Task: Add Sprouts 100% Whole Wheat Flour to the cart.
Action: Mouse pressed left at (22, 89)
Screenshot: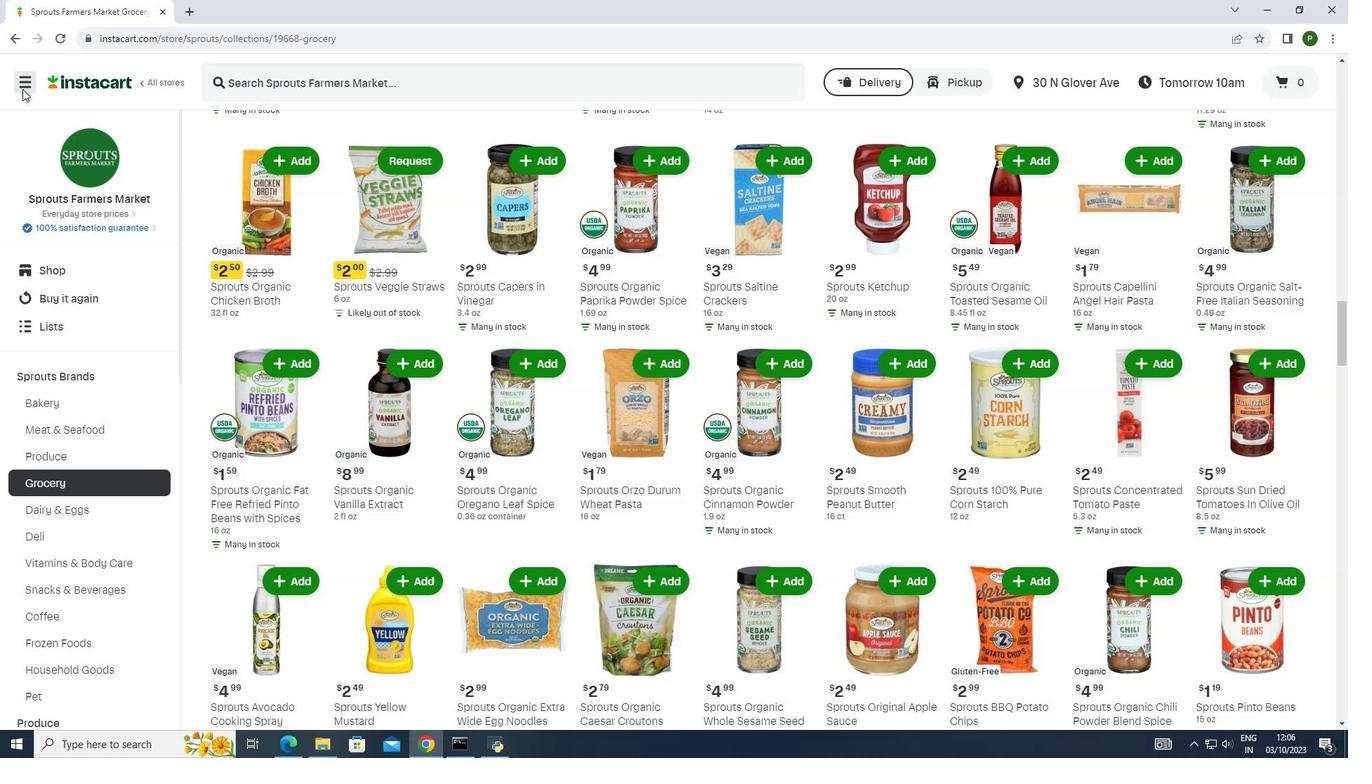 
Action: Mouse moved to (44, 362)
Screenshot: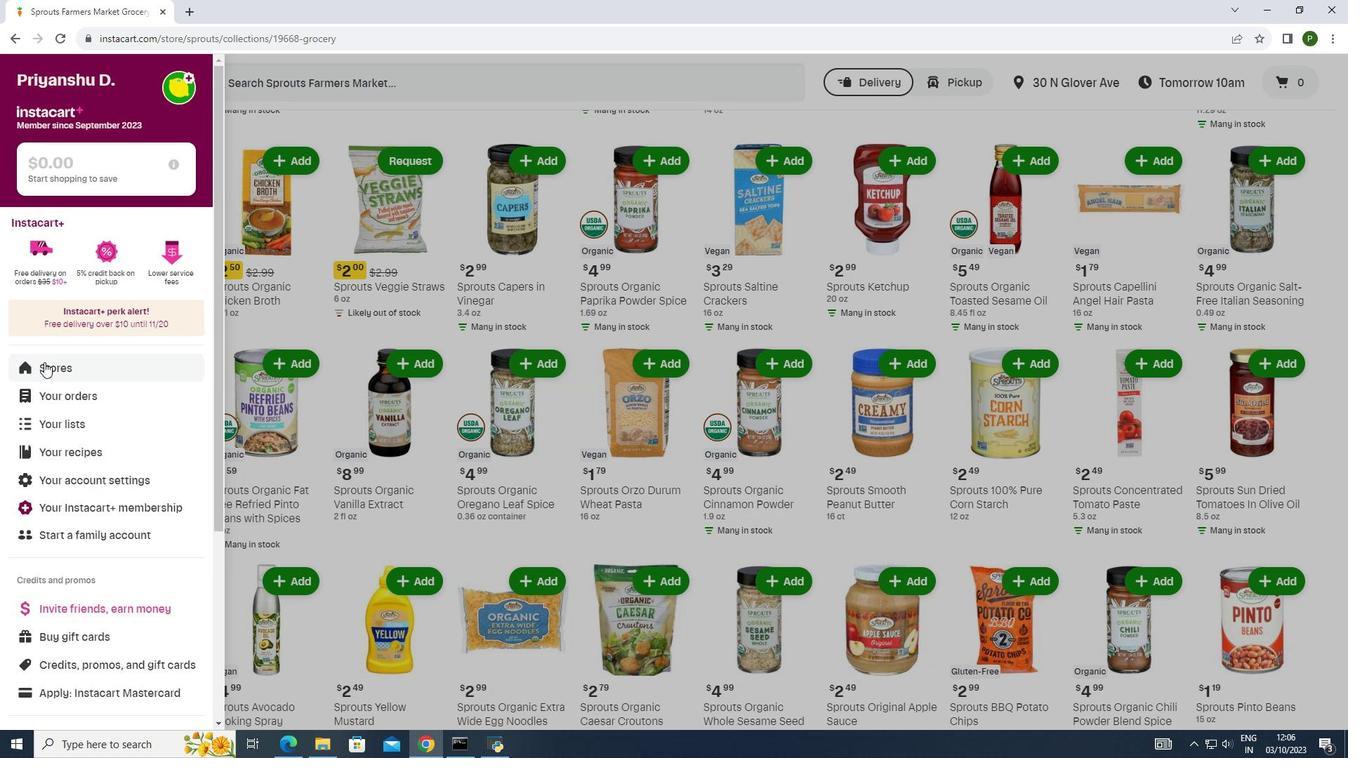 
Action: Mouse pressed left at (44, 362)
Screenshot: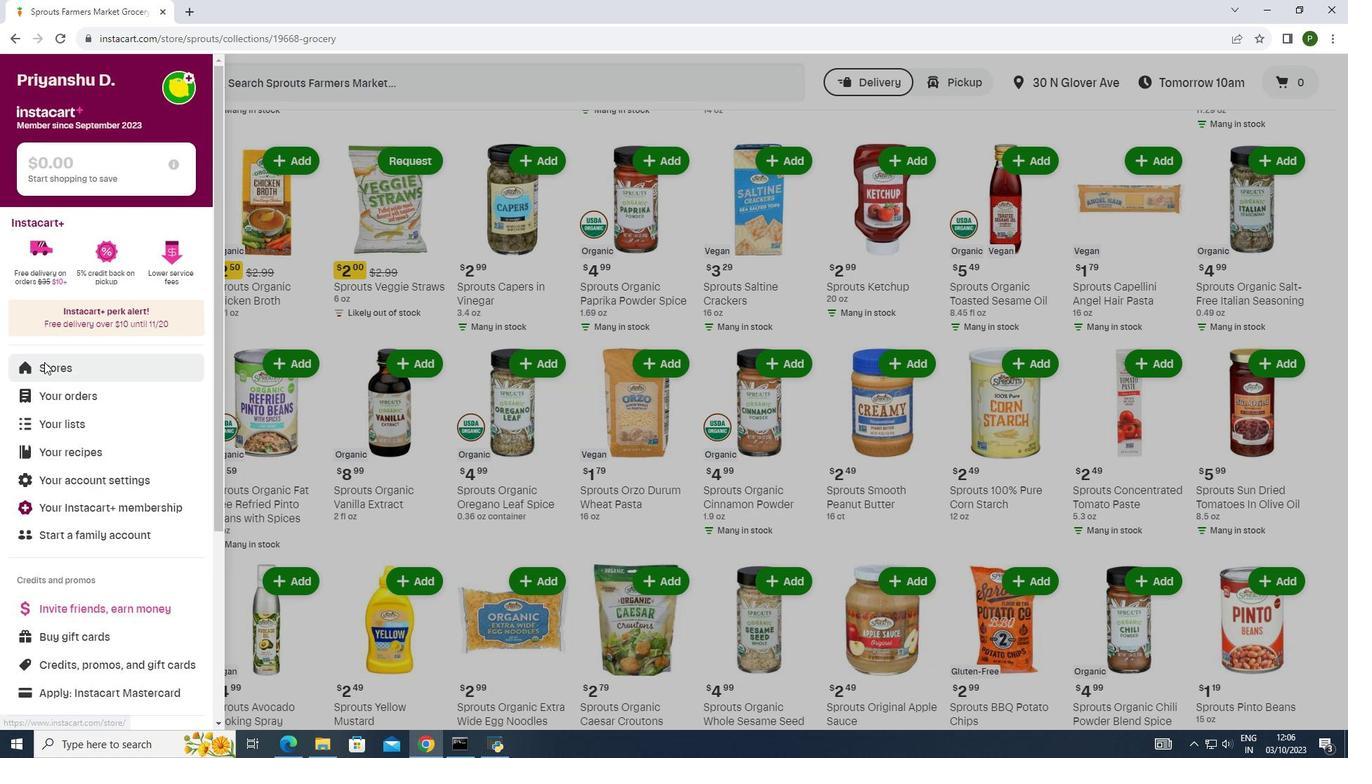 
Action: Mouse moved to (315, 140)
Screenshot: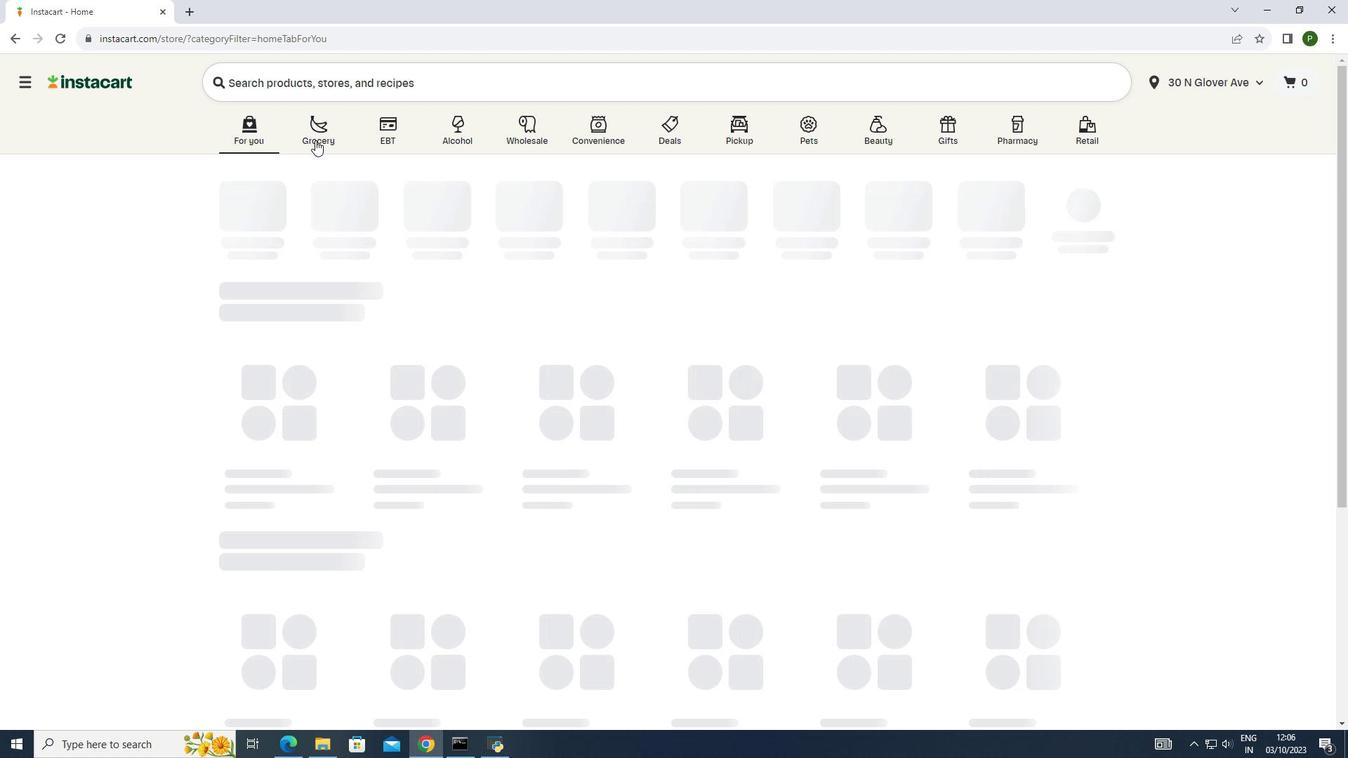 
Action: Mouse pressed left at (315, 140)
Screenshot: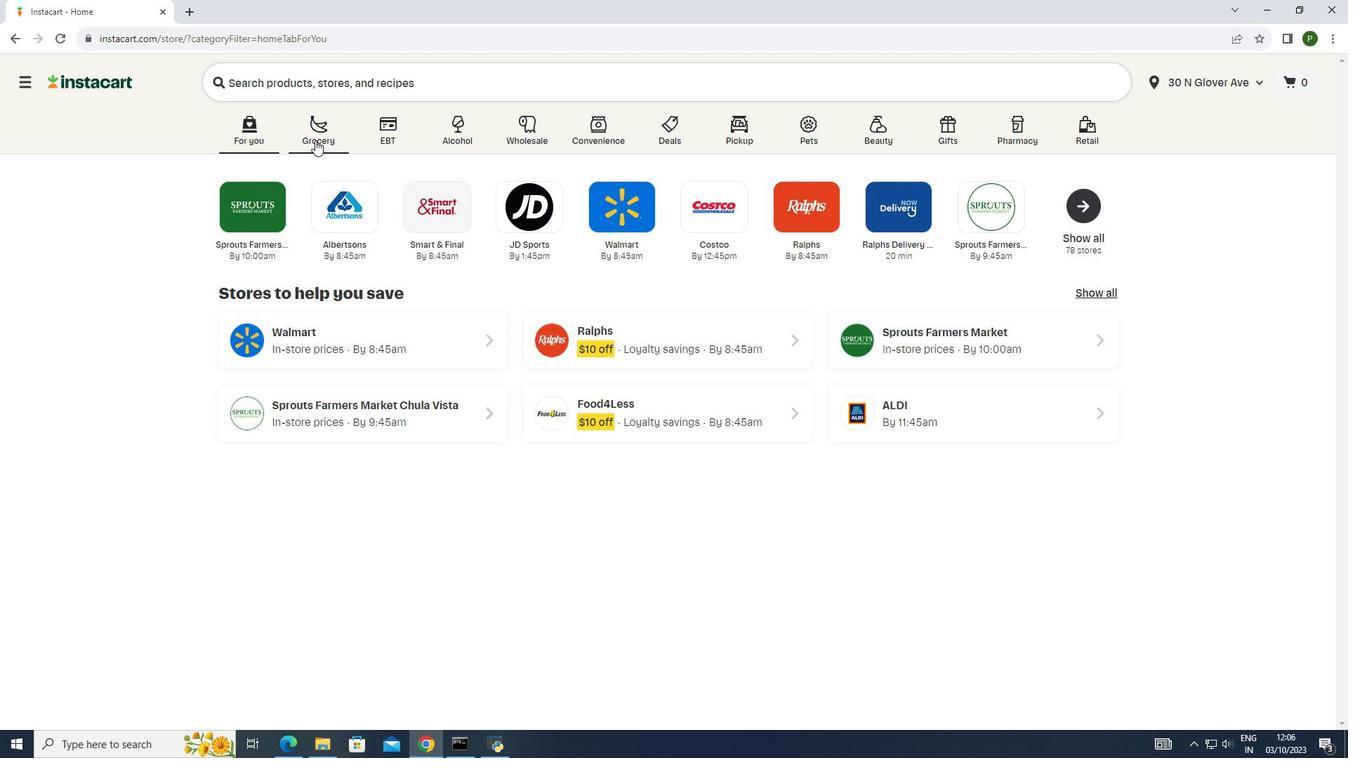 
Action: Mouse moved to (713, 191)
Screenshot: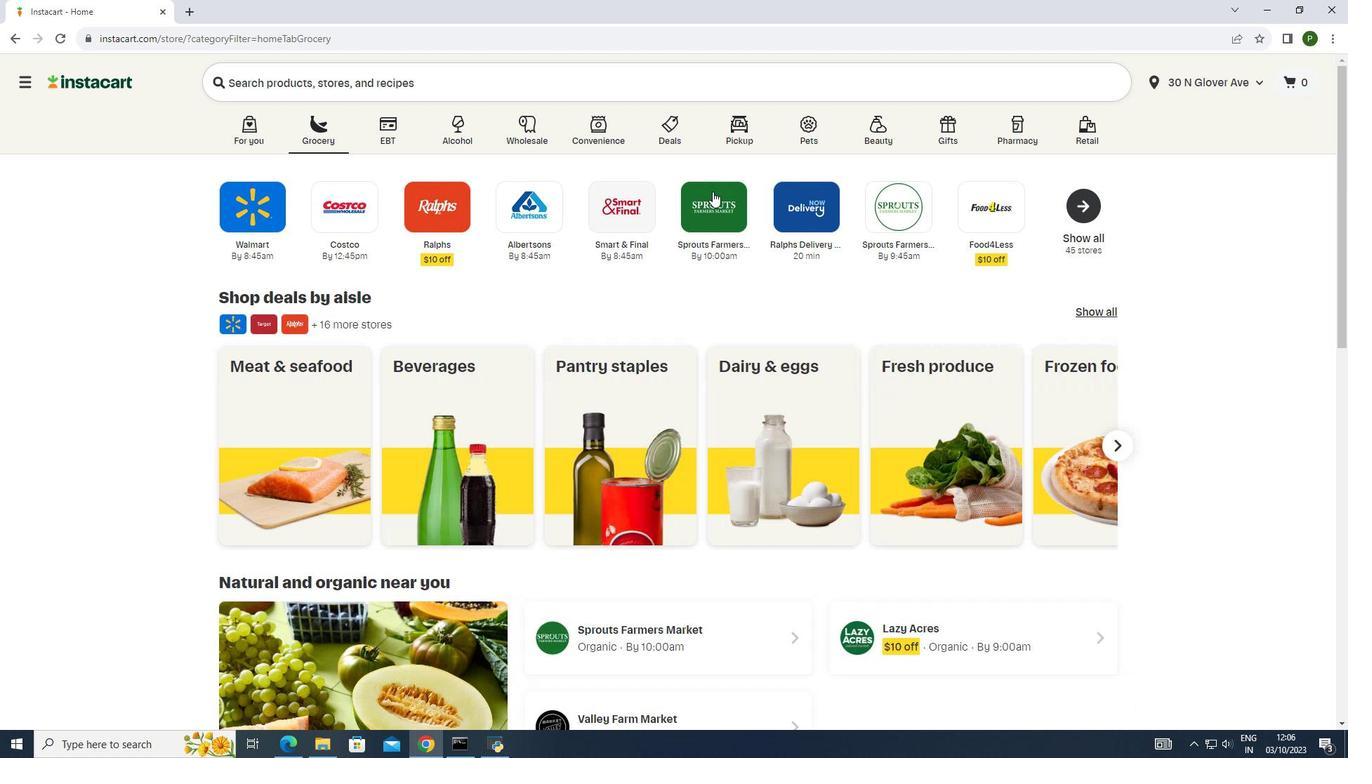 
Action: Mouse pressed left at (713, 191)
Screenshot: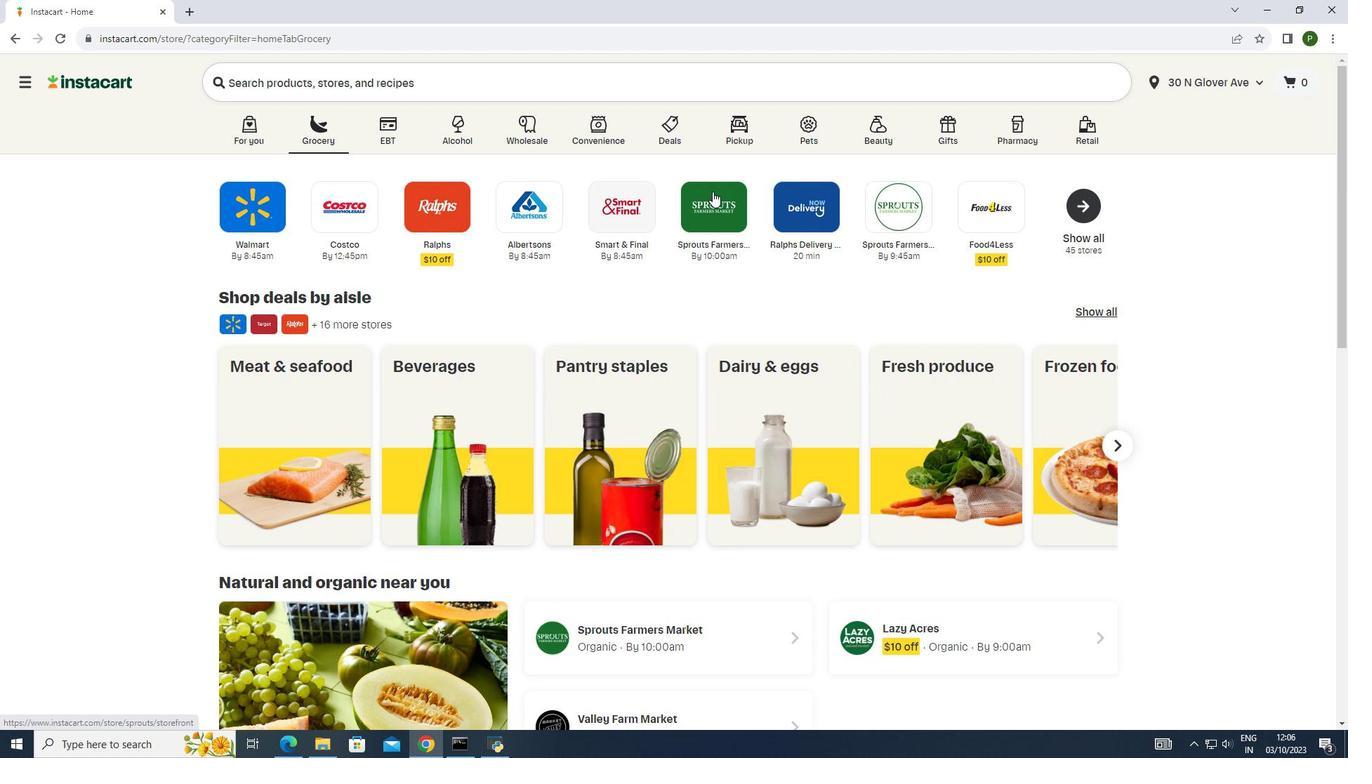 
Action: Mouse moved to (118, 371)
Screenshot: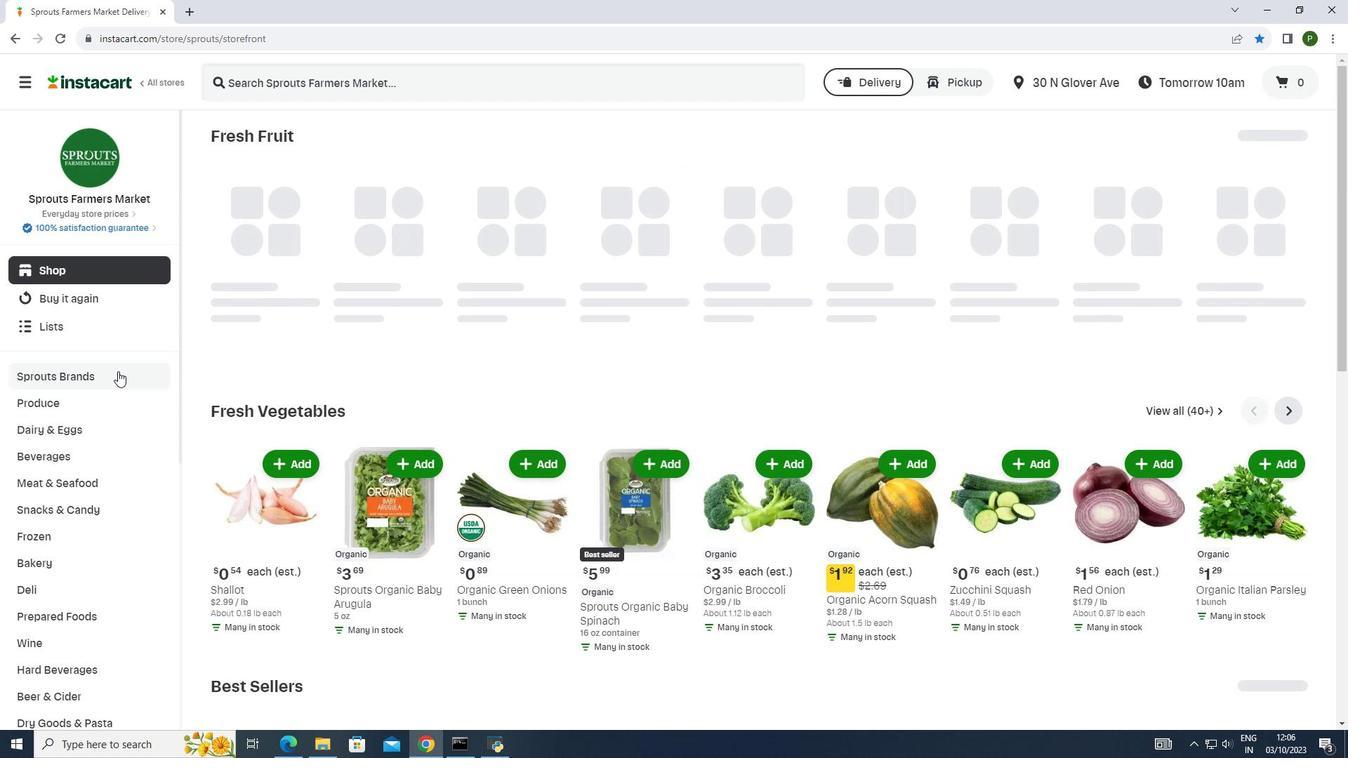 
Action: Mouse pressed left at (118, 371)
Screenshot: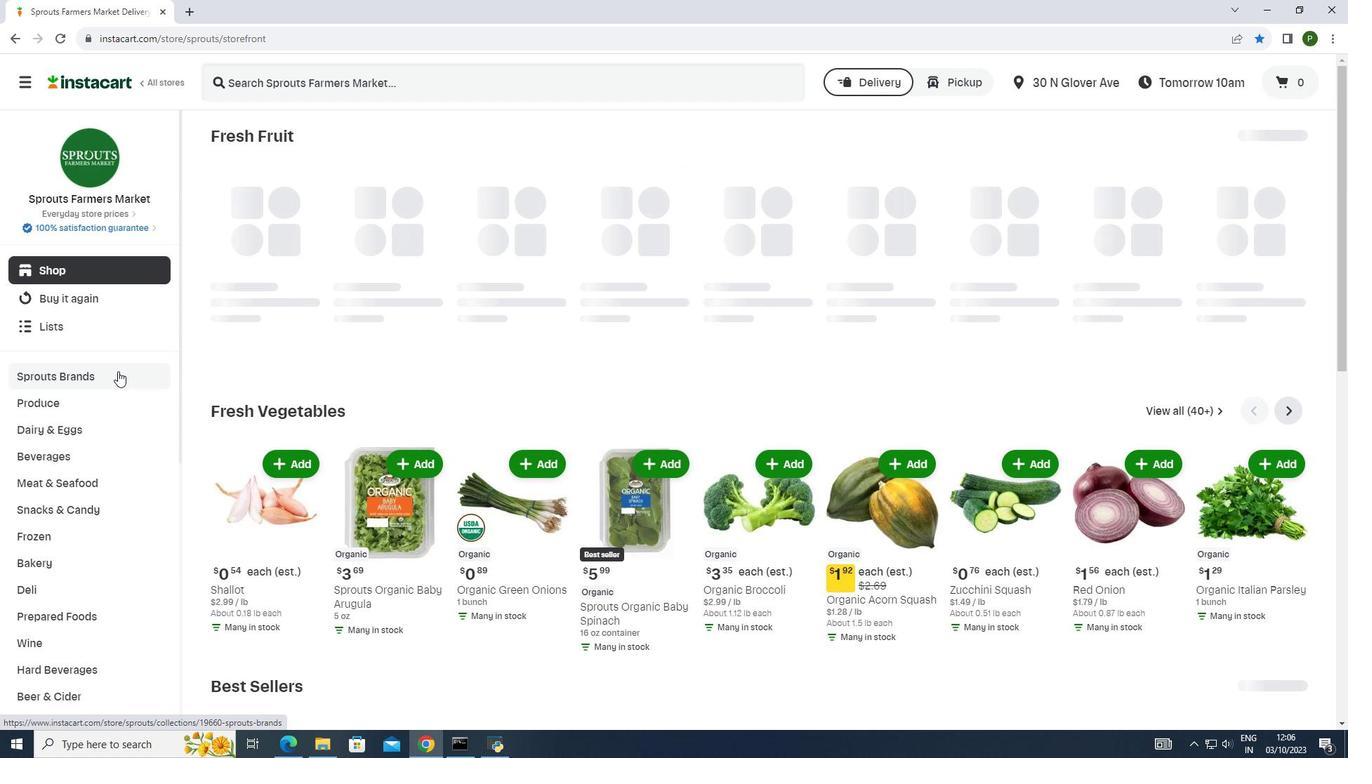 
Action: Mouse moved to (89, 477)
Screenshot: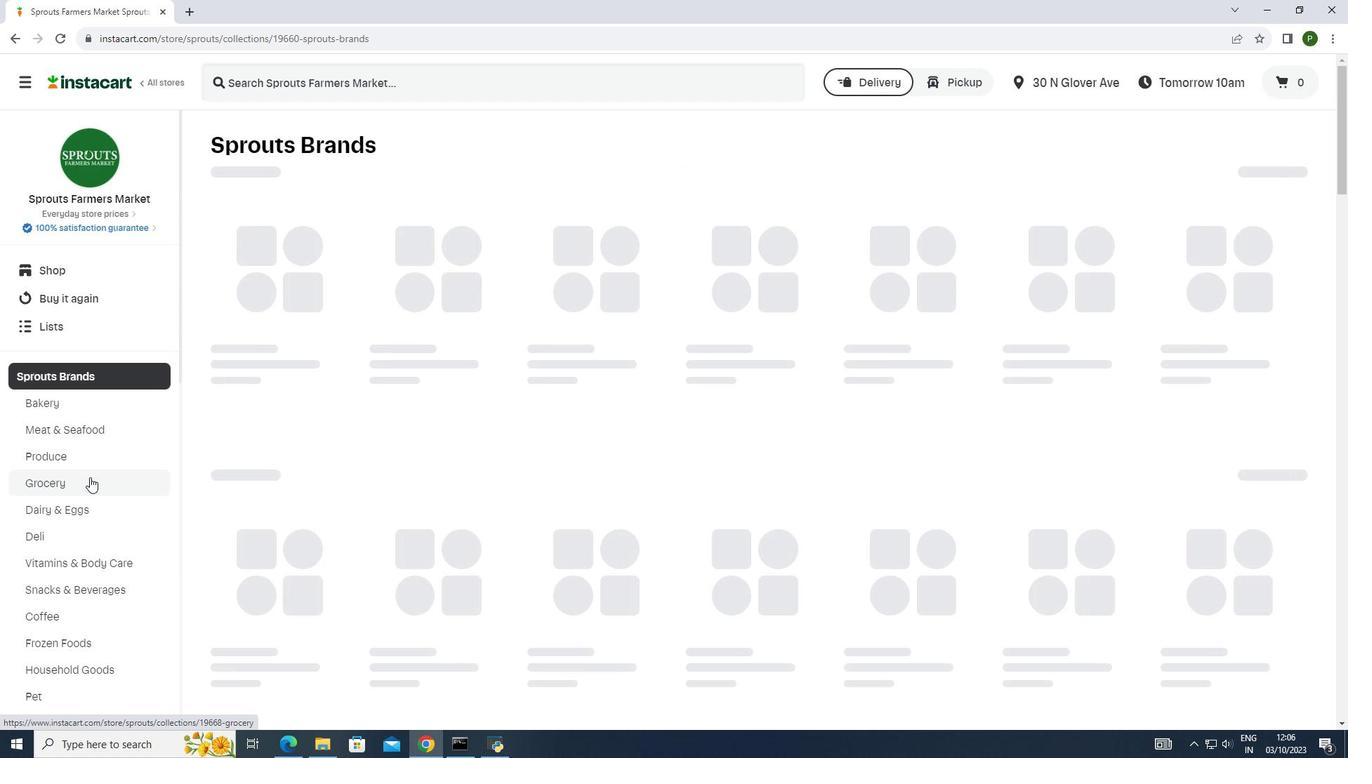 
Action: Mouse pressed left at (89, 477)
Screenshot: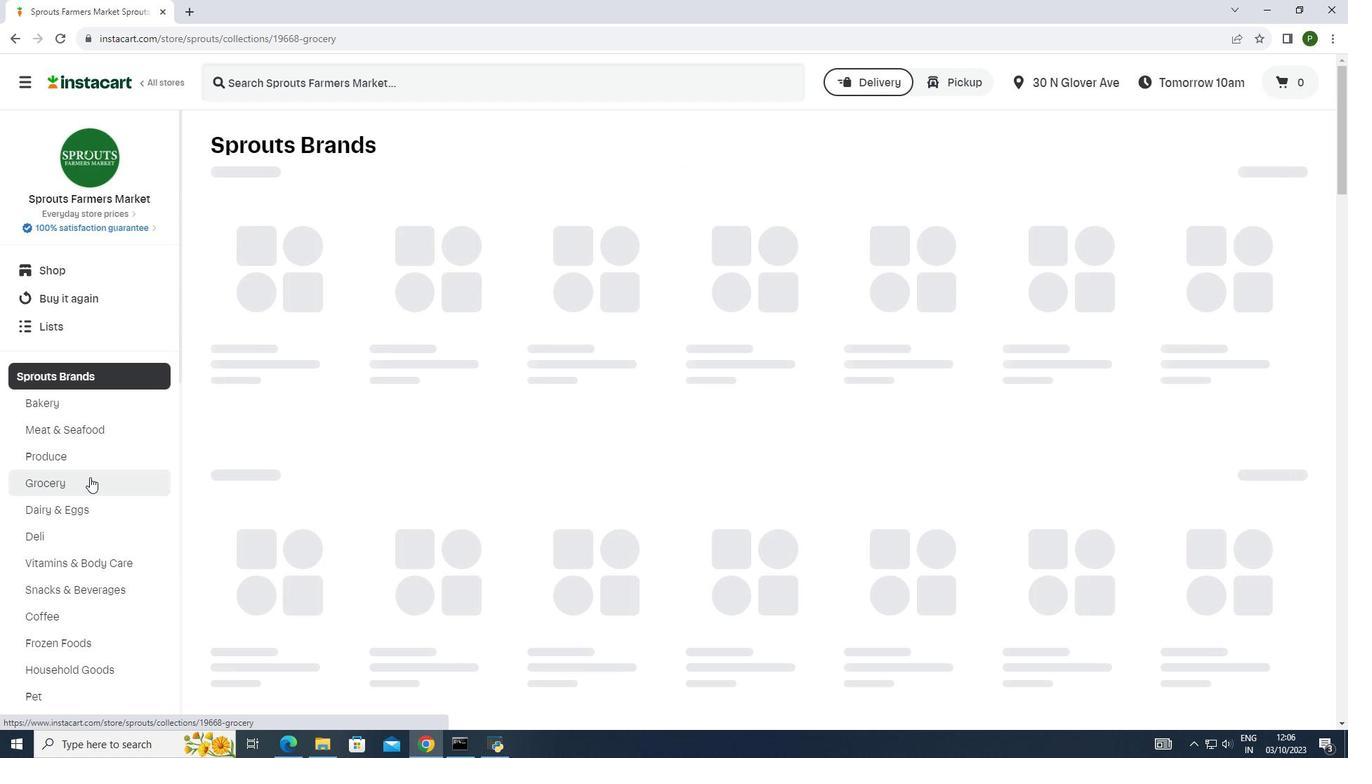 
Action: Mouse moved to (290, 269)
Screenshot: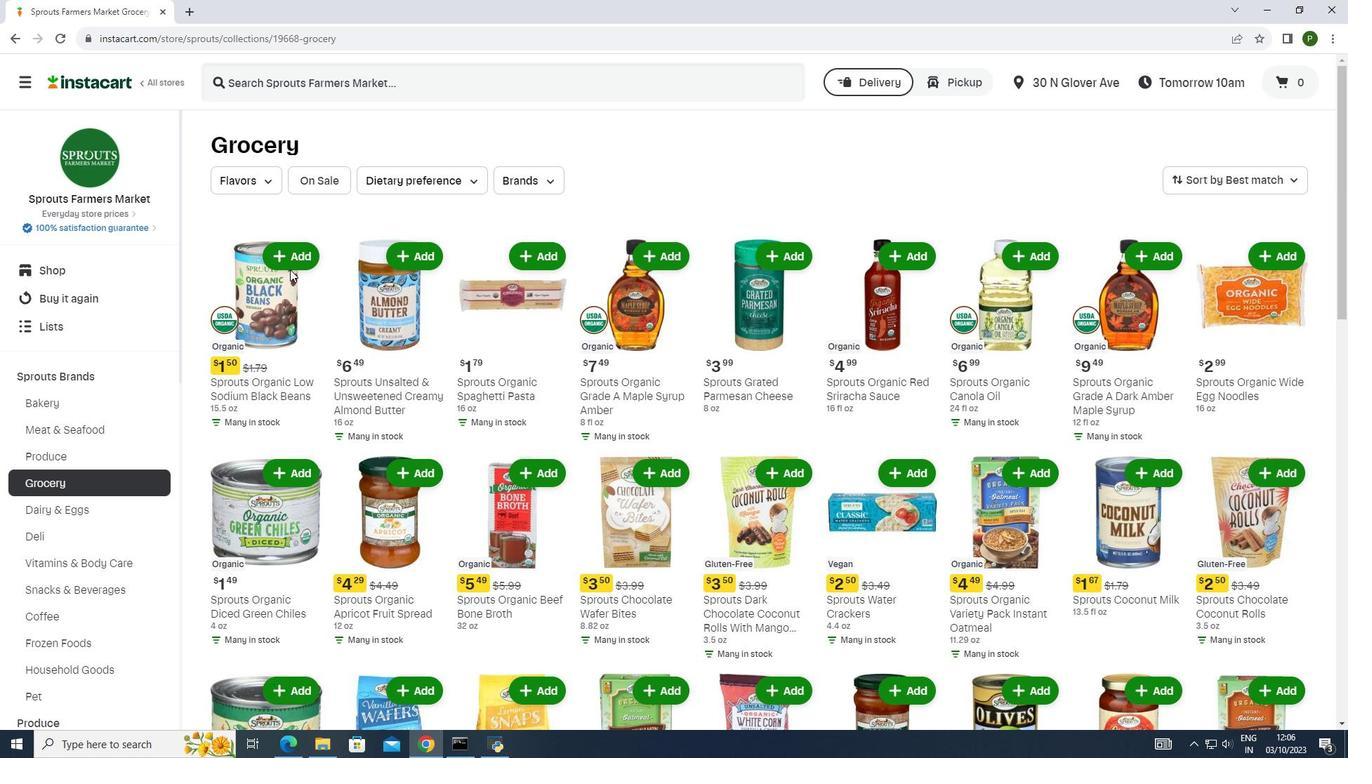 
Action: Mouse scrolled (290, 269) with delta (0, 0)
Screenshot: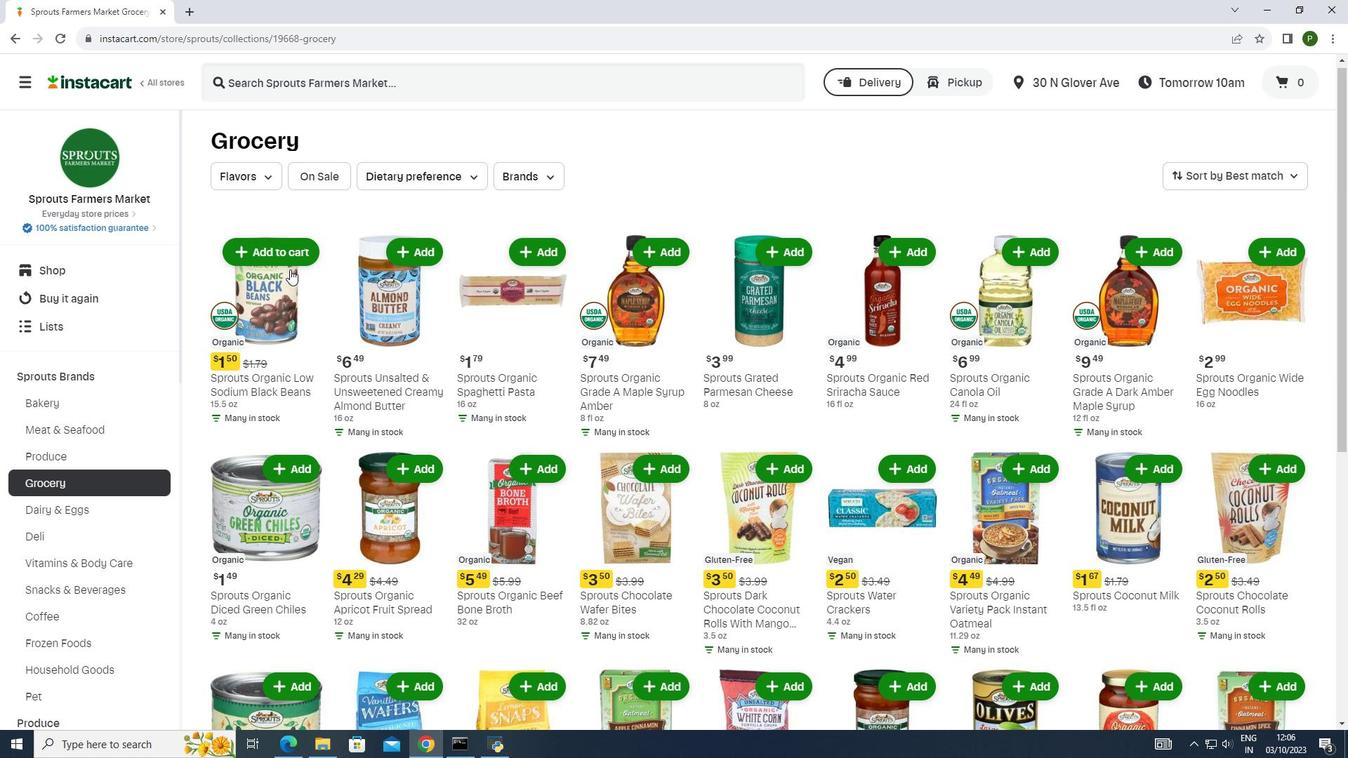 
Action: Mouse scrolled (290, 269) with delta (0, 0)
Screenshot: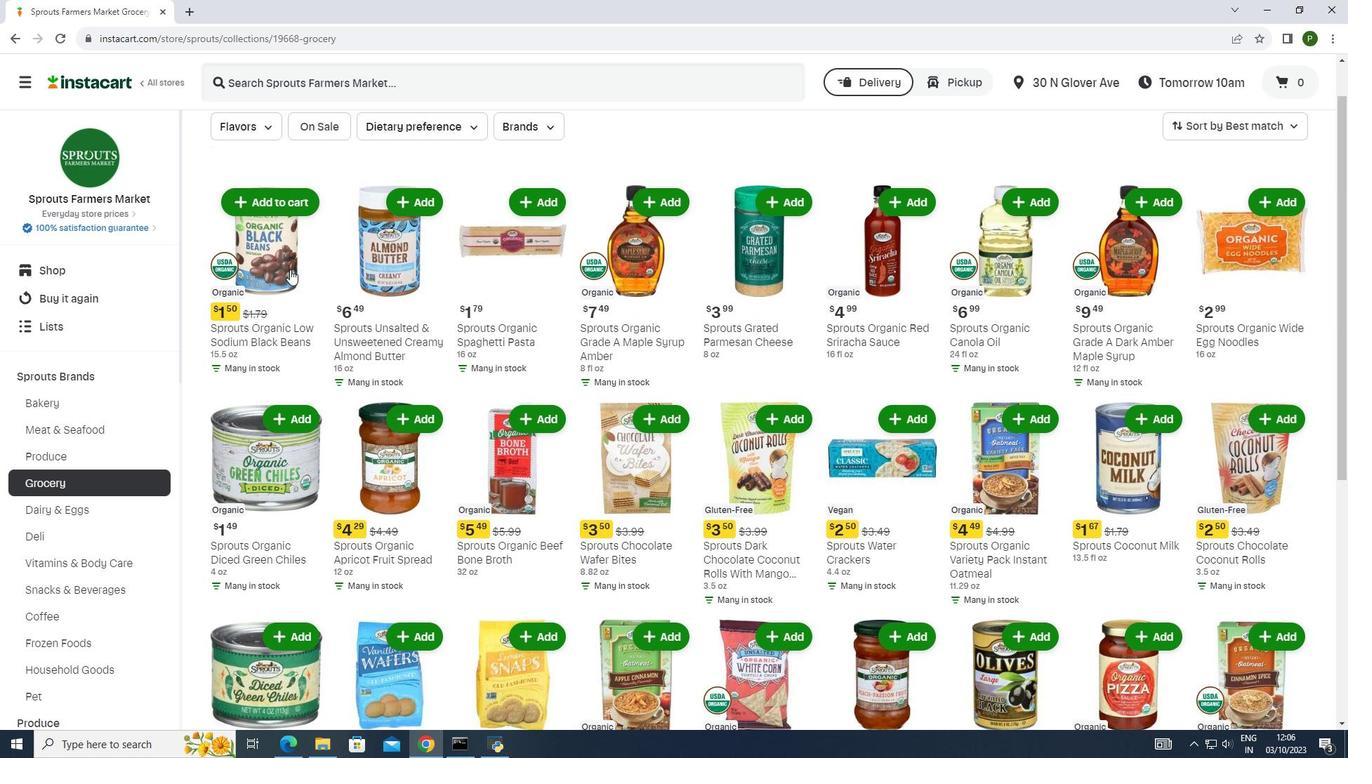 
Action: Mouse moved to (297, 279)
Screenshot: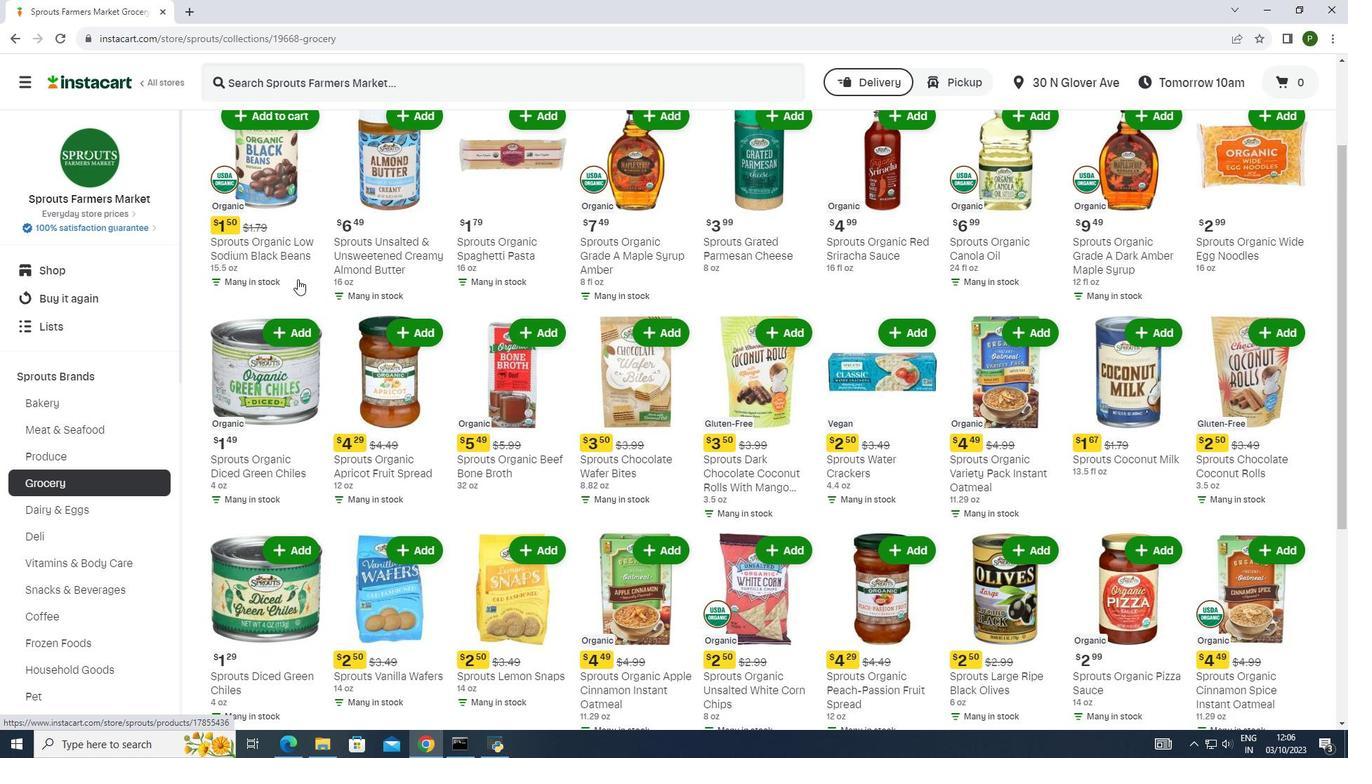 
Action: Mouse scrolled (297, 278) with delta (0, 0)
Screenshot: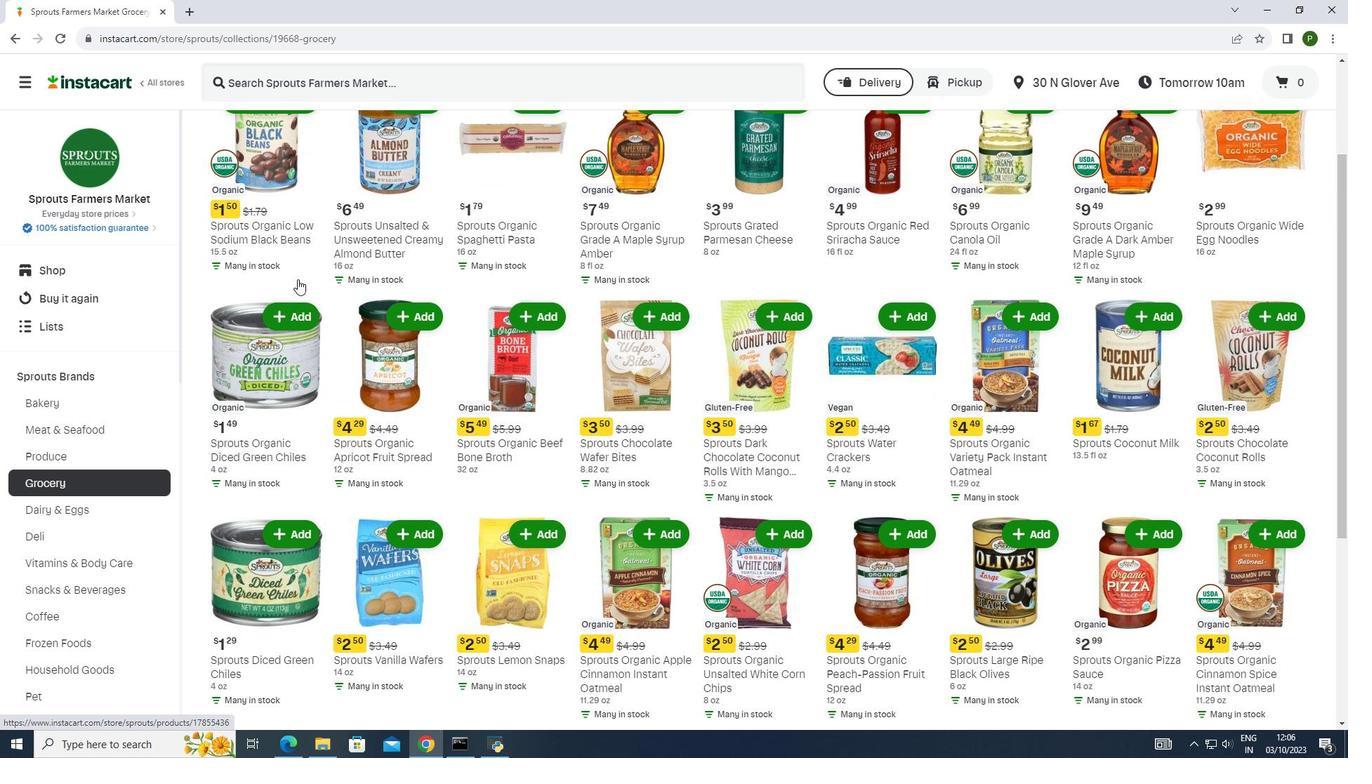 
Action: Mouse moved to (297, 282)
Screenshot: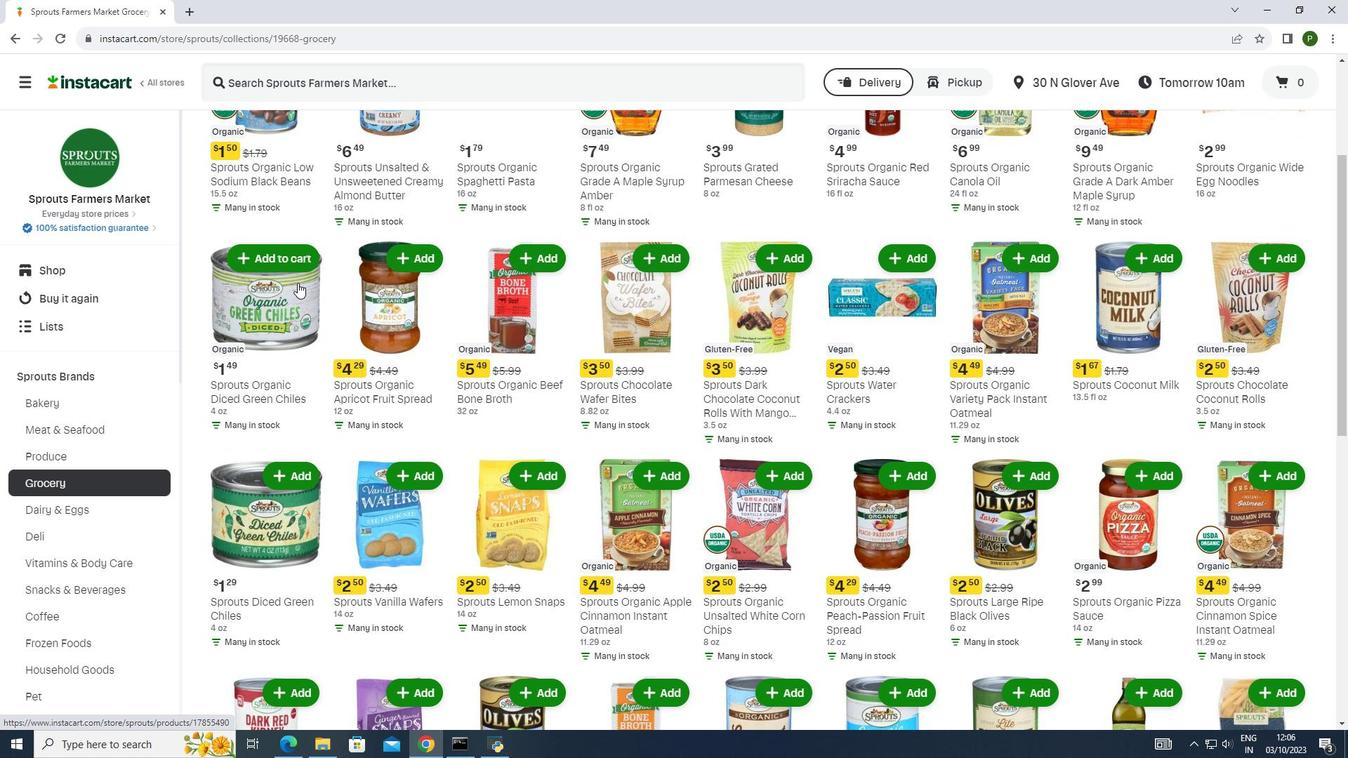 
Action: Mouse scrolled (297, 281) with delta (0, 0)
Screenshot: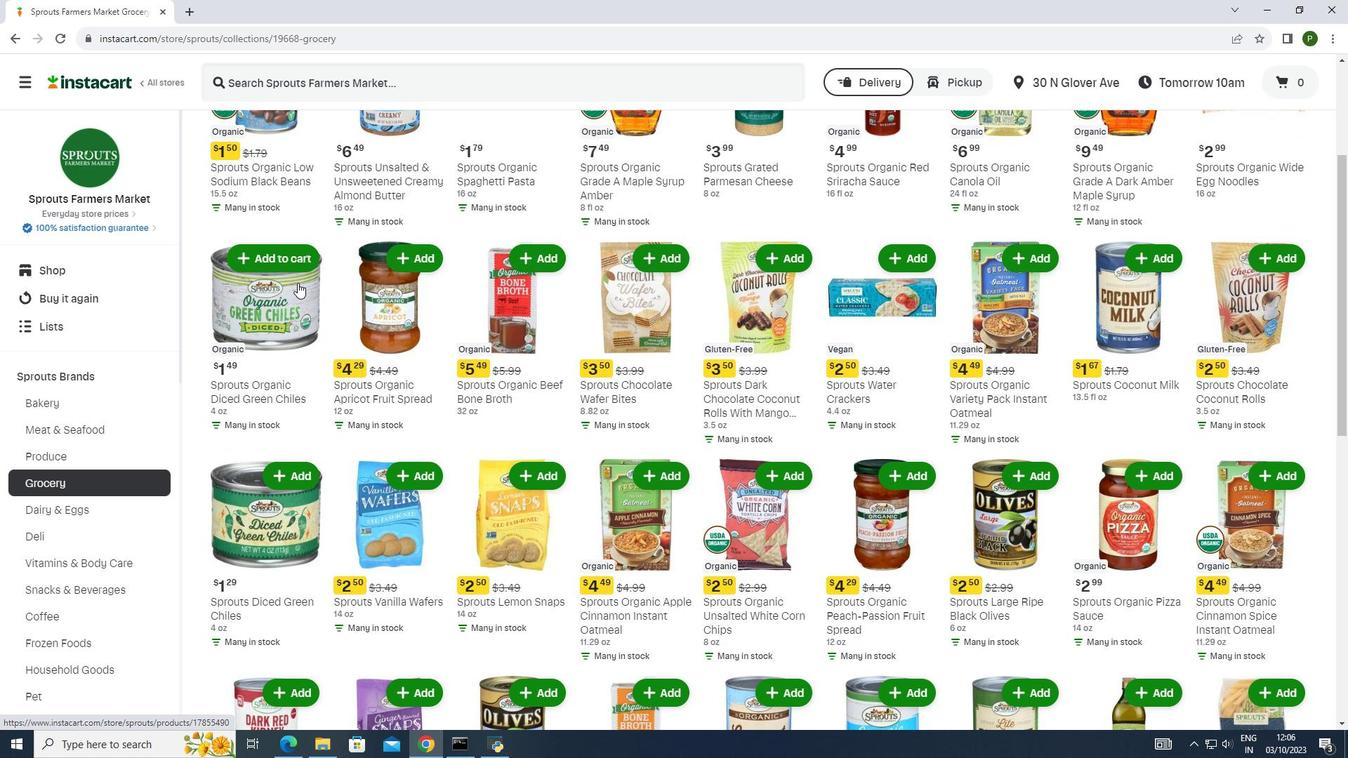 
Action: Mouse moved to (297, 283)
Screenshot: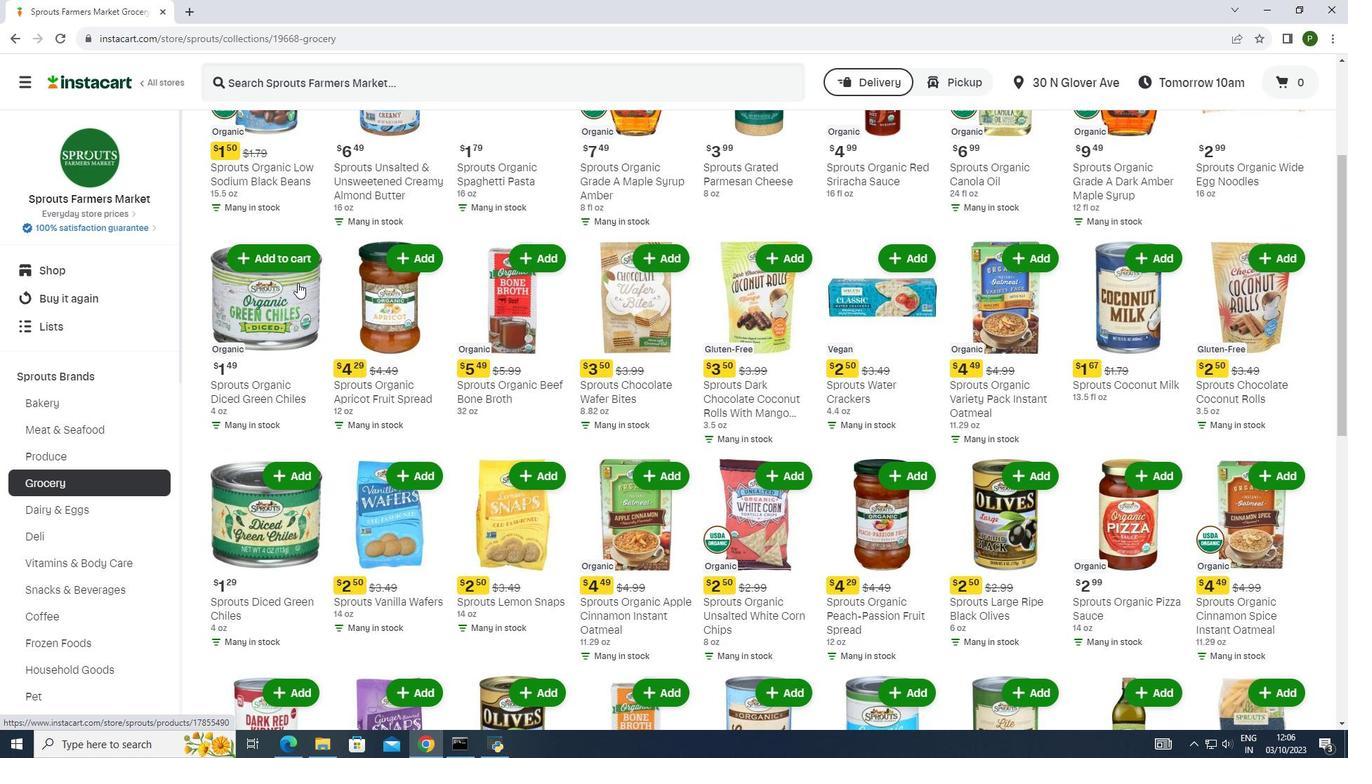 
Action: Mouse scrolled (297, 282) with delta (0, 0)
Screenshot: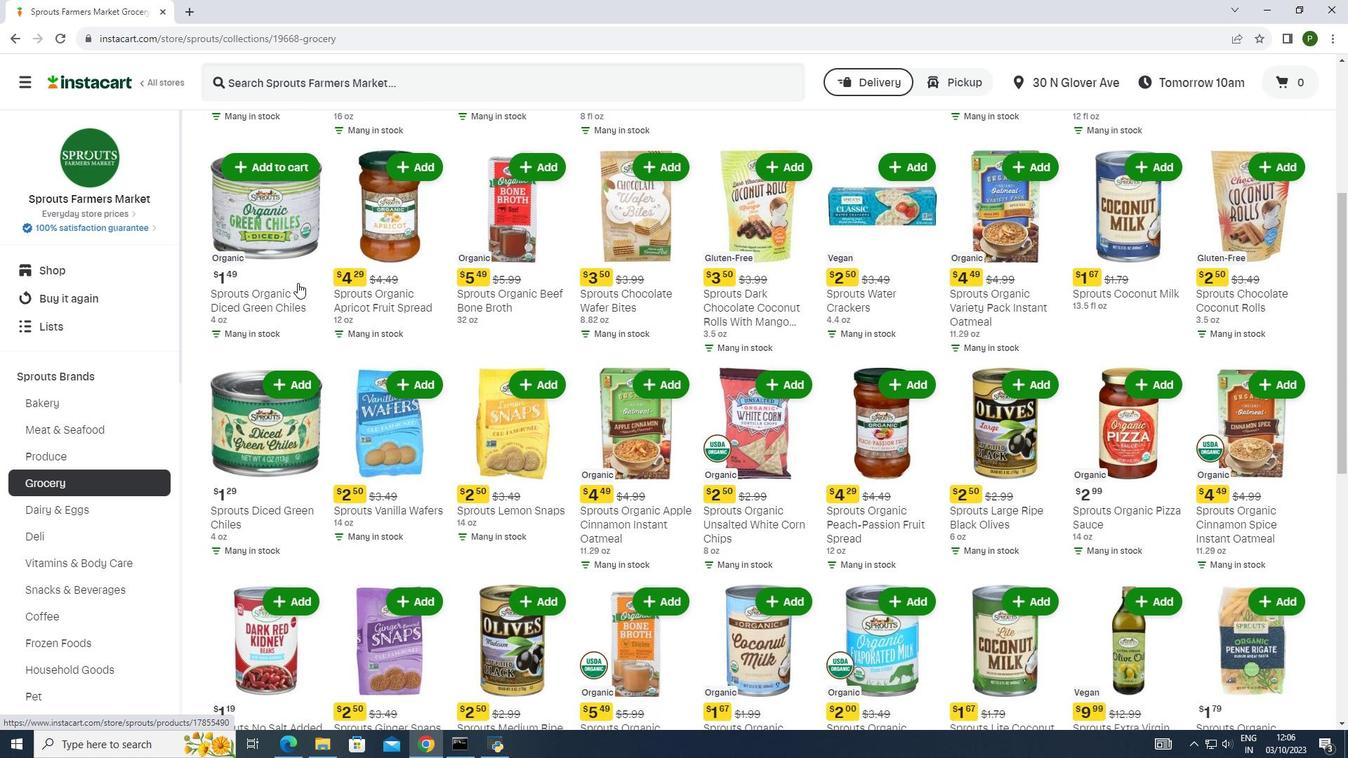 
Action: Mouse scrolled (297, 282) with delta (0, 0)
Screenshot: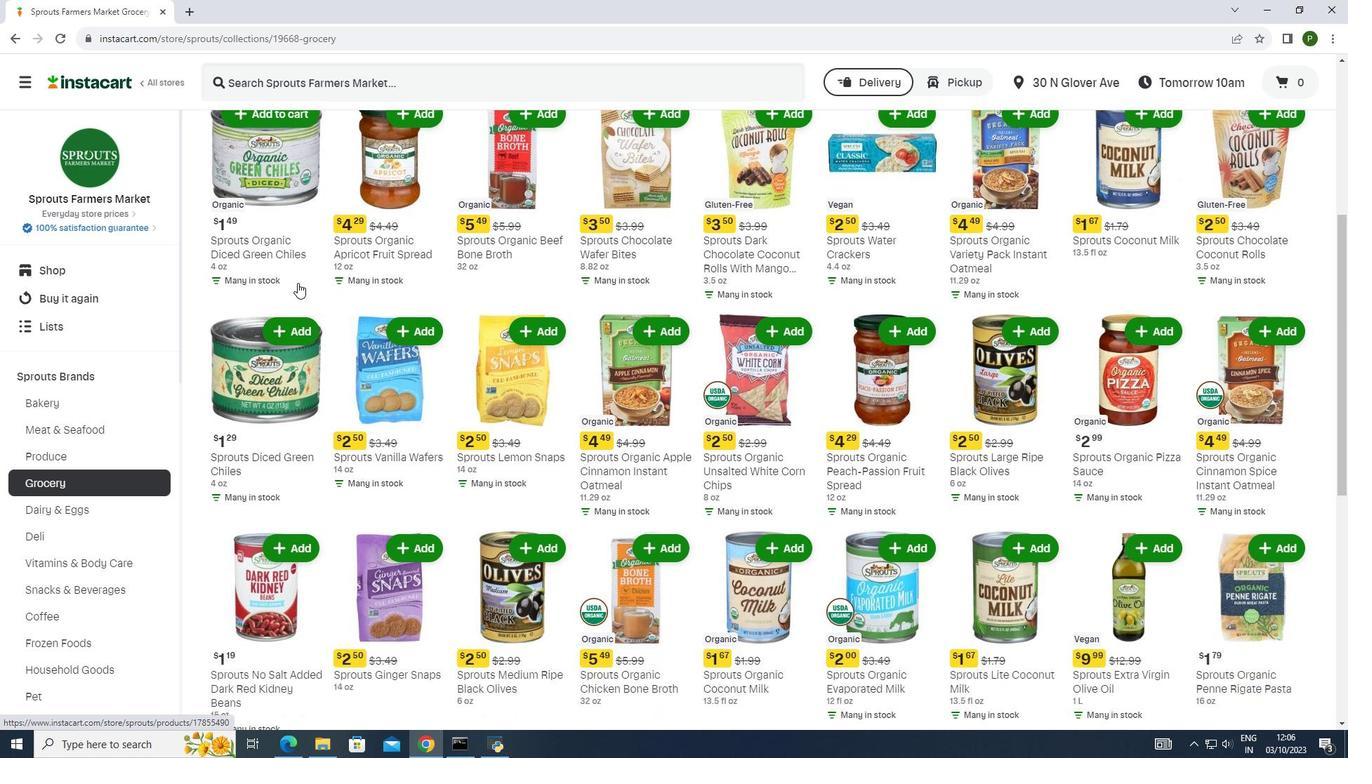 
Action: Mouse scrolled (297, 282) with delta (0, 0)
Screenshot: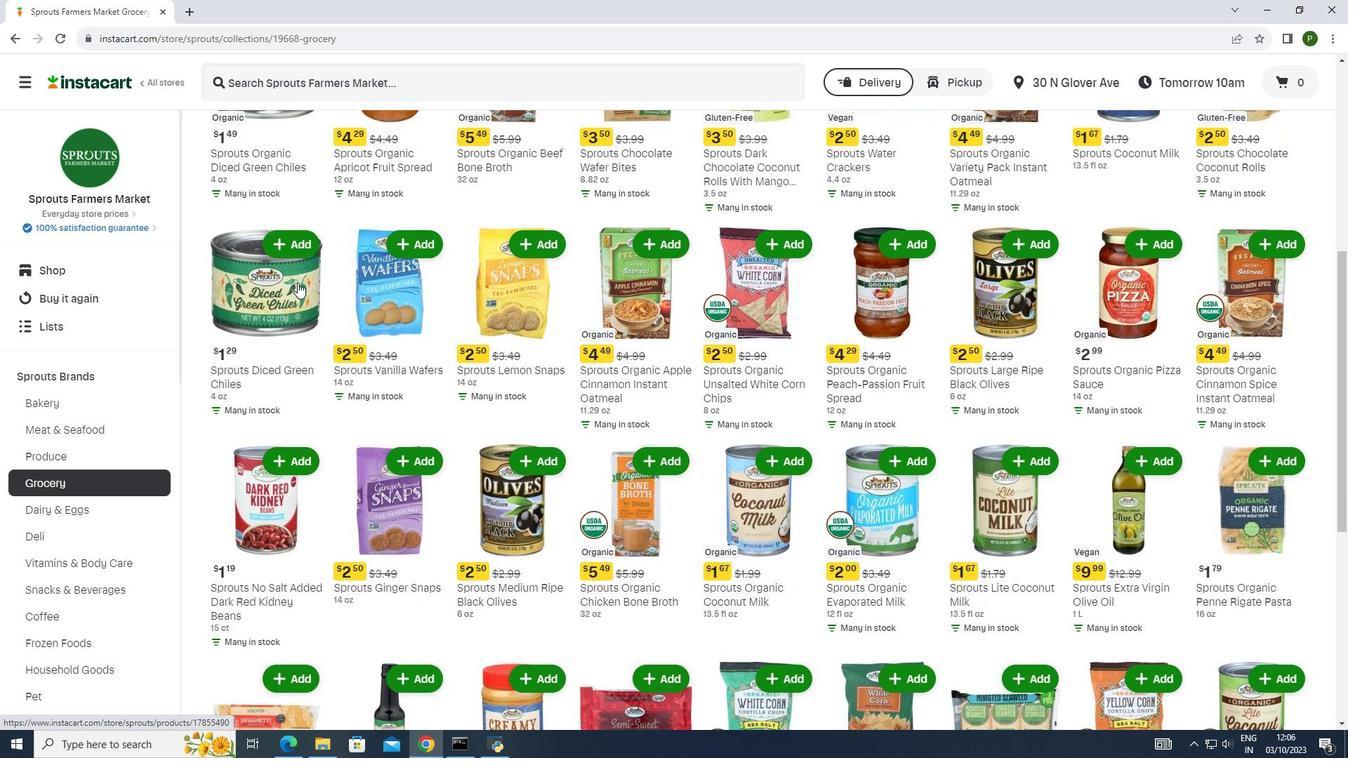 
Action: Mouse scrolled (297, 282) with delta (0, 0)
Screenshot: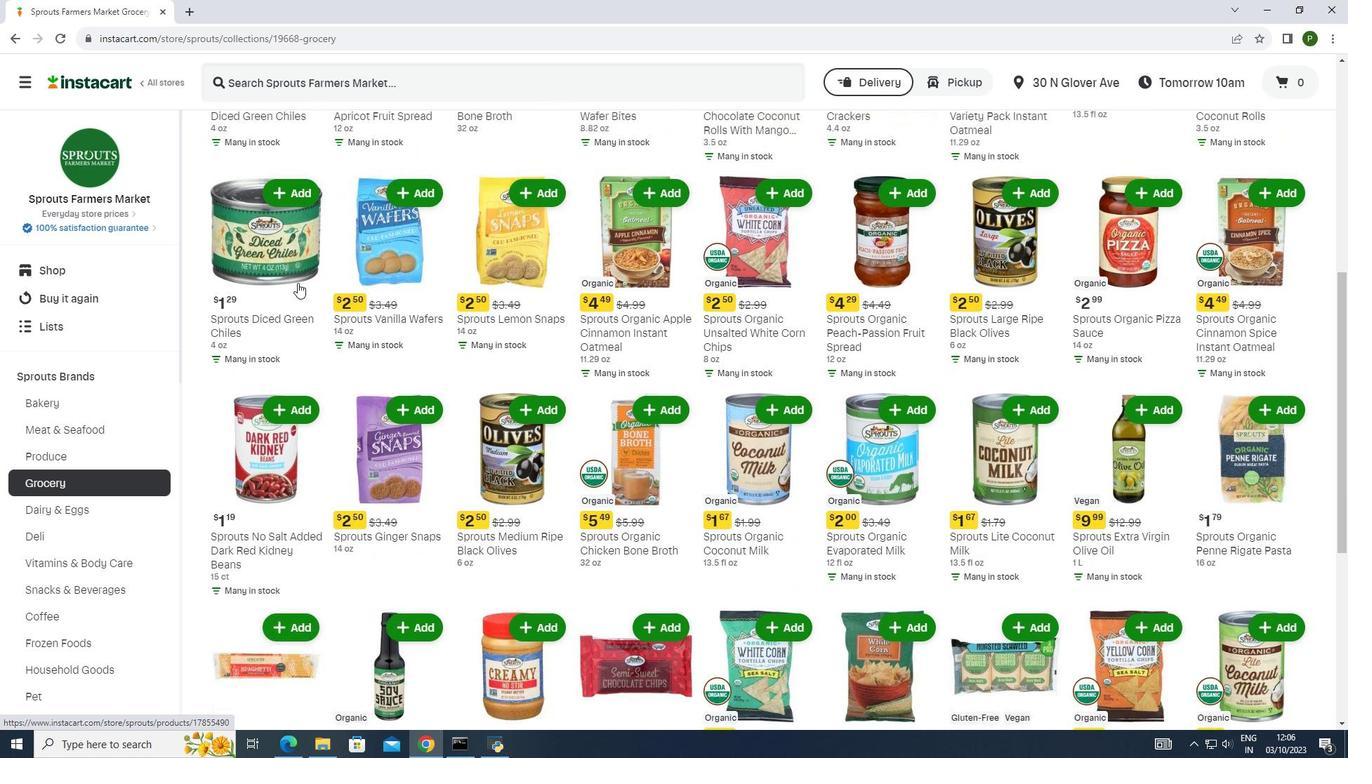 
Action: Mouse moved to (295, 296)
Screenshot: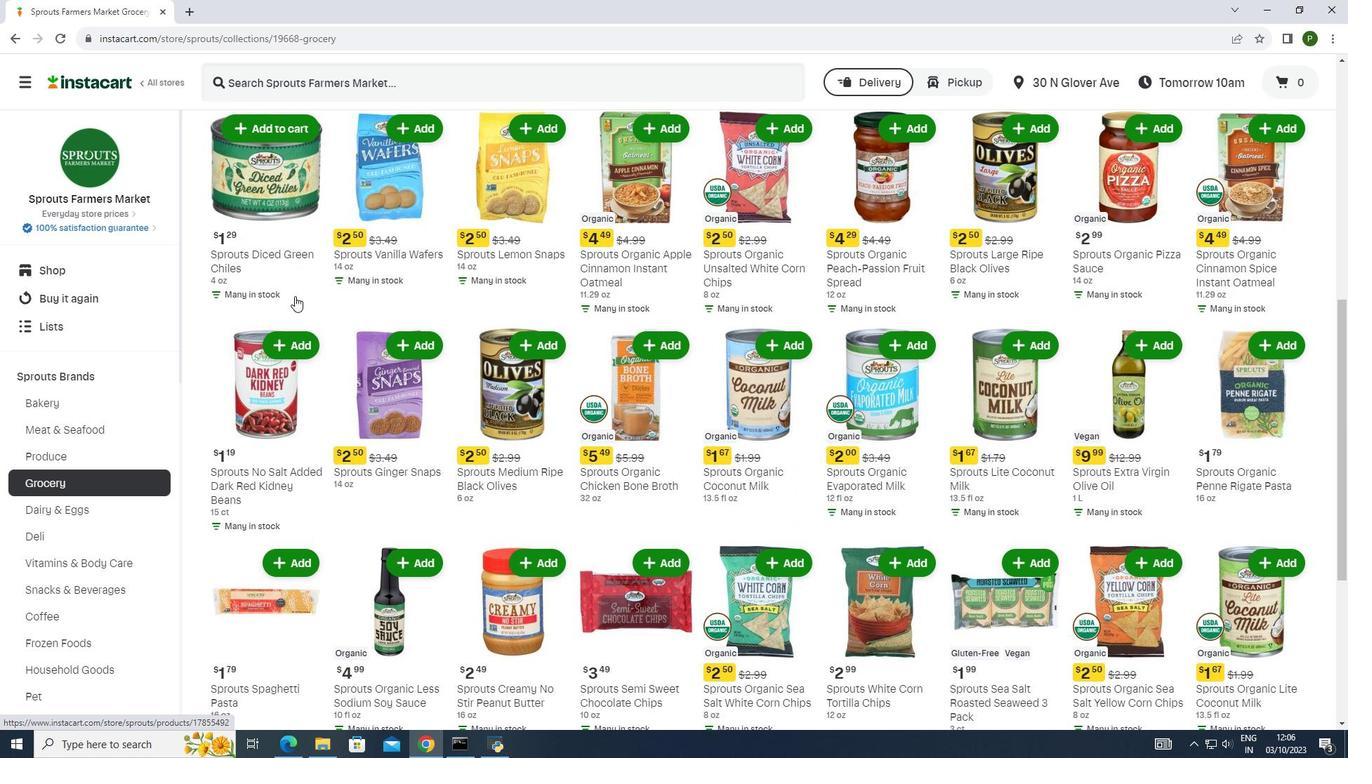 
Action: Mouse scrolled (295, 295) with delta (0, 0)
Screenshot: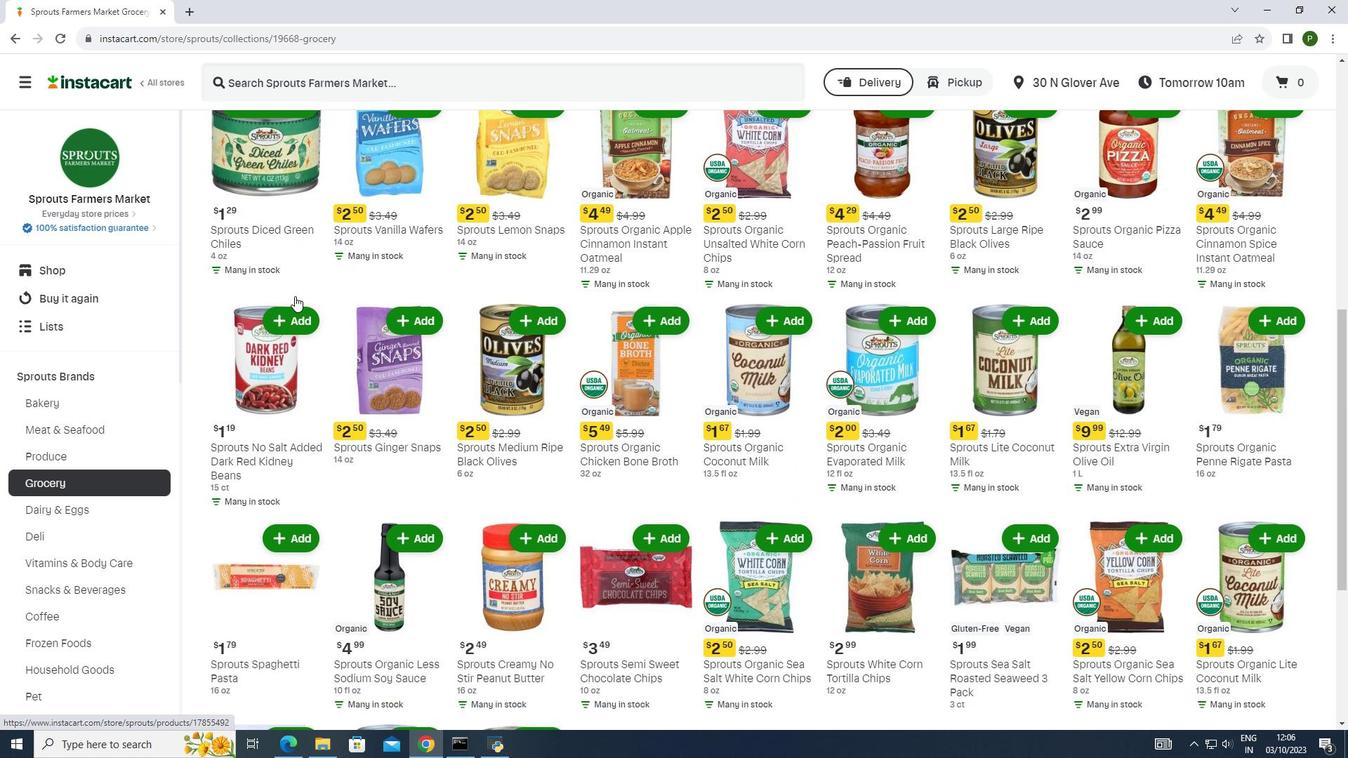 
Action: Mouse scrolled (295, 295) with delta (0, 0)
Screenshot: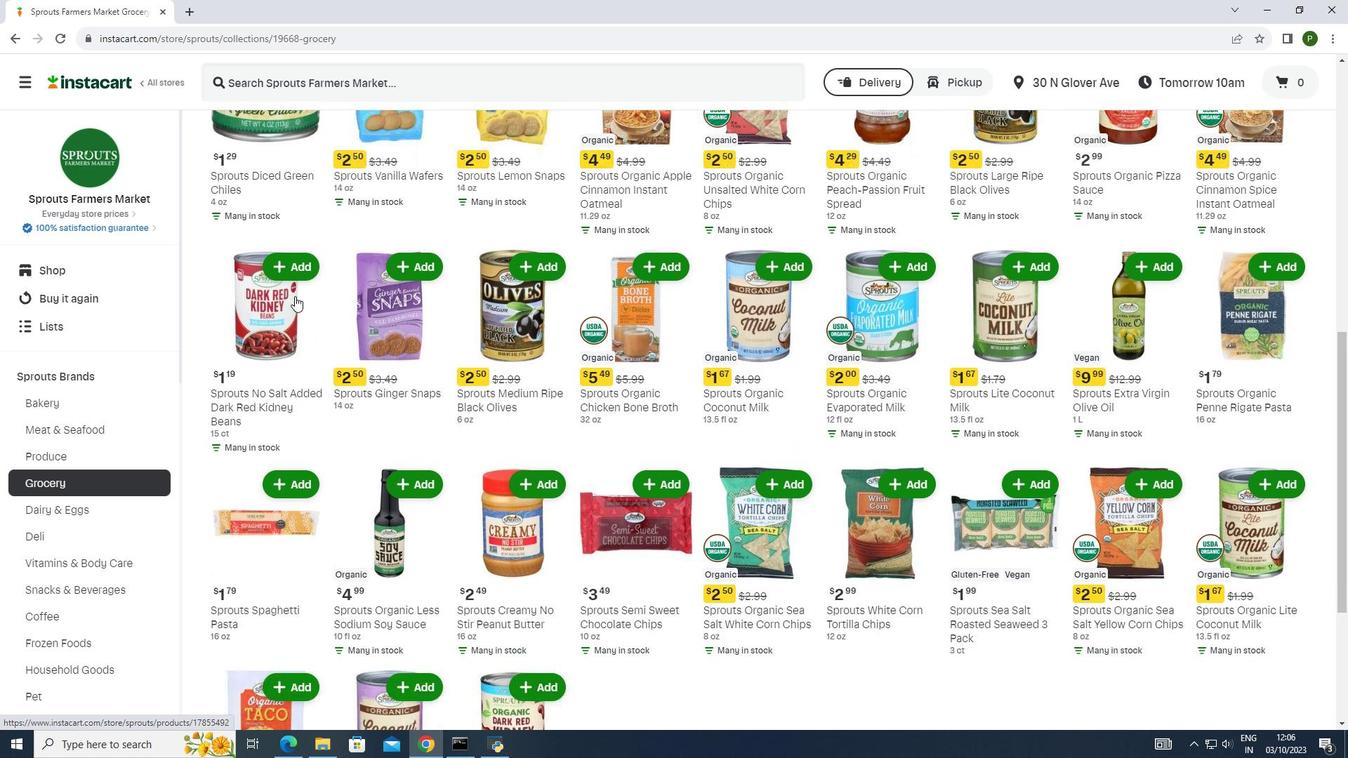 
Action: Mouse scrolled (295, 295) with delta (0, 0)
Screenshot: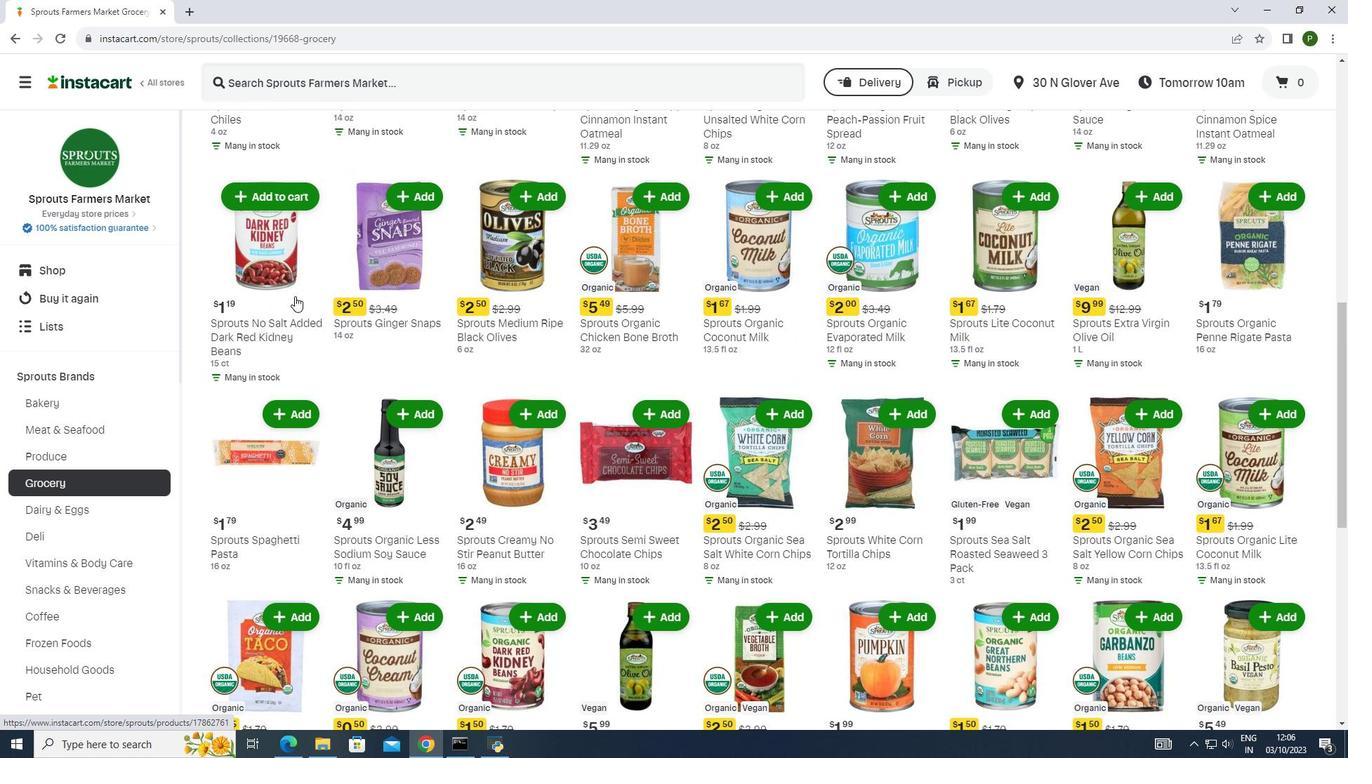 
Action: Mouse scrolled (295, 295) with delta (0, 0)
Screenshot: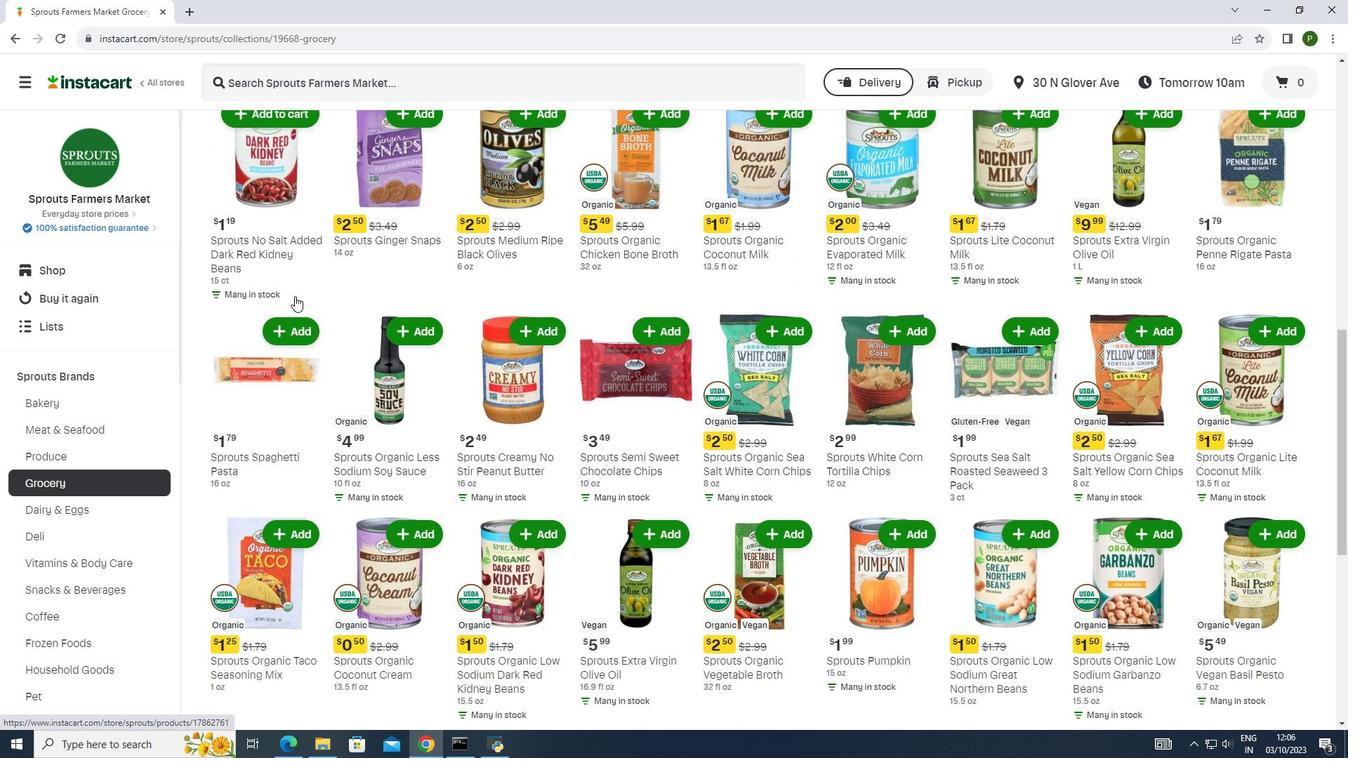 
Action: Mouse moved to (288, 306)
Screenshot: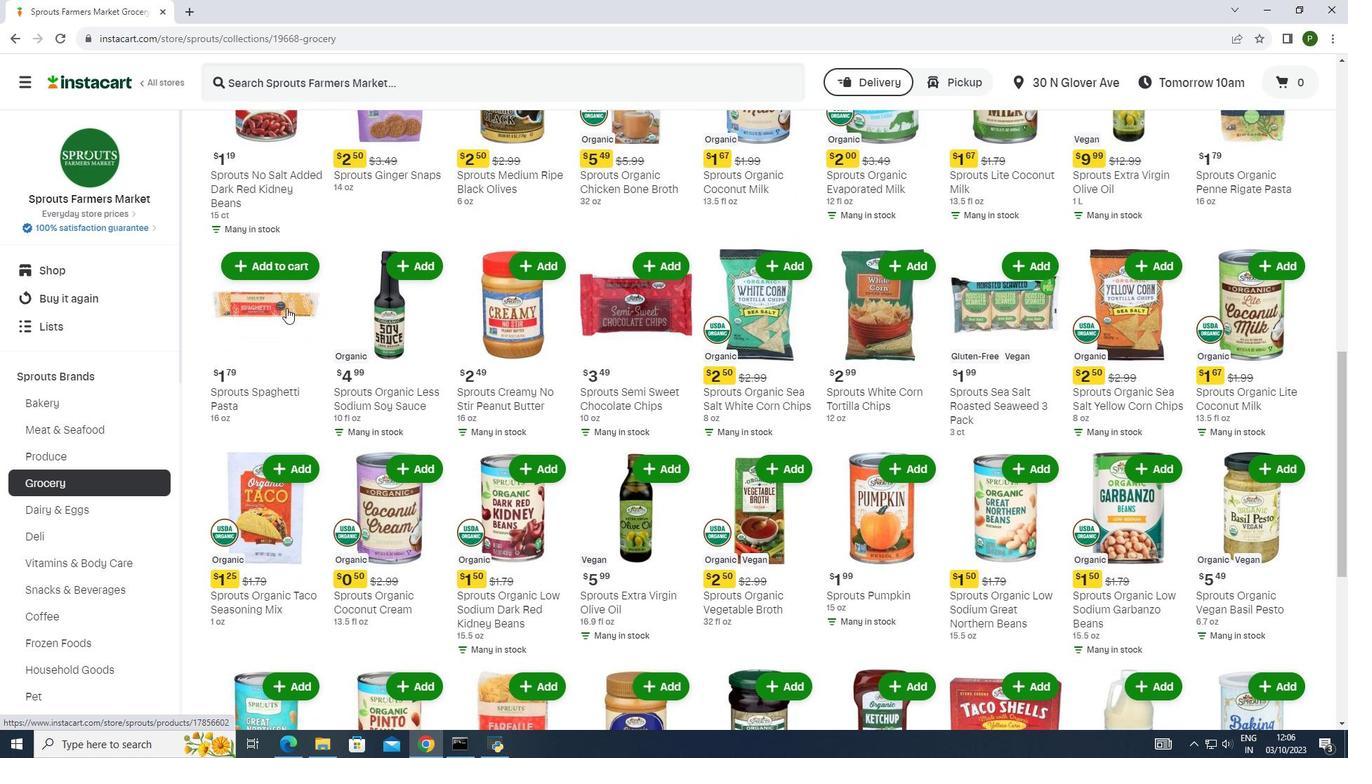 
Action: Mouse scrolled (288, 306) with delta (0, 0)
Screenshot: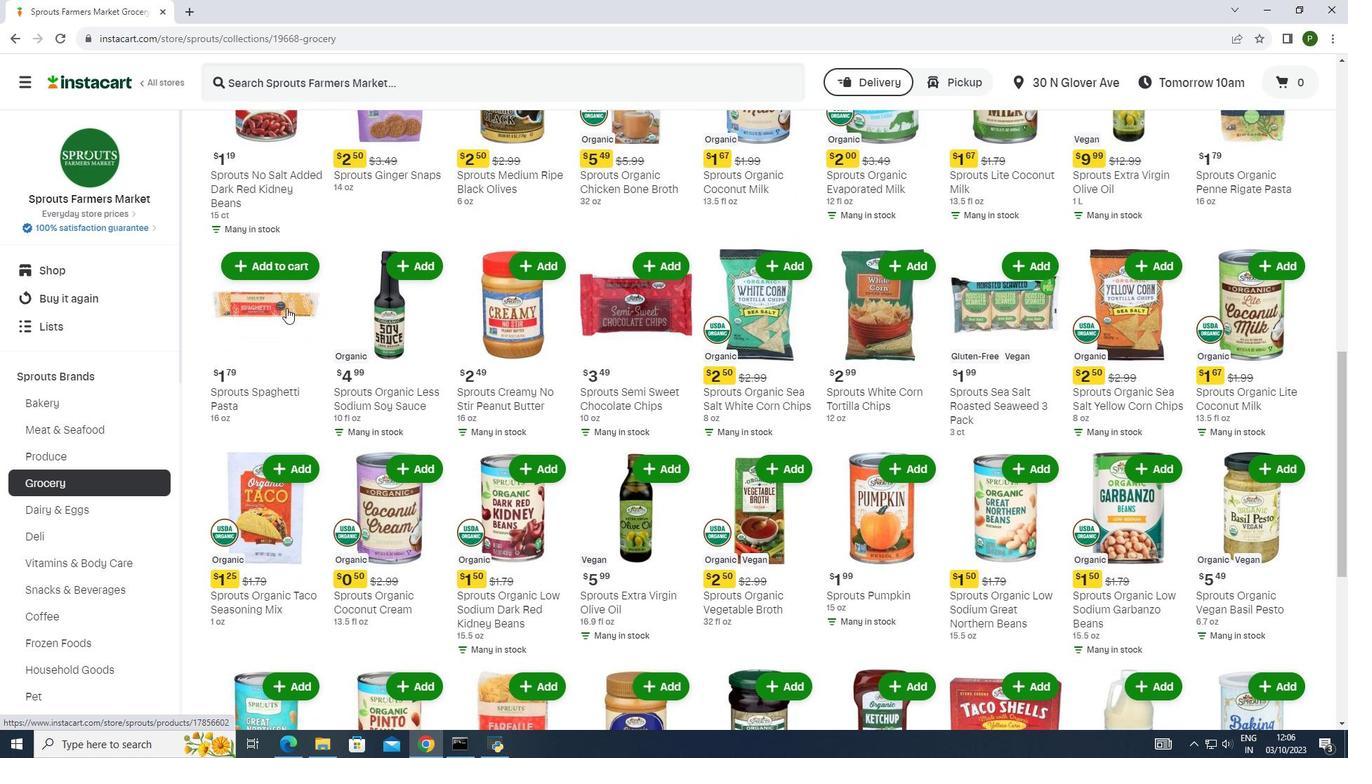
Action: Mouse moved to (285, 311)
Screenshot: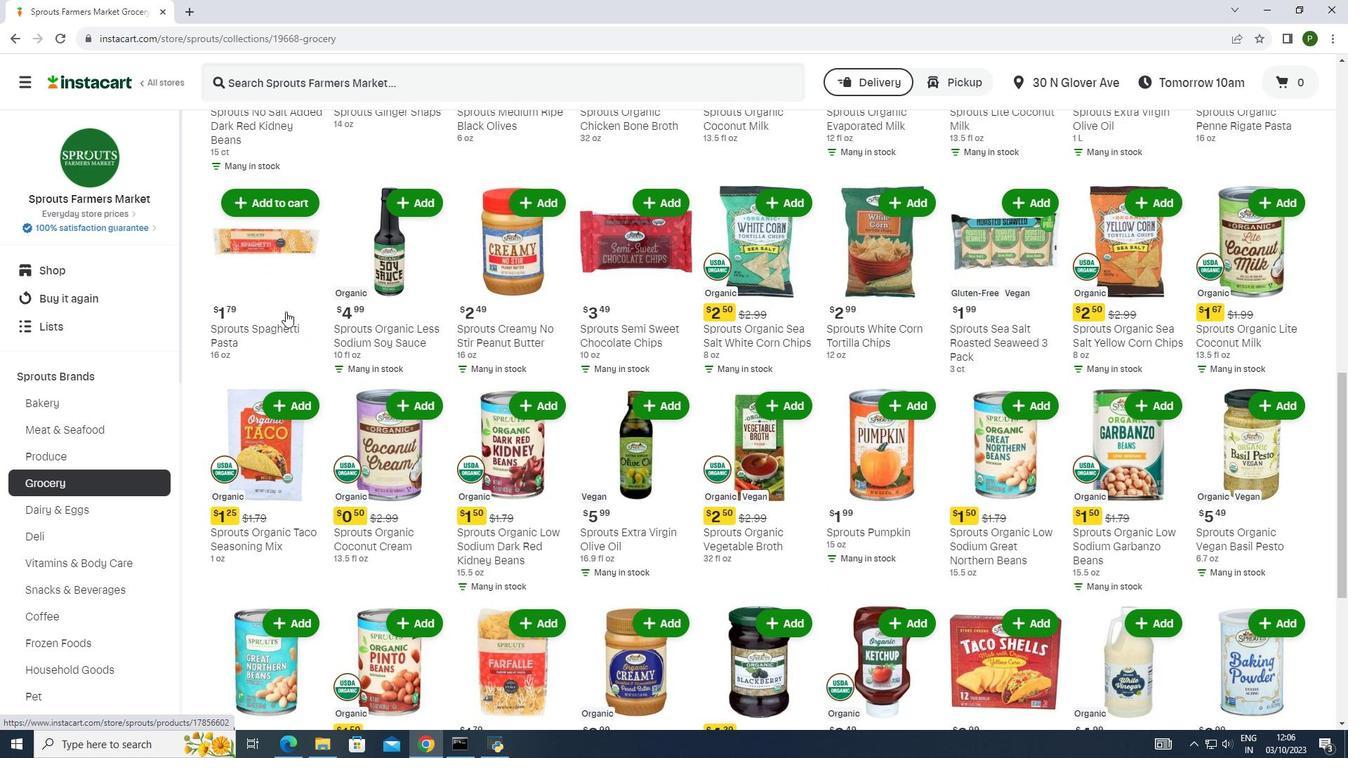 
Action: Mouse scrolled (285, 311) with delta (0, 0)
Screenshot: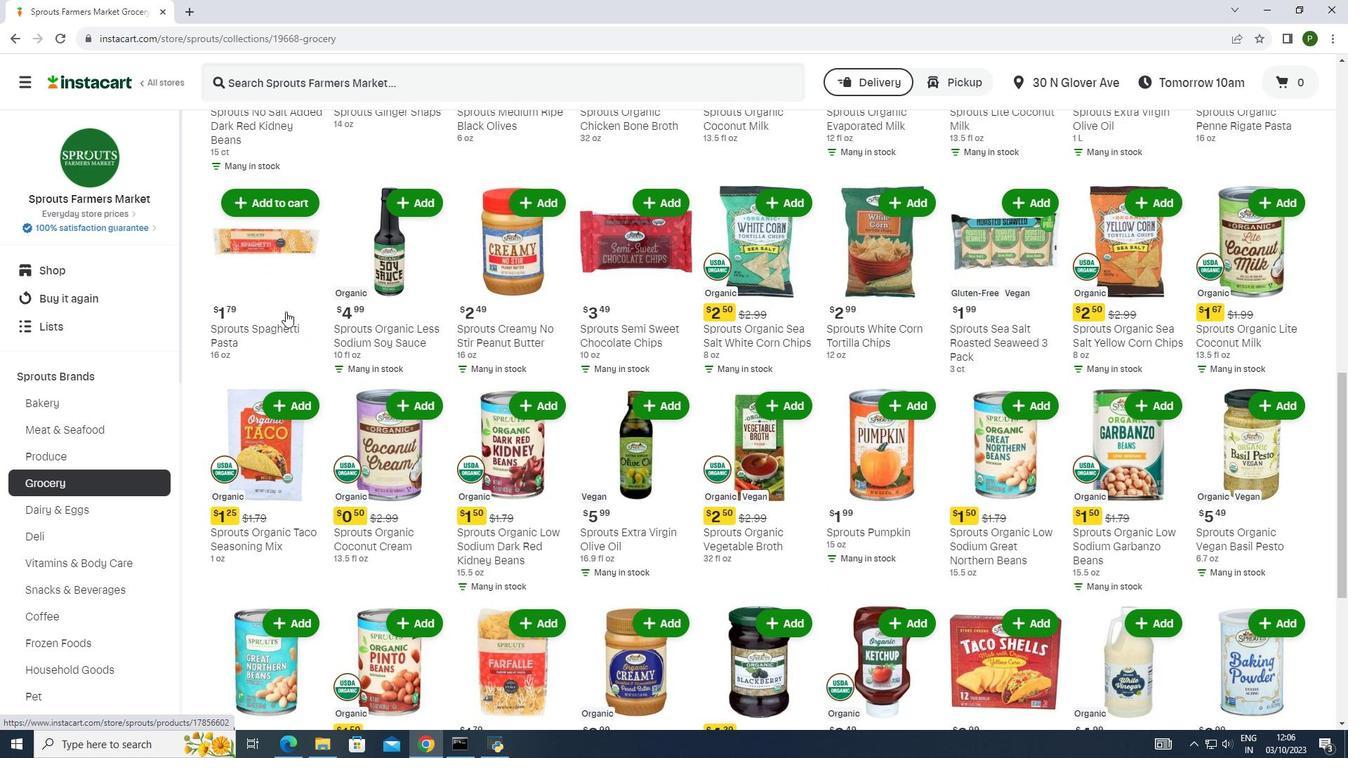 
Action: Mouse scrolled (285, 311) with delta (0, 0)
Screenshot: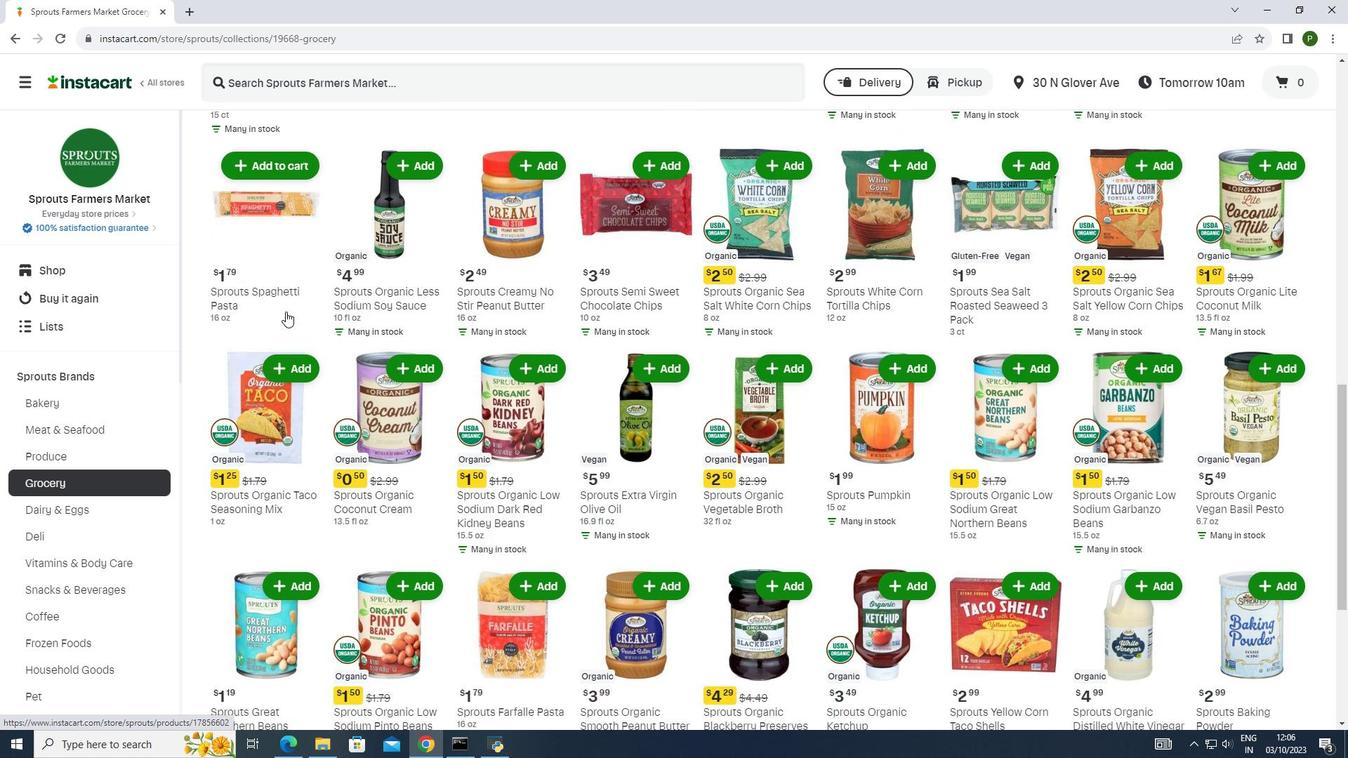 
Action: Mouse scrolled (285, 311) with delta (0, 0)
Screenshot: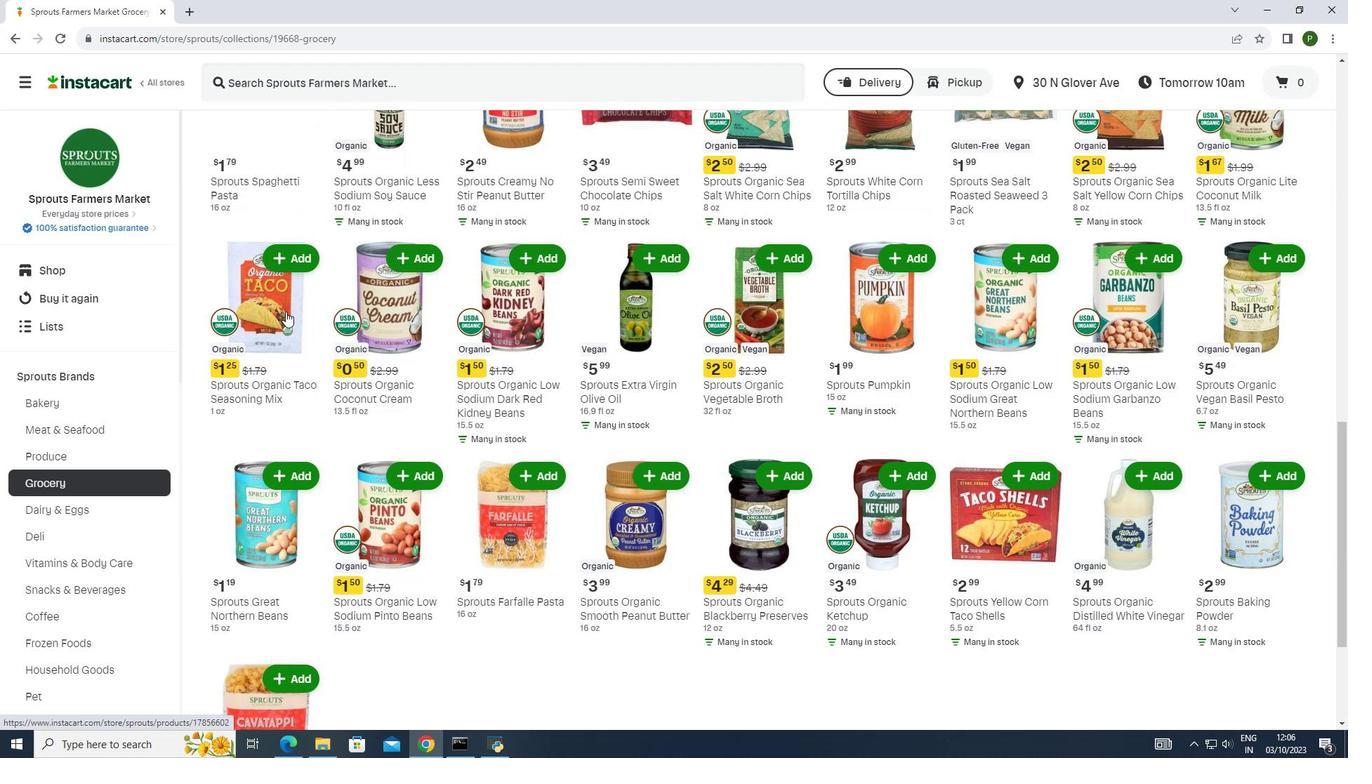
Action: Mouse moved to (285, 318)
Screenshot: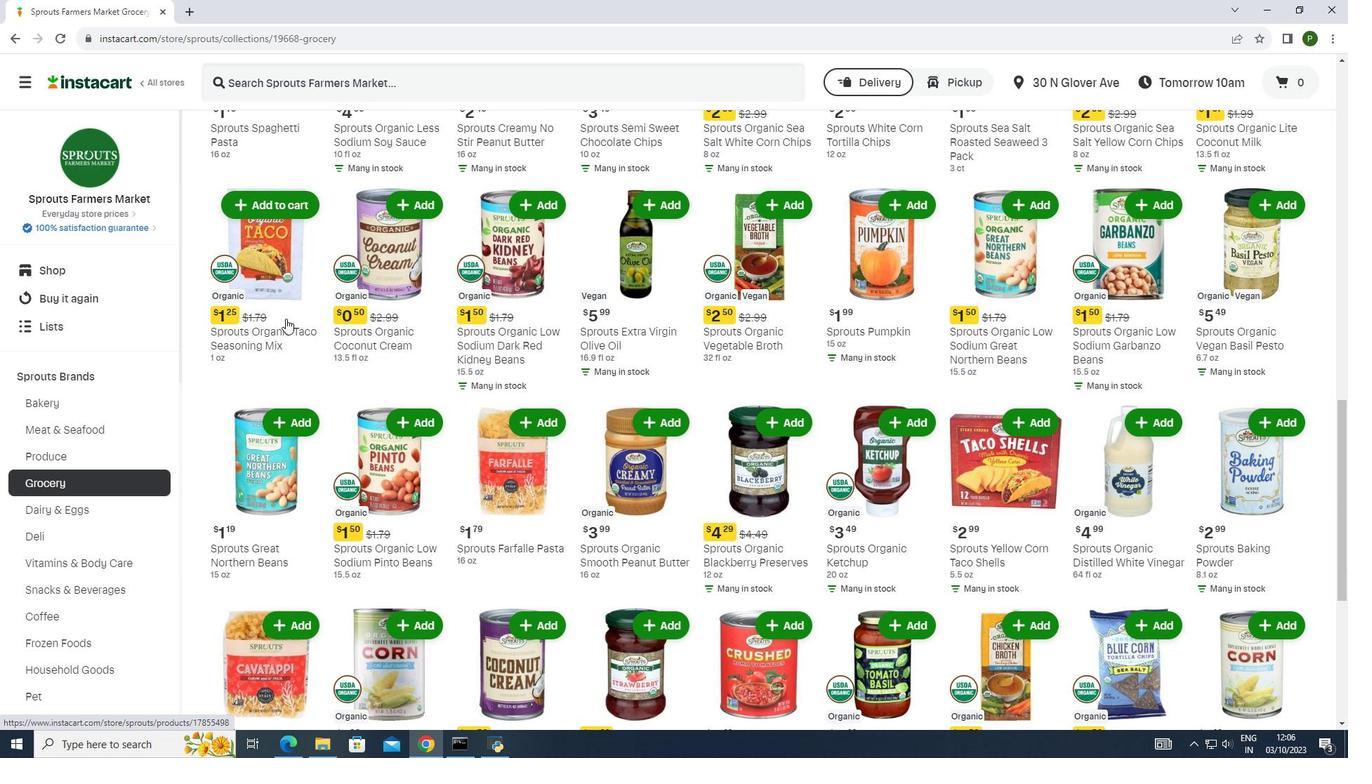 
Action: Mouse scrolled (285, 318) with delta (0, 0)
Screenshot: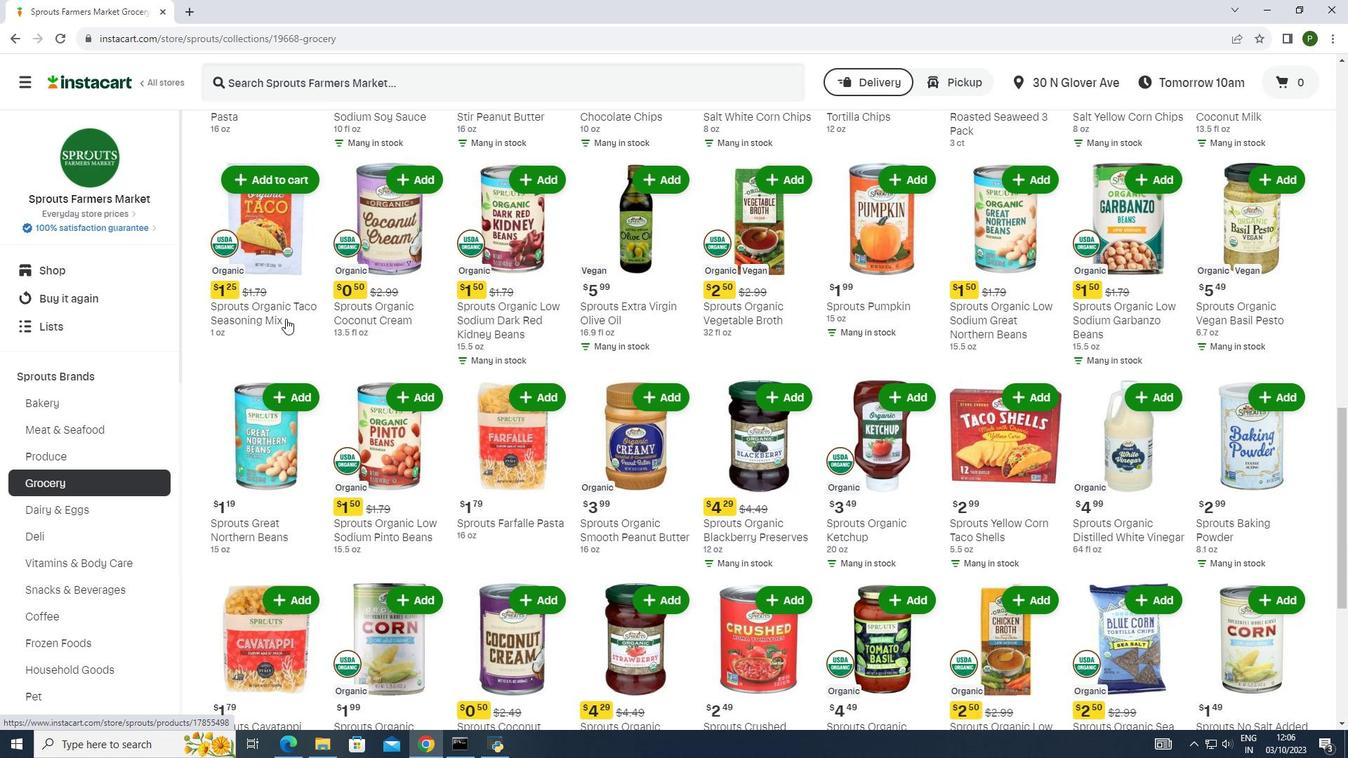 
Action: Mouse moved to (287, 328)
Screenshot: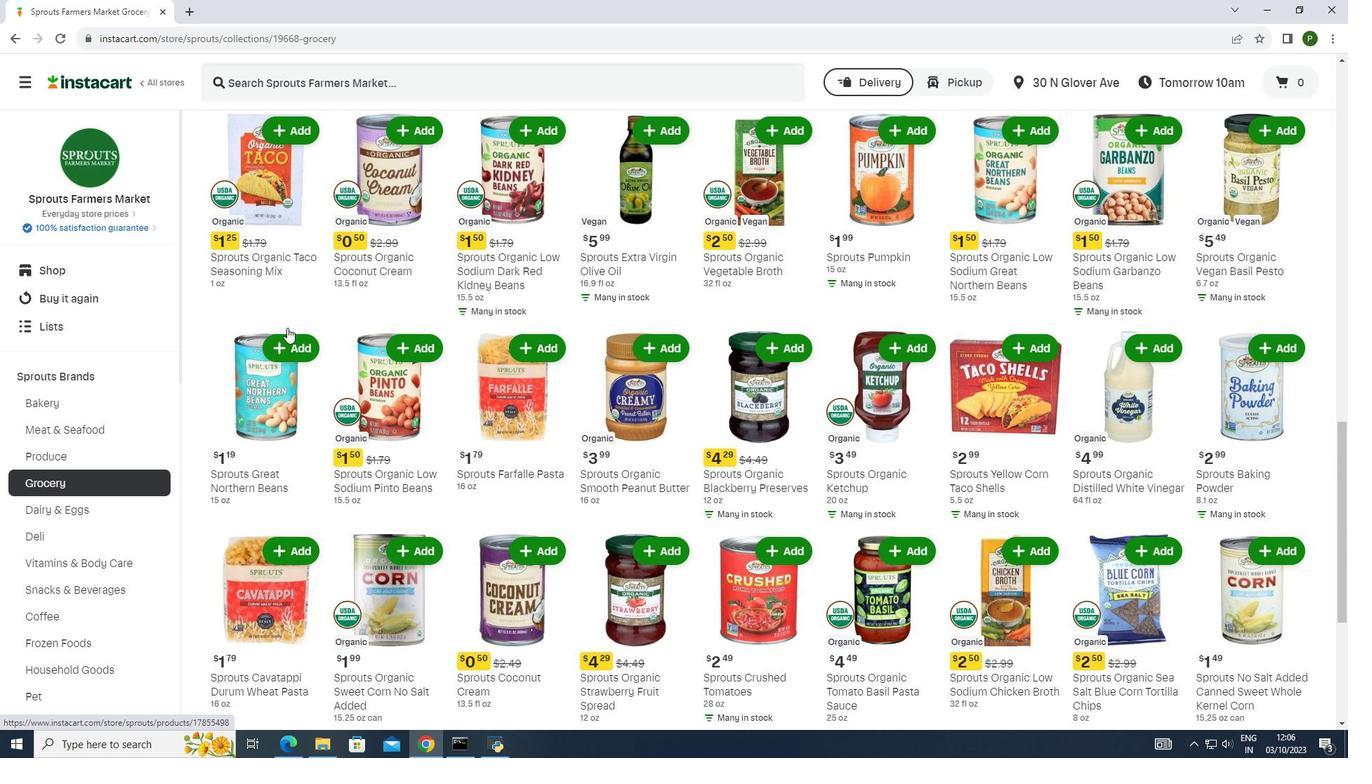 
Action: Mouse scrolled (287, 327) with delta (0, 0)
Screenshot: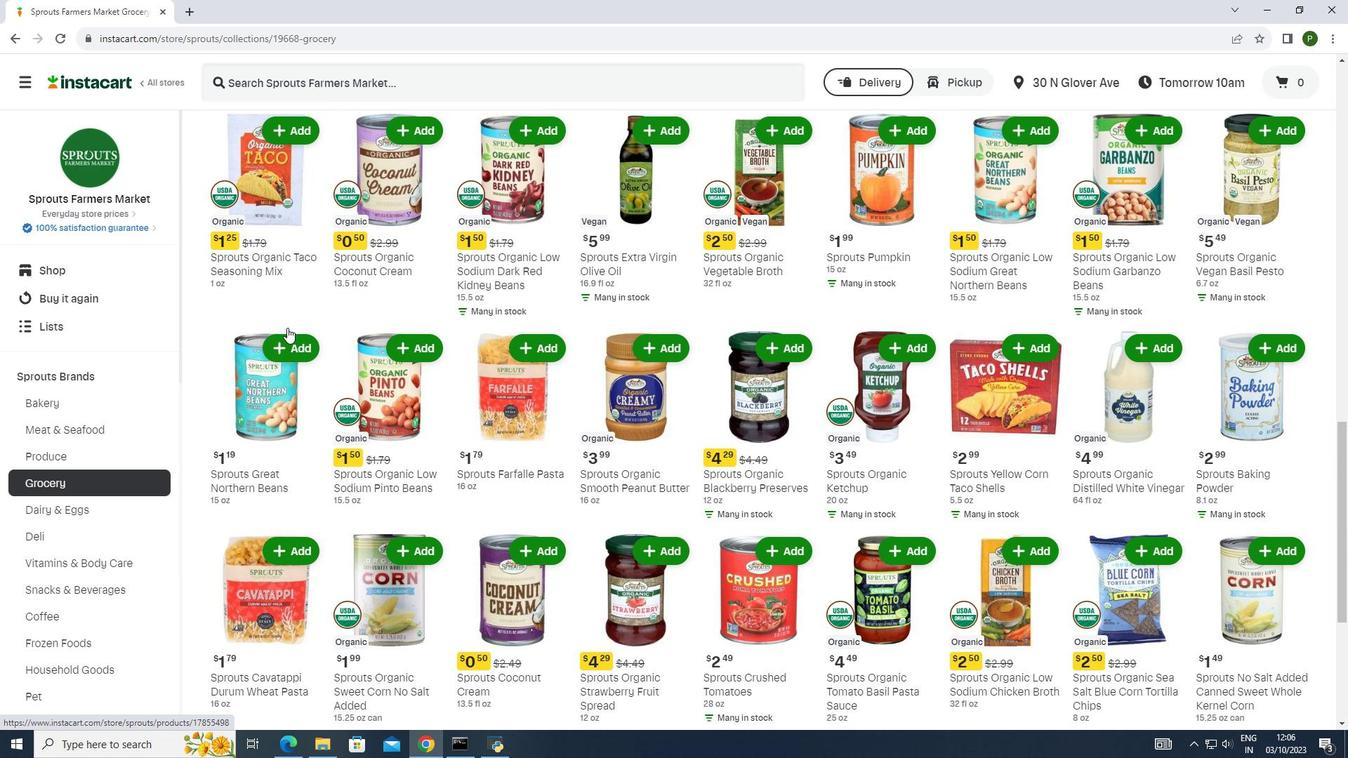 
Action: Mouse scrolled (287, 327) with delta (0, 0)
Screenshot: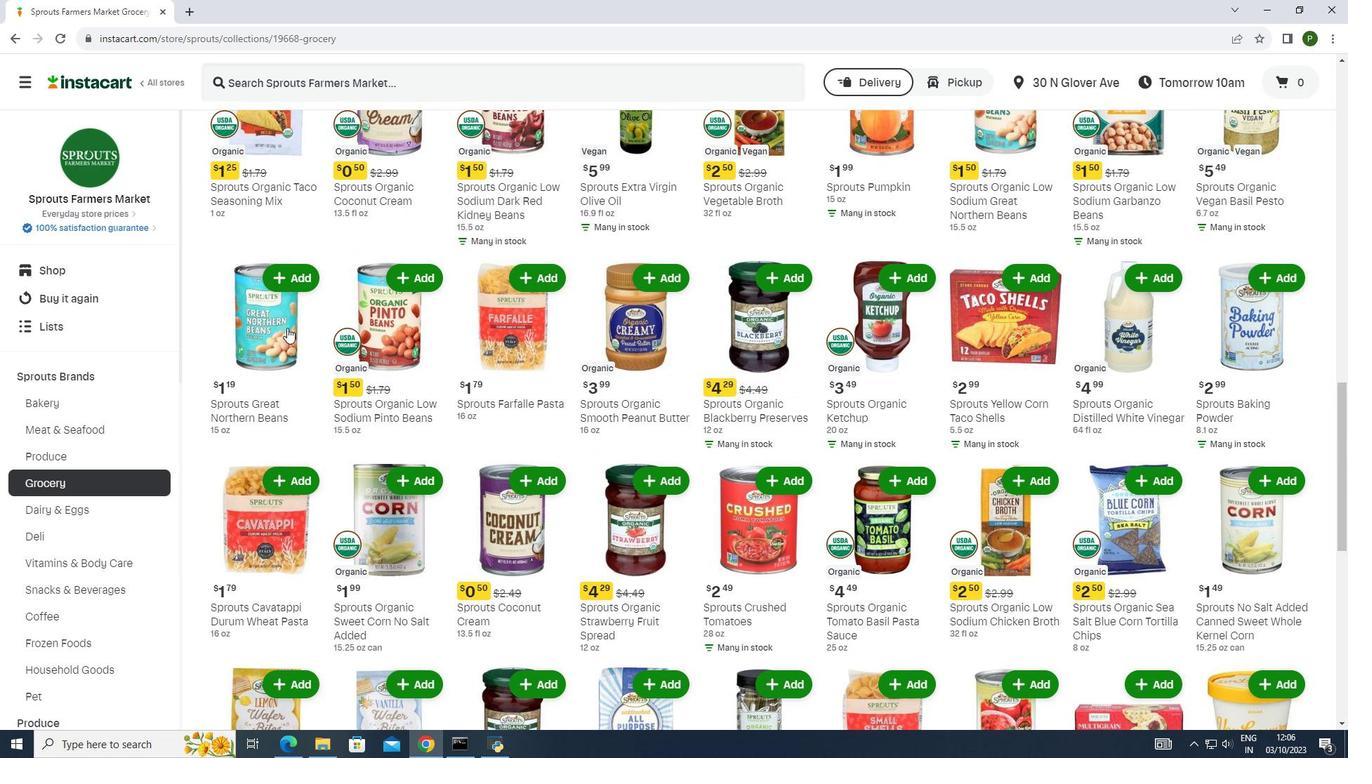 
Action: Mouse moved to (287, 328)
Screenshot: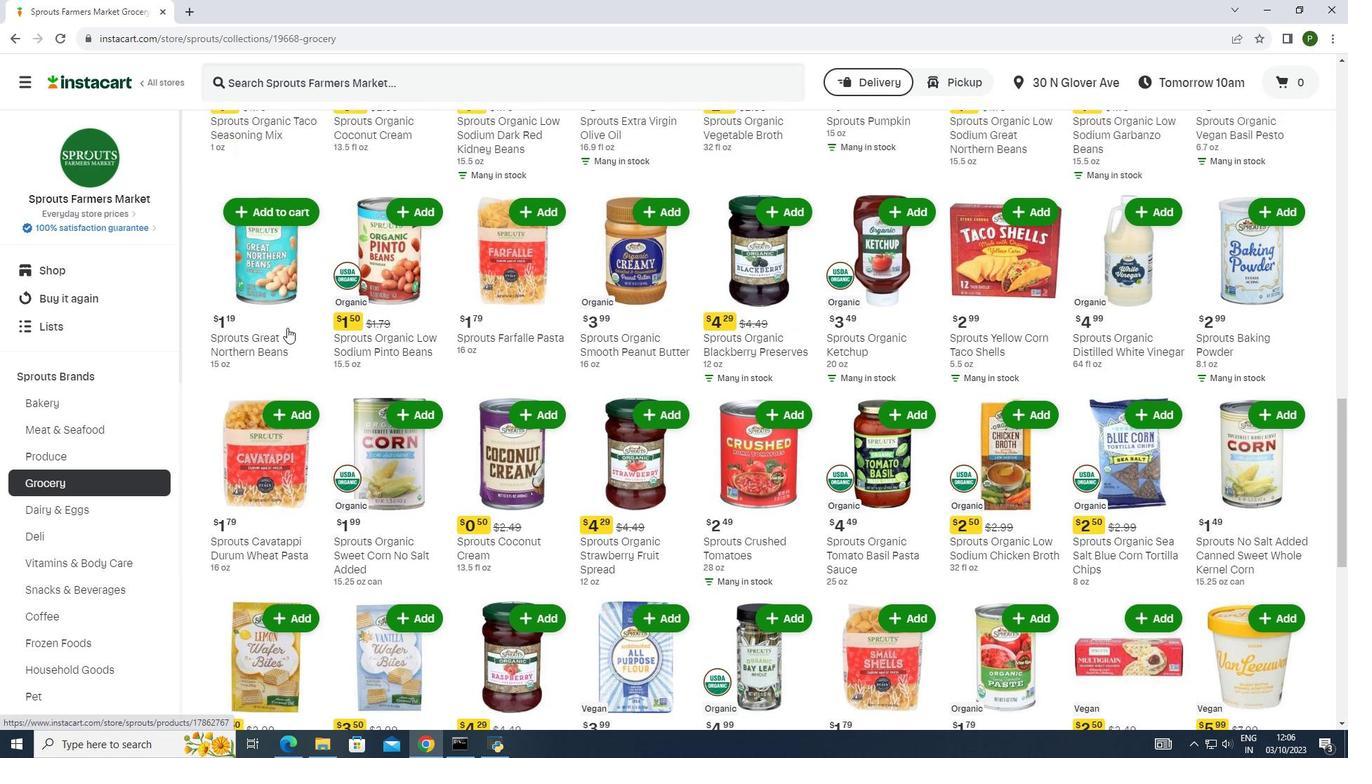 
Action: Mouse scrolled (287, 327) with delta (0, 0)
Screenshot: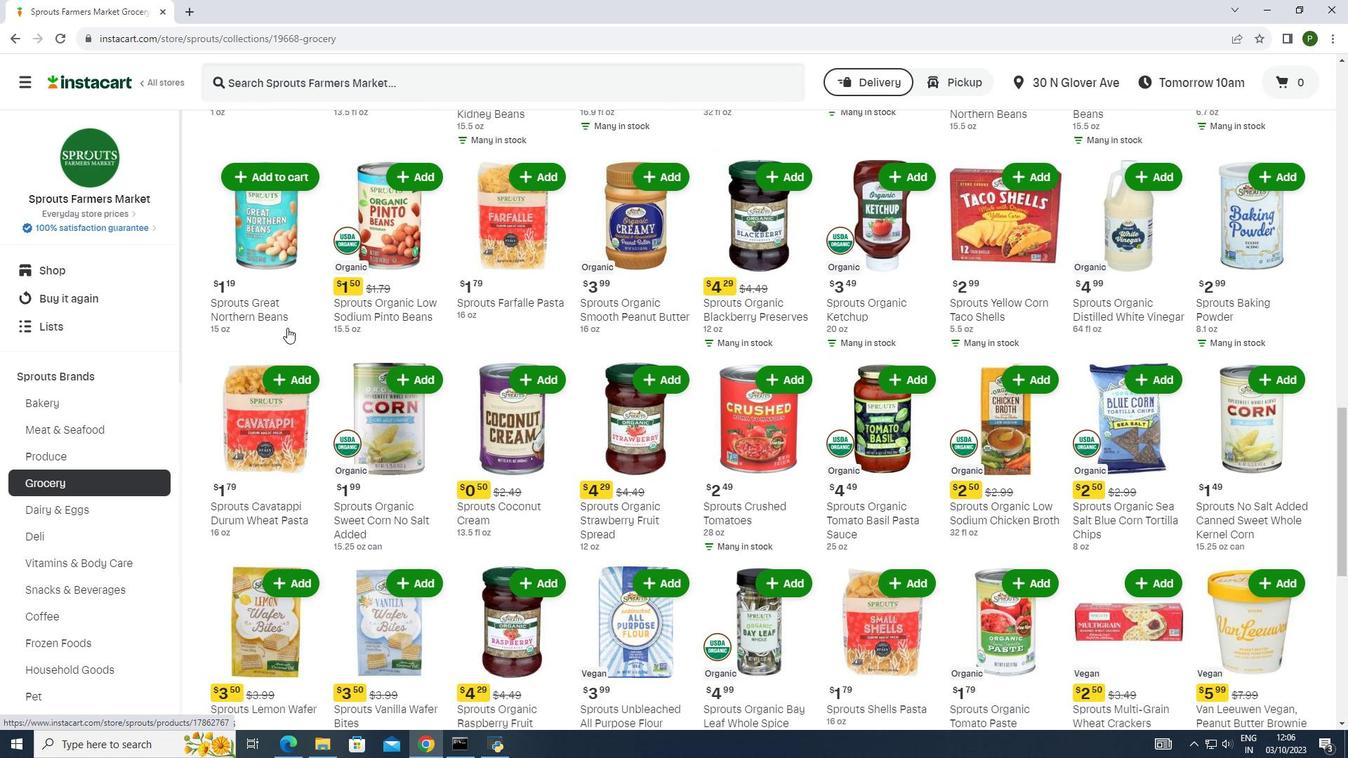
Action: Mouse scrolled (287, 327) with delta (0, 0)
Screenshot: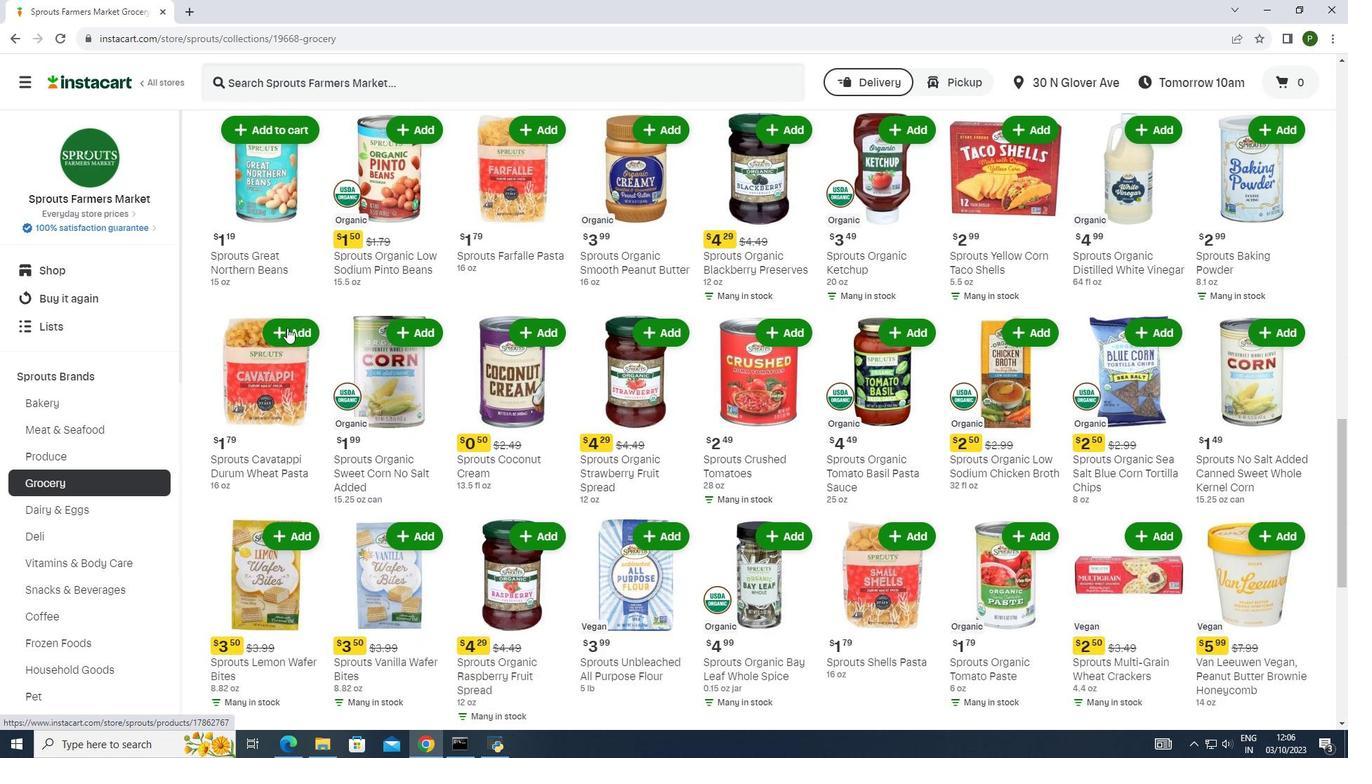 
Action: Mouse scrolled (287, 327) with delta (0, 0)
Screenshot: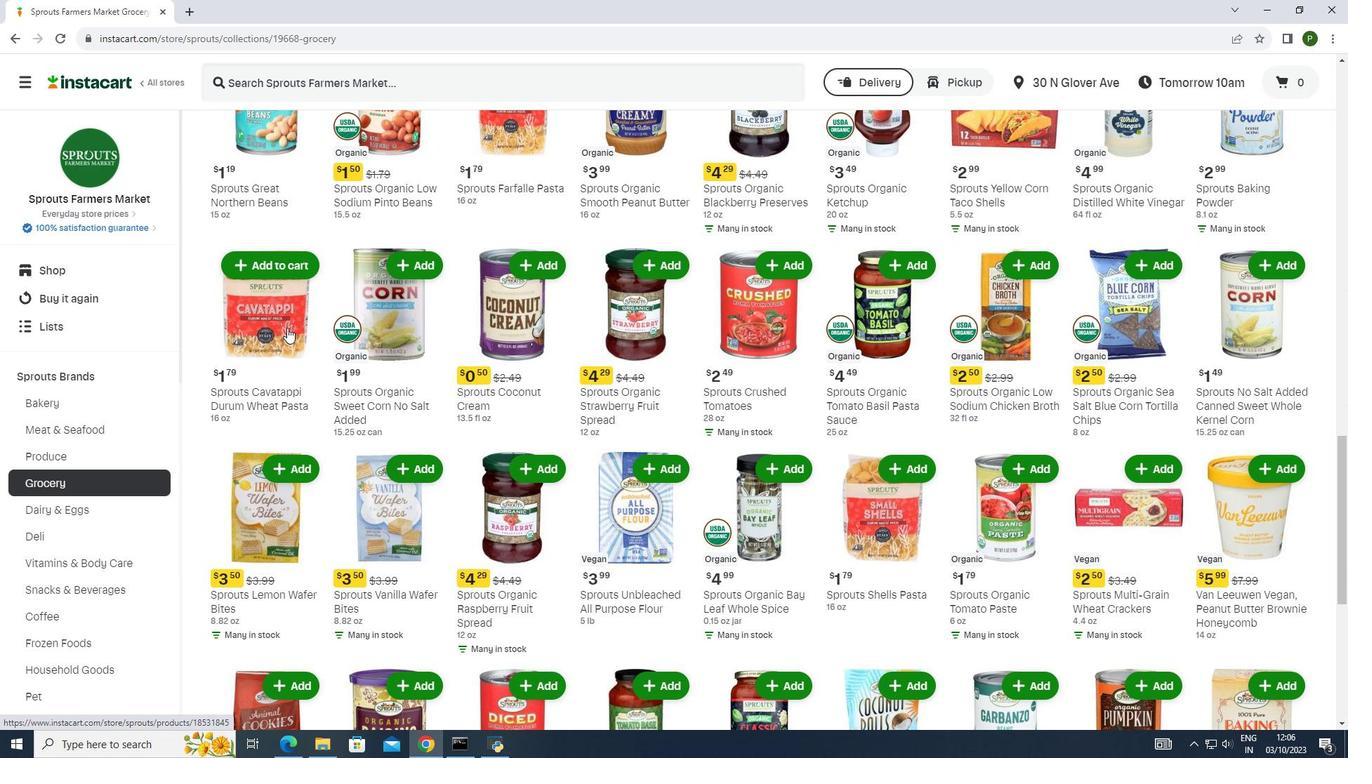 
Action: Mouse scrolled (287, 327) with delta (0, 0)
Screenshot: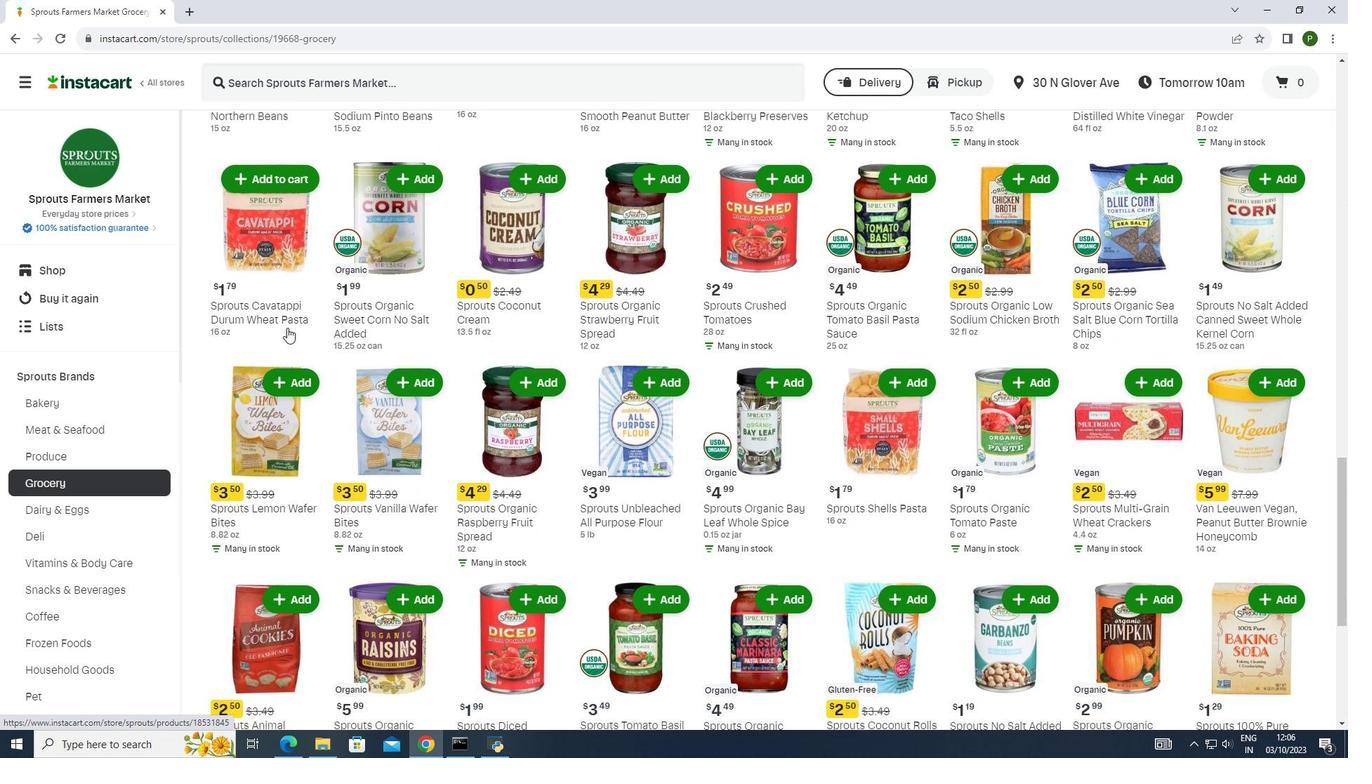 
Action: Mouse scrolled (287, 327) with delta (0, 0)
Screenshot: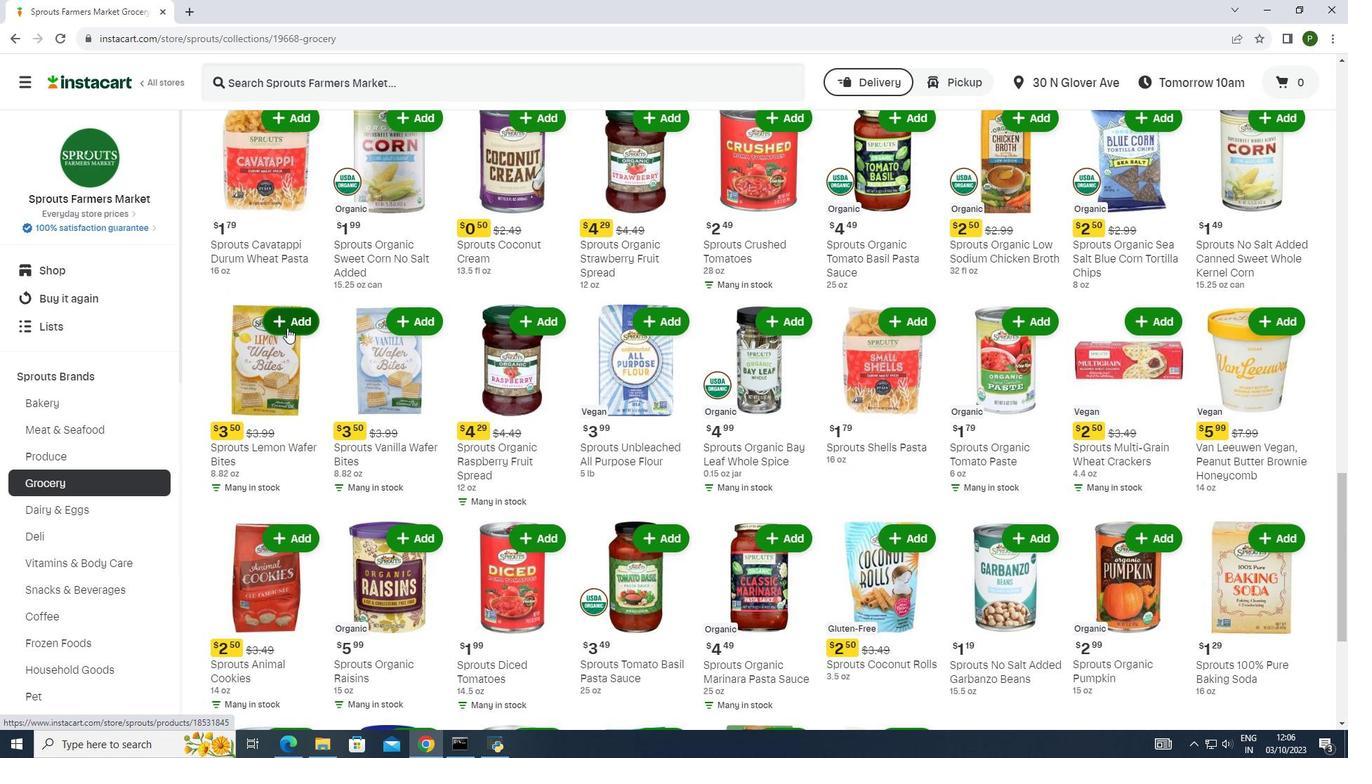 
Action: Mouse scrolled (287, 327) with delta (0, 0)
Screenshot: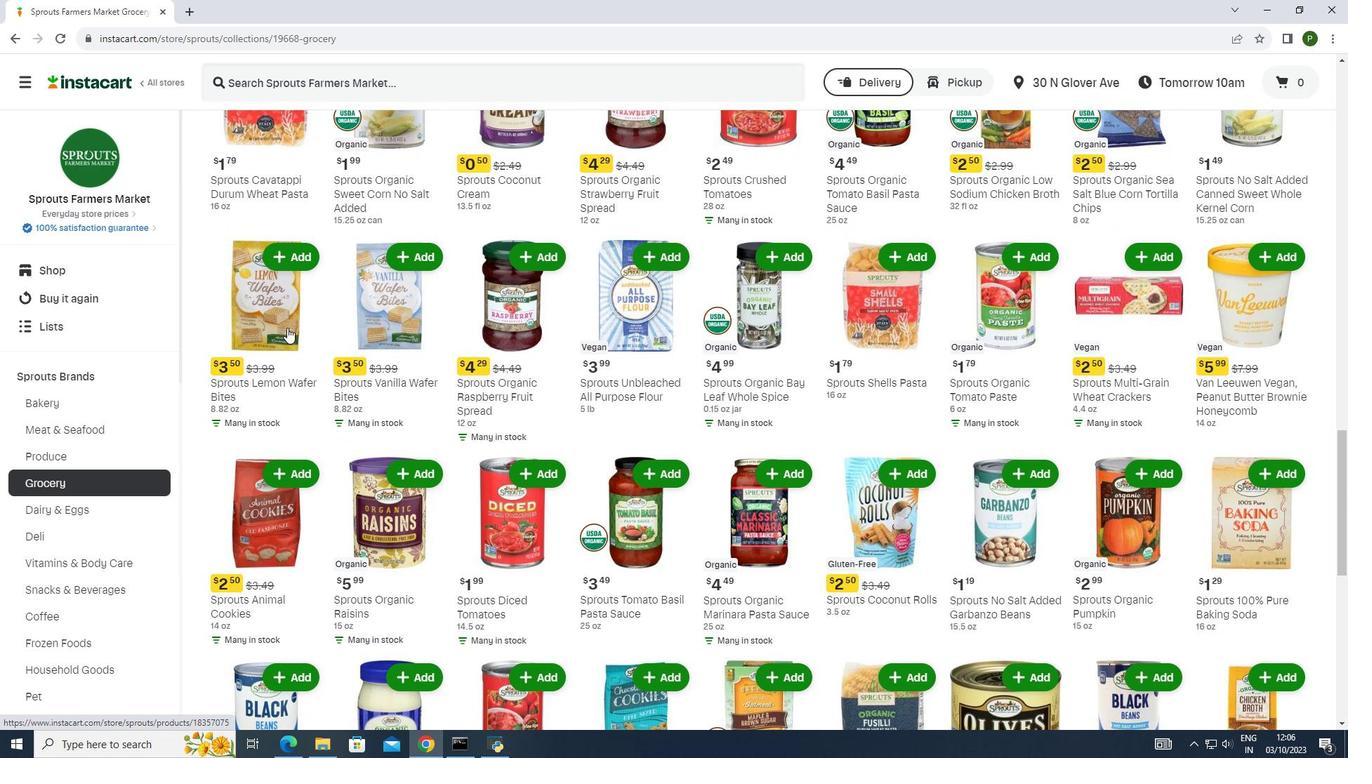 
Action: Mouse scrolled (287, 327) with delta (0, 0)
Screenshot: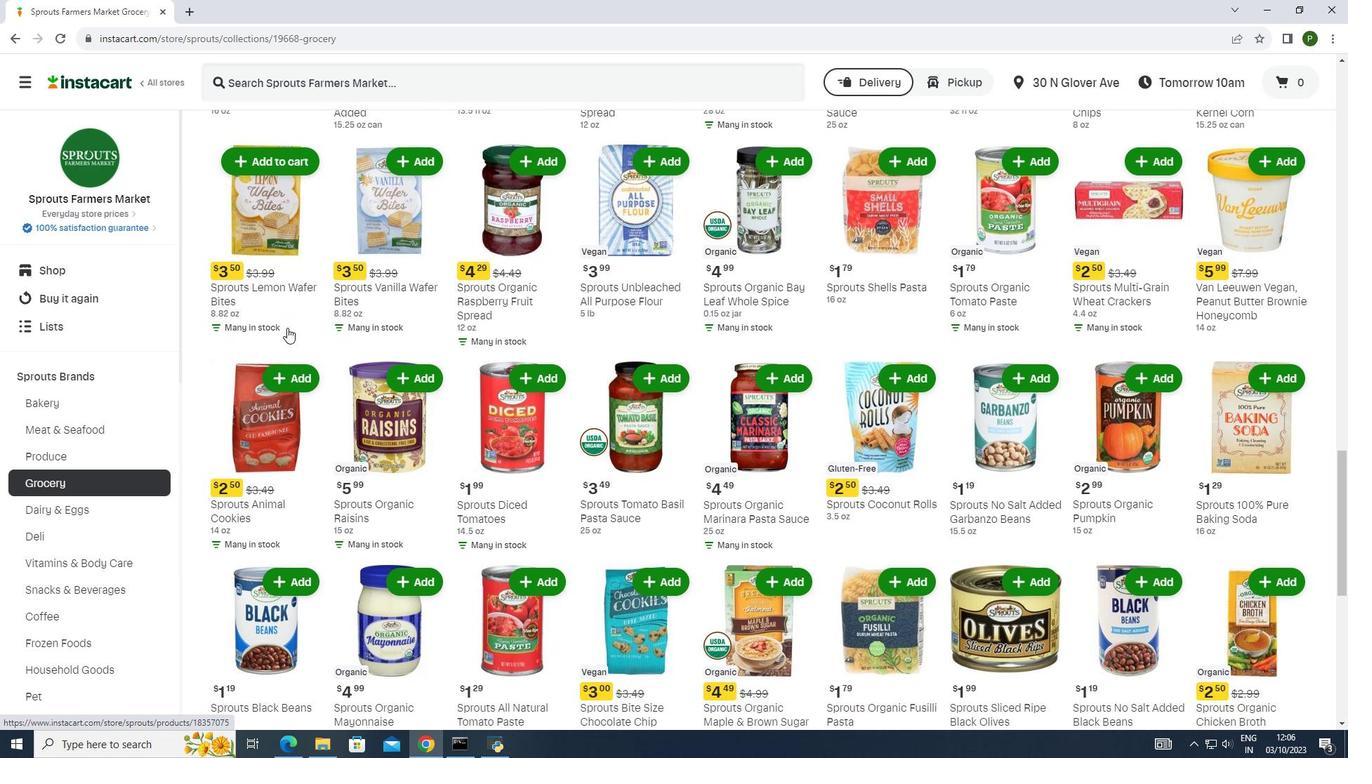 
Action: Mouse scrolled (287, 327) with delta (0, 0)
Screenshot: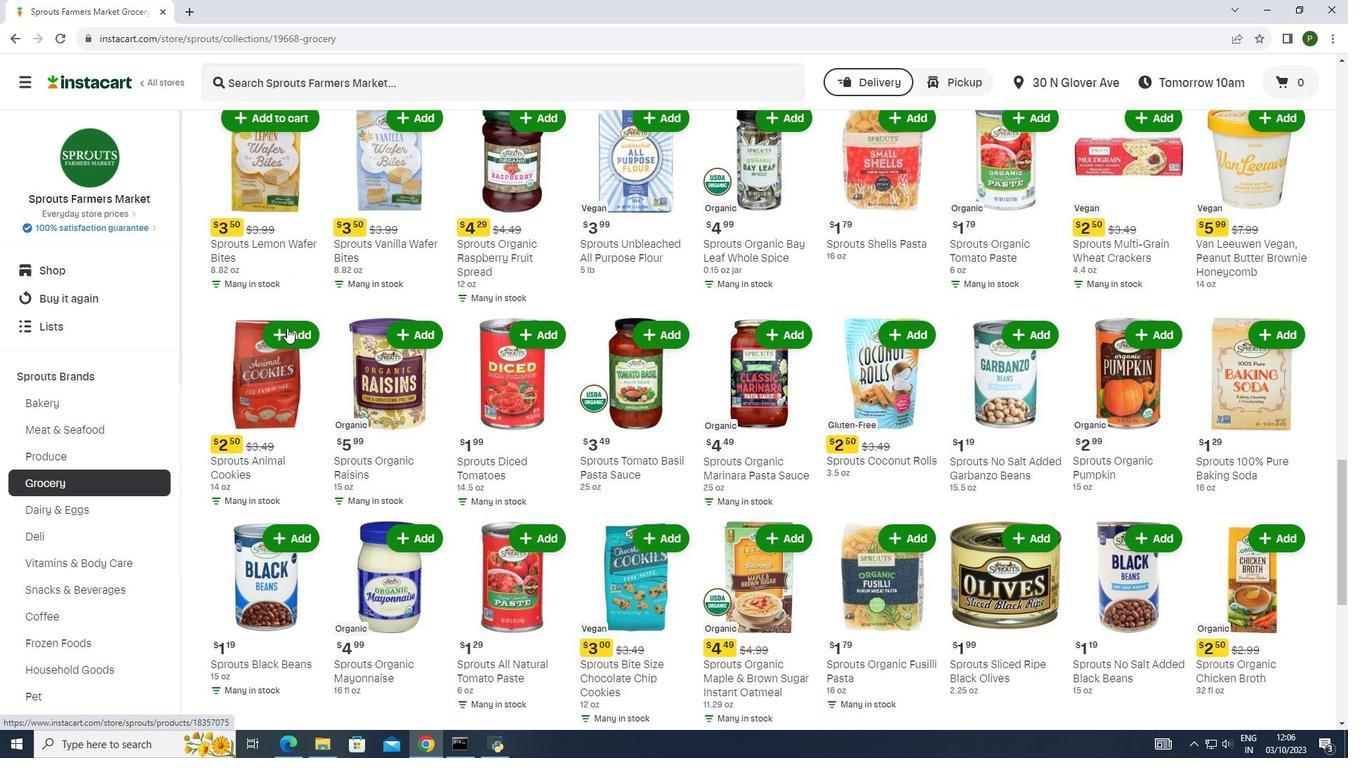 
Action: Mouse scrolled (287, 327) with delta (0, 0)
Screenshot: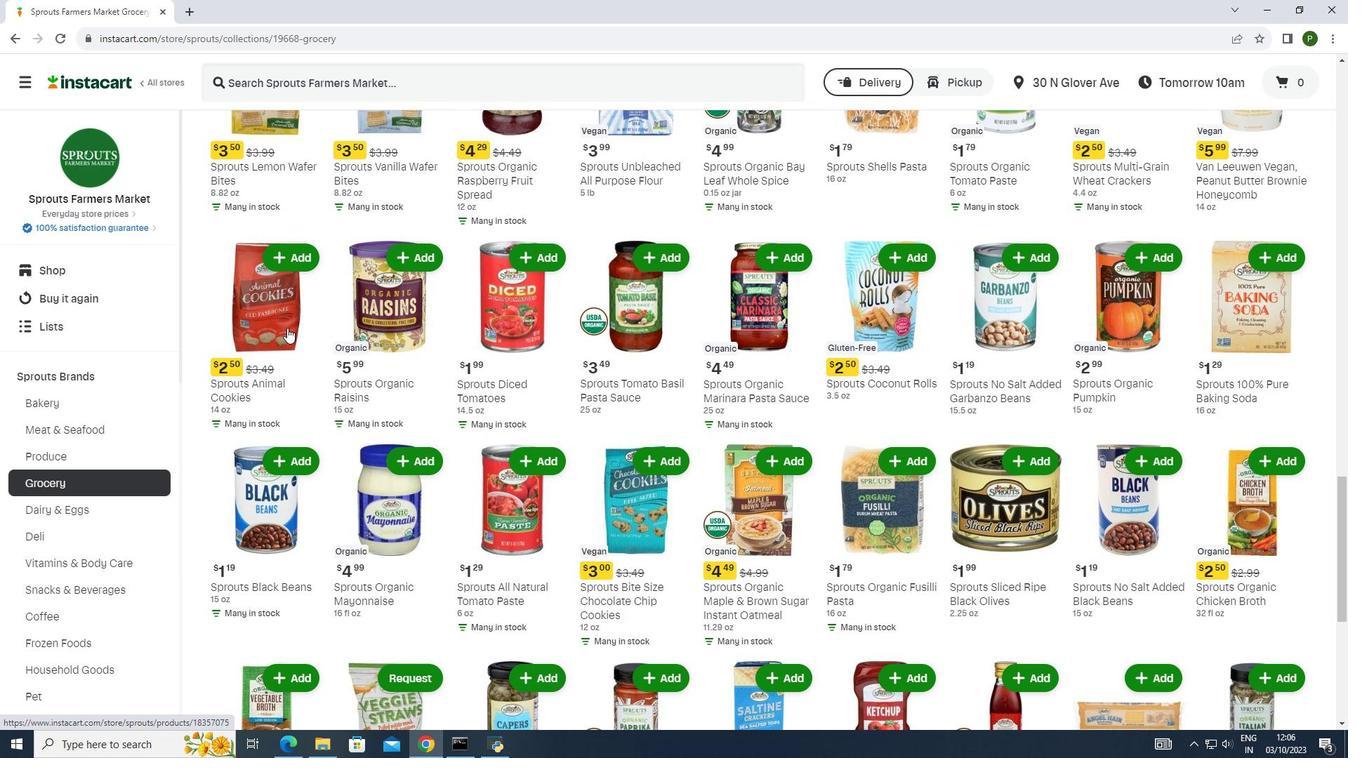 
Action: Mouse scrolled (287, 327) with delta (0, 0)
Screenshot: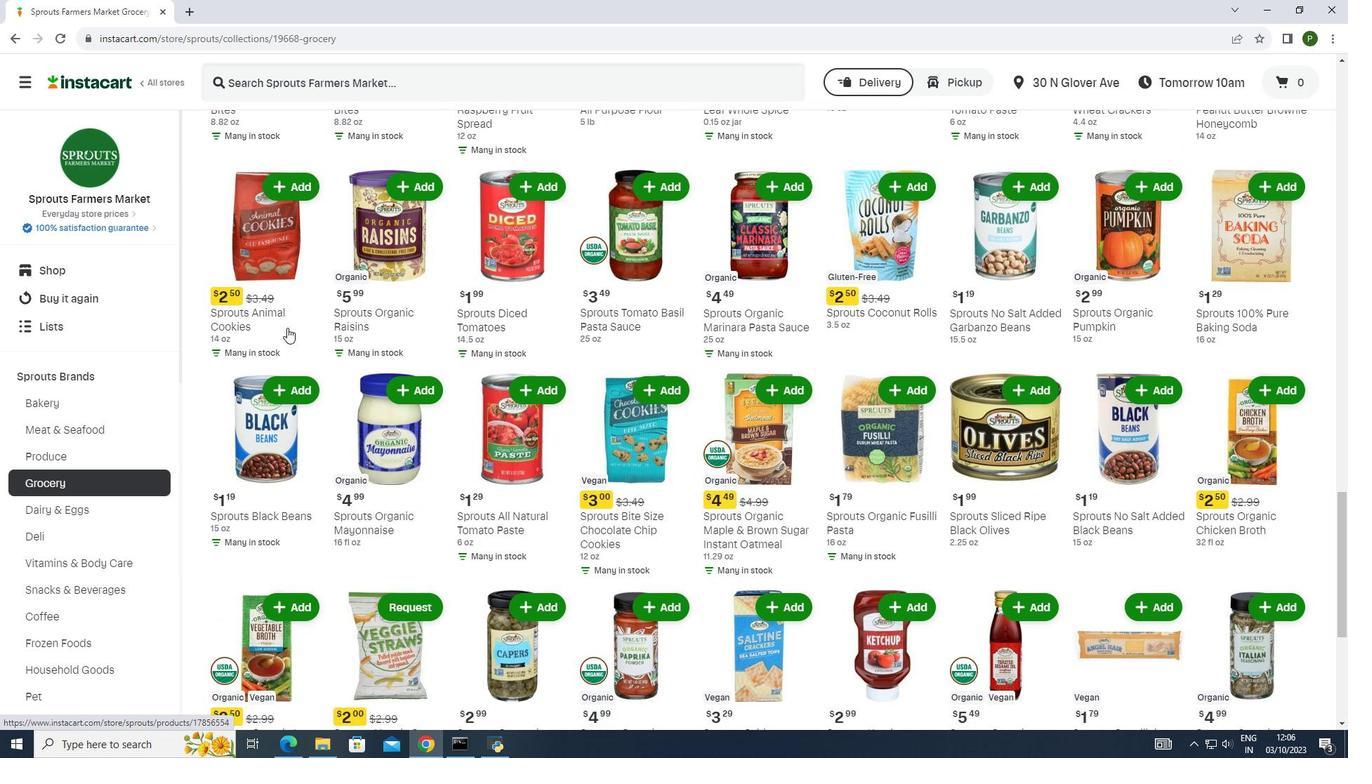 
Action: Mouse scrolled (287, 327) with delta (0, 0)
Screenshot: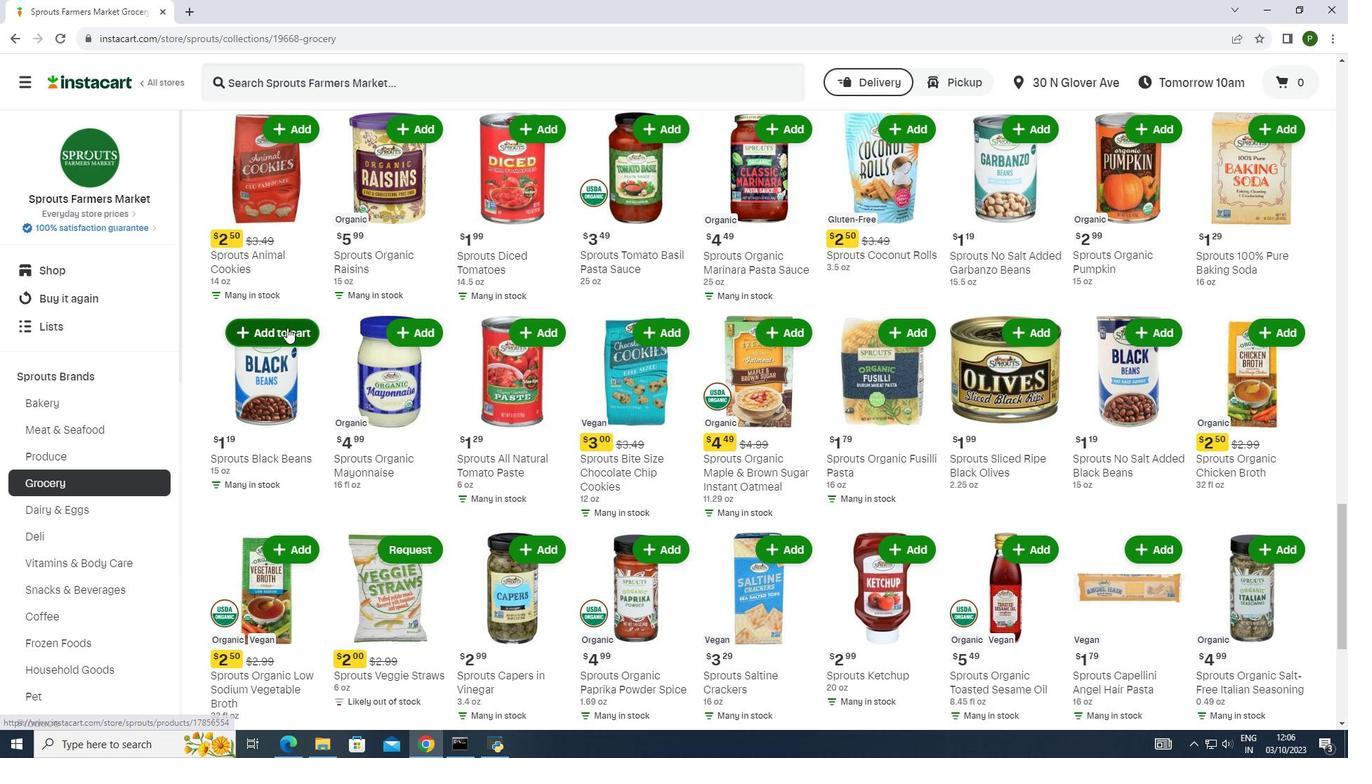 
Action: Mouse scrolled (287, 327) with delta (0, 0)
Screenshot: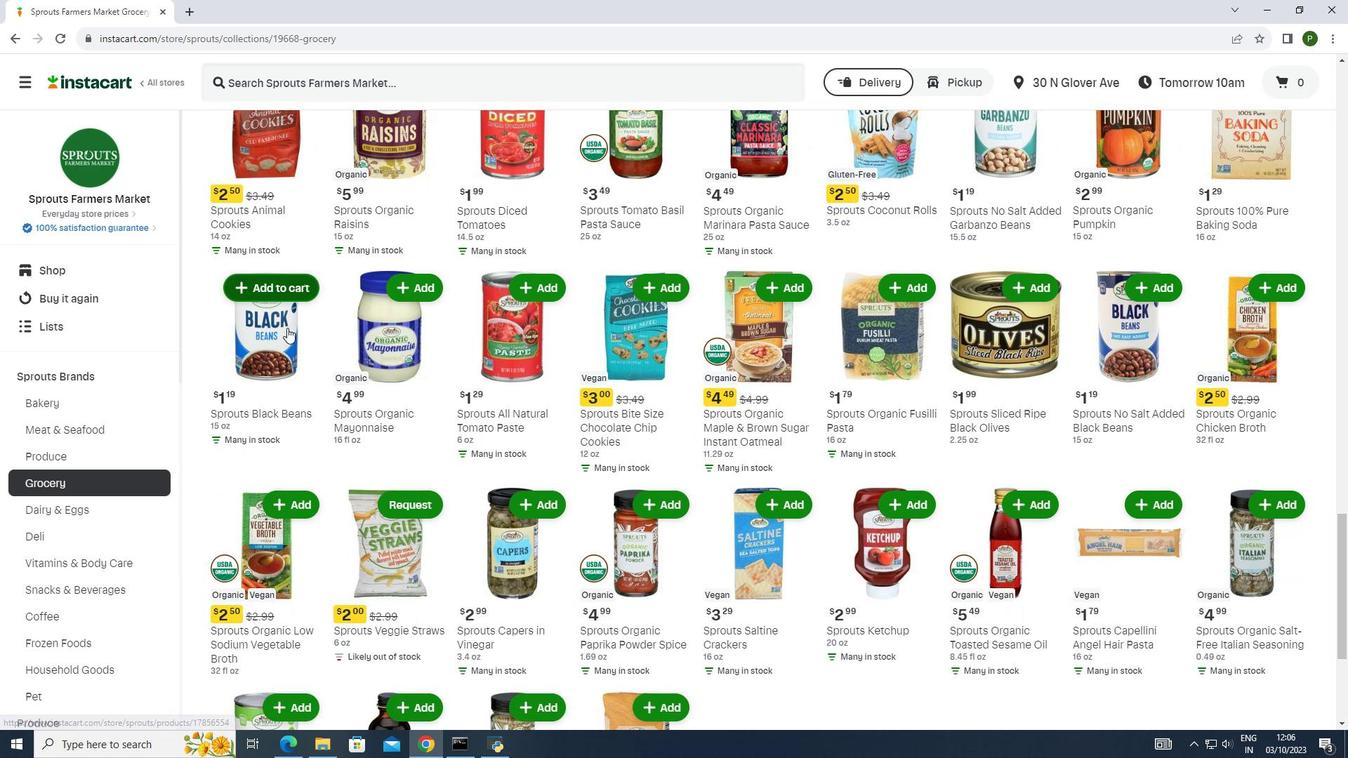 
Action: Mouse scrolled (287, 327) with delta (0, 0)
Screenshot: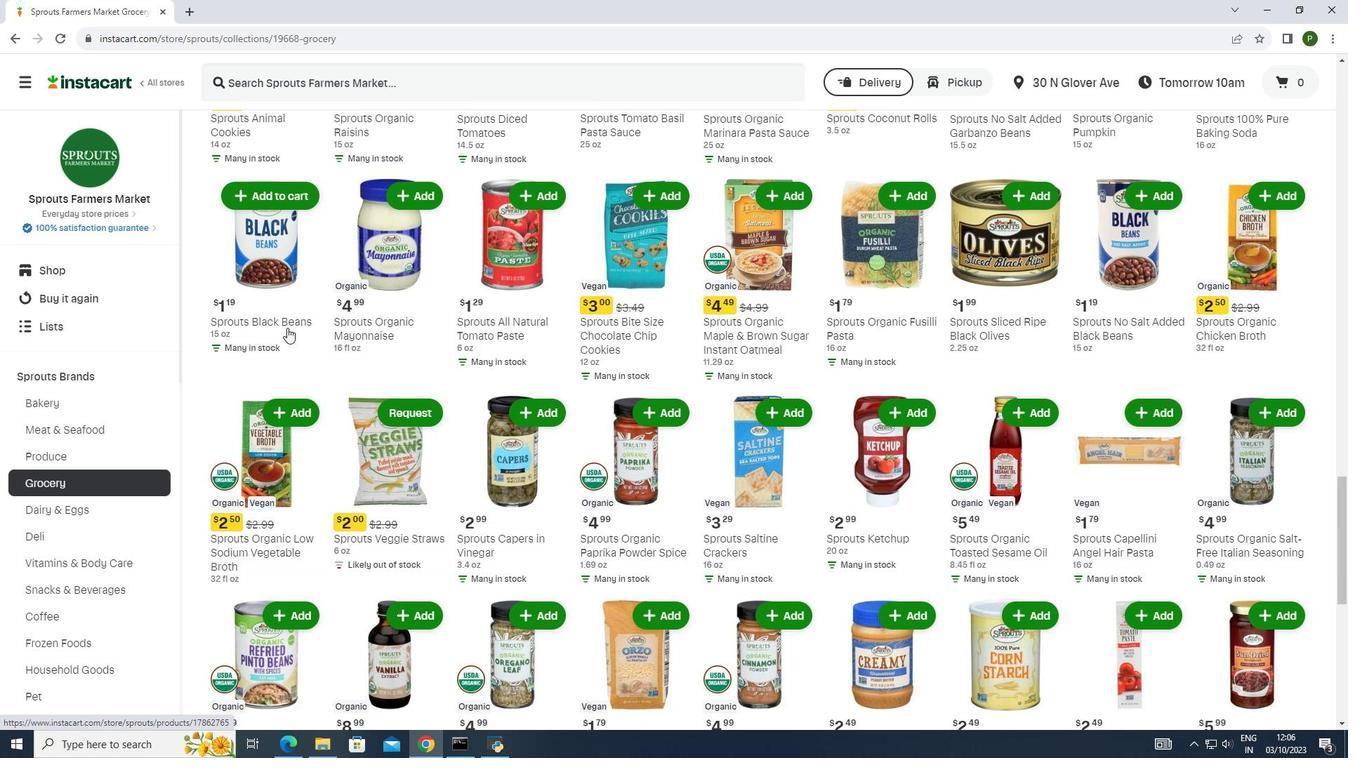 
Action: Mouse scrolled (287, 327) with delta (0, 0)
Screenshot: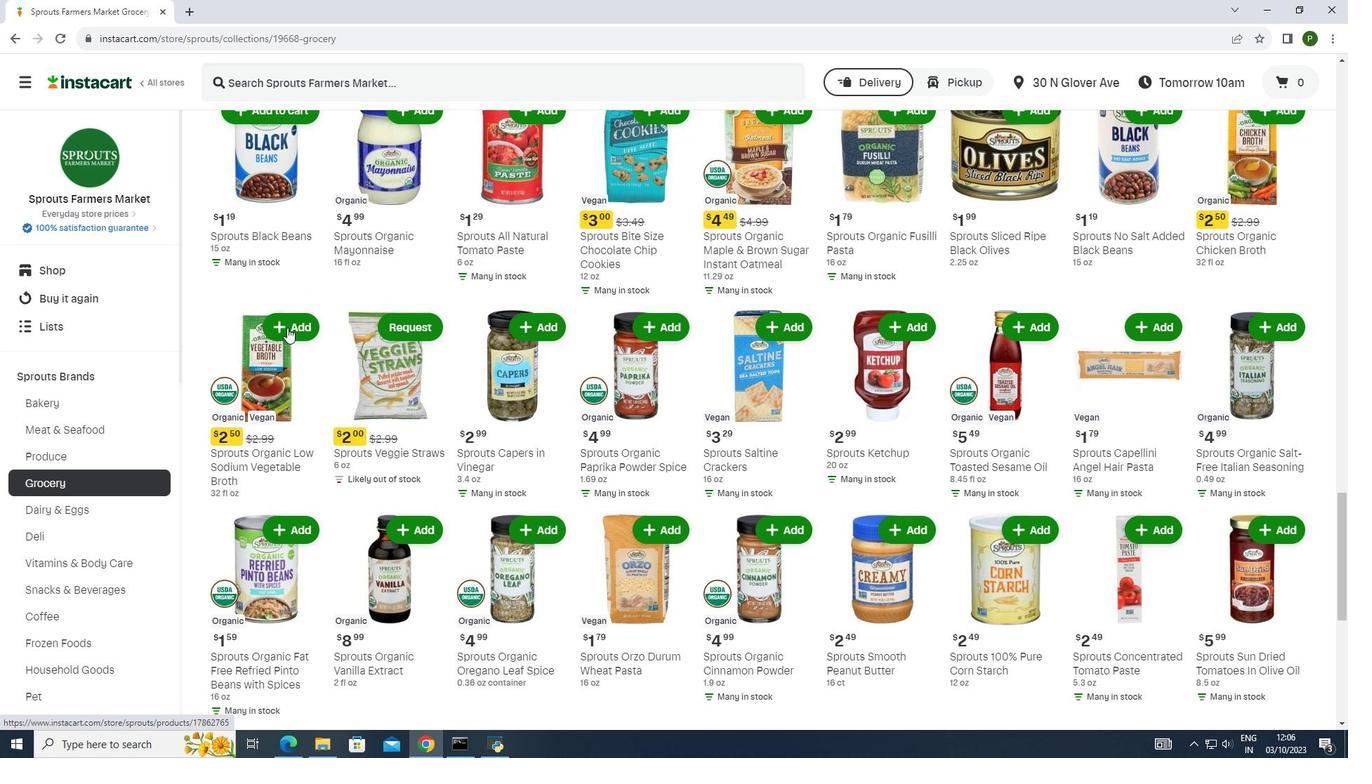 
Action: Mouse scrolled (287, 327) with delta (0, 0)
Screenshot: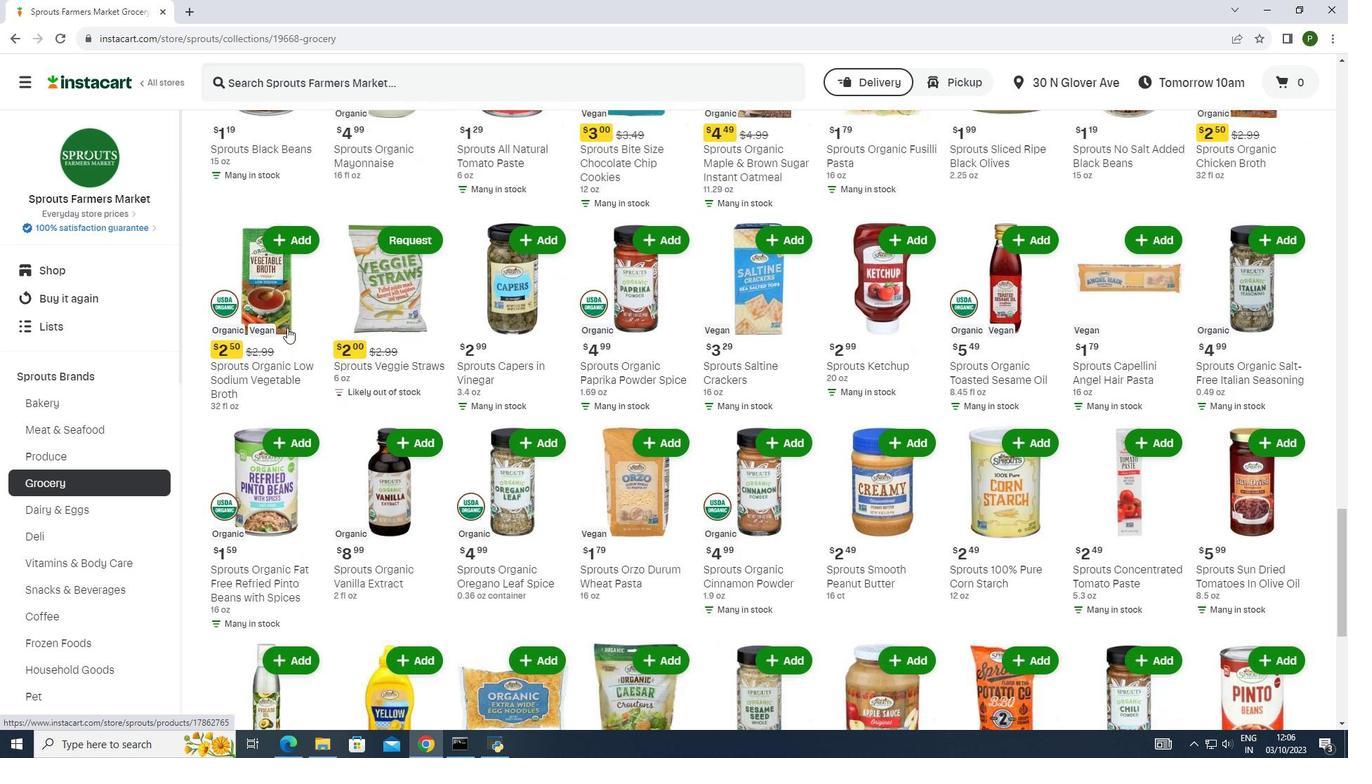 
Action: Mouse moved to (283, 354)
Screenshot: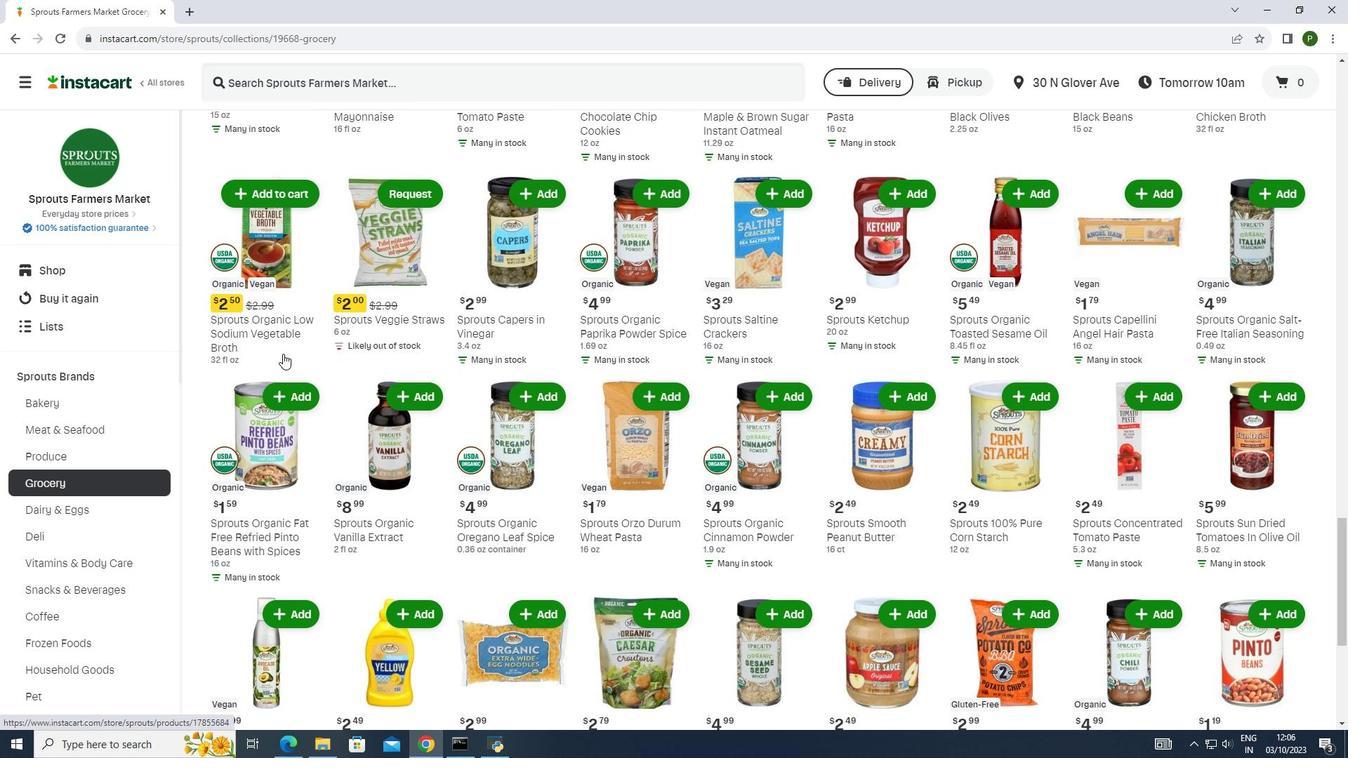 
Action: Mouse scrolled (283, 353) with delta (0, 0)
Screenshot: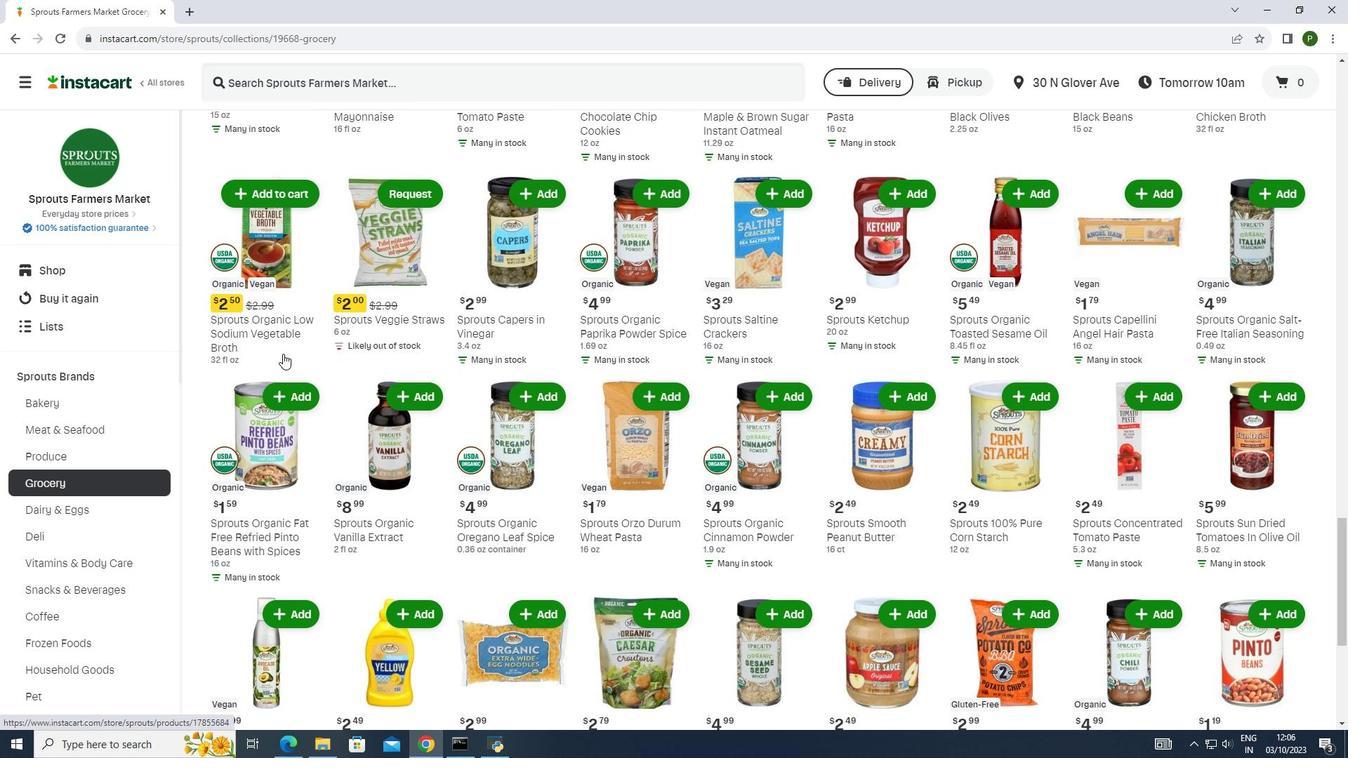 
Action: Mouse scrolled (283, 353) with delta (0, 0)
Screenshot: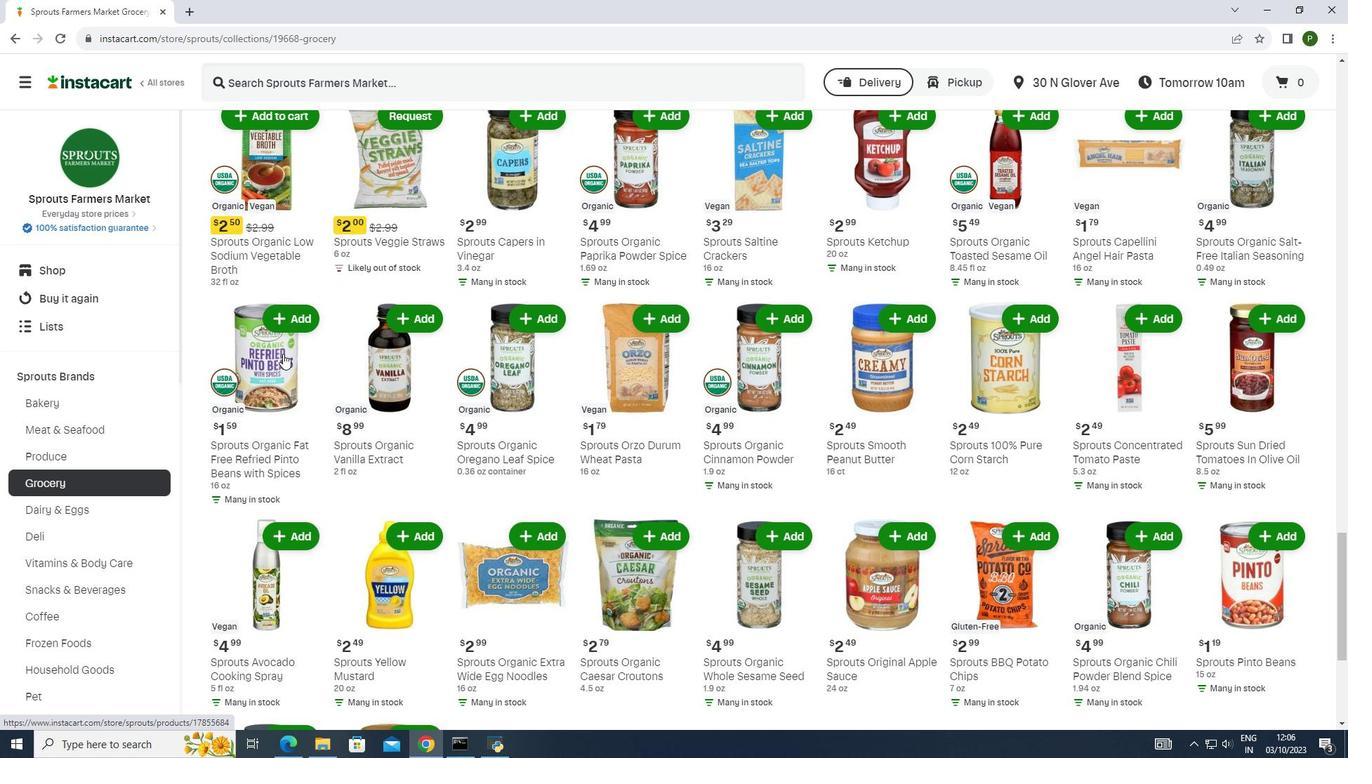 
Action: Mouse scrolled (283, 353) with delta (0, 0)
Screenshot: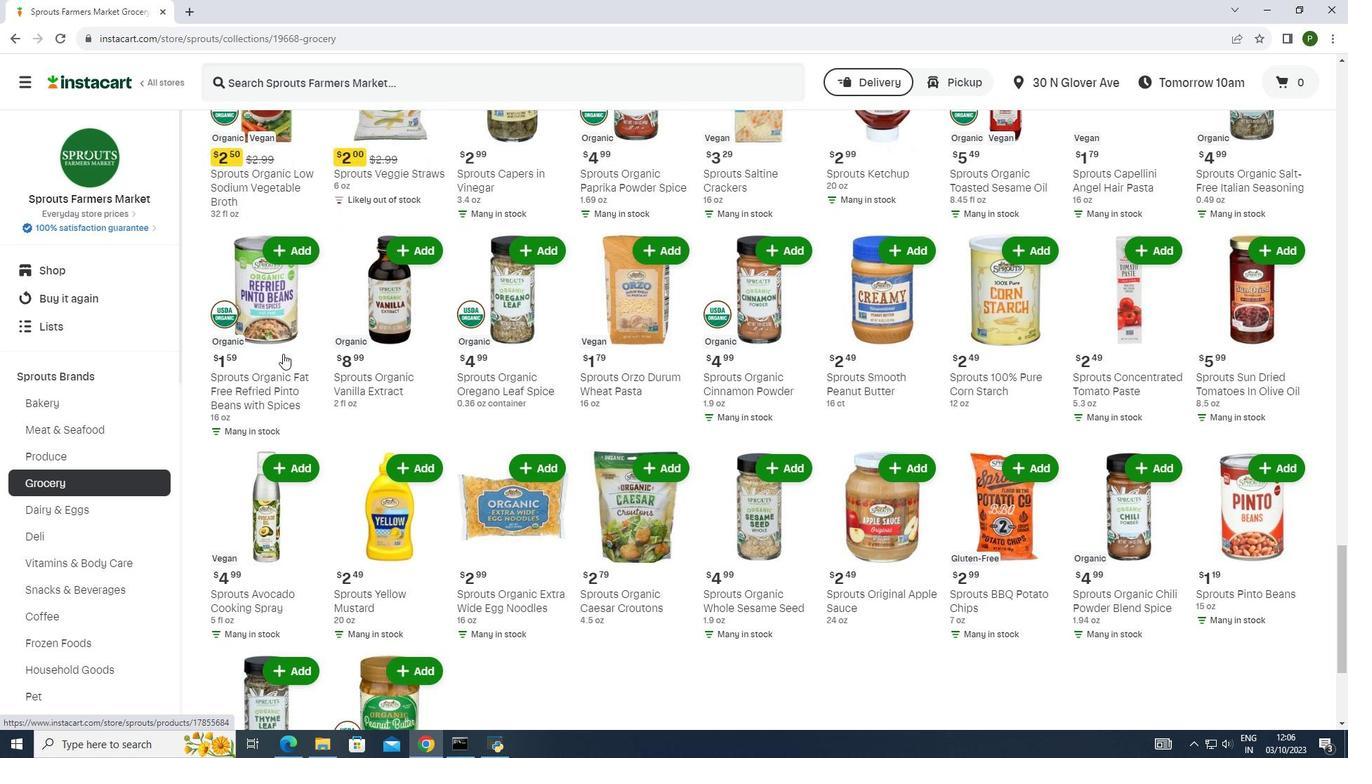 
Action: Mouse scrolled (283, 353) with delta (0, 0)
Screenshot: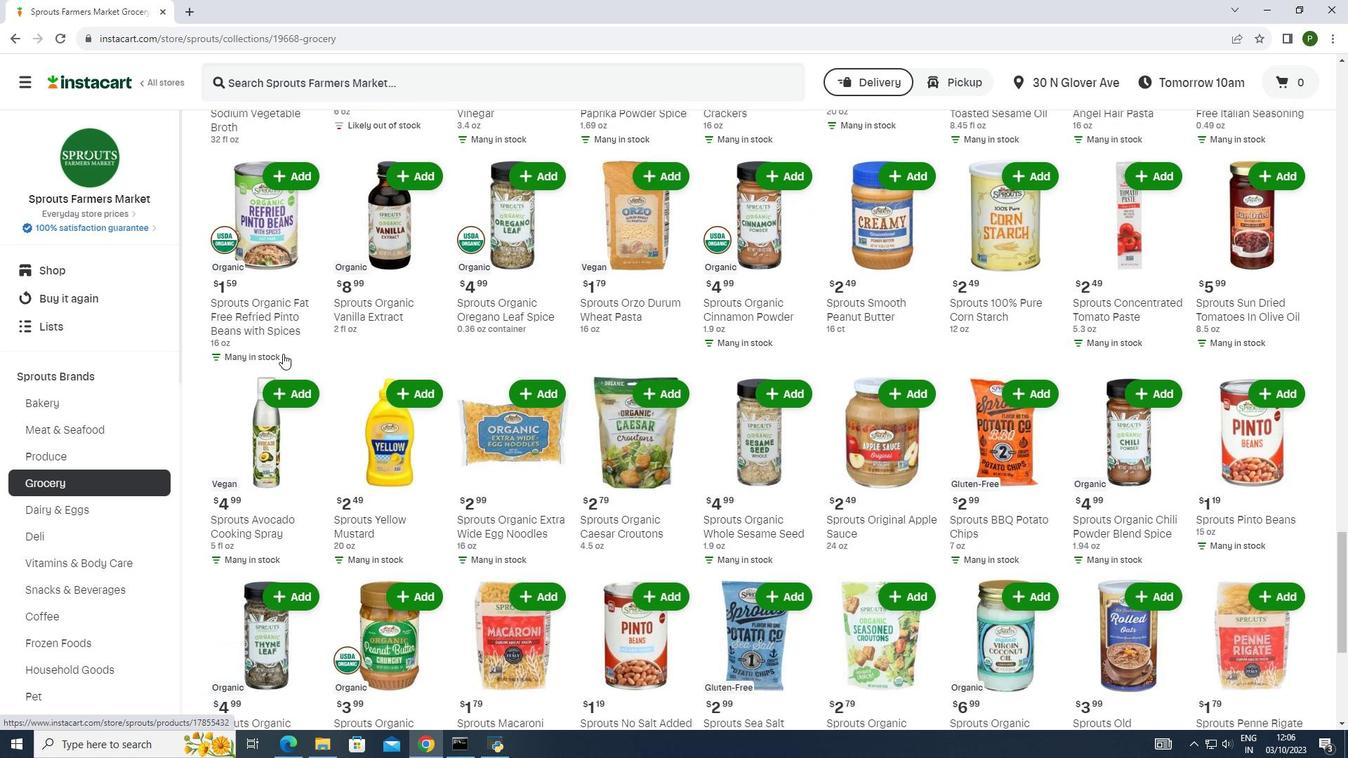 
Action: Mouse scrolled (283, 353) with delta (0, 0)
Screenshot: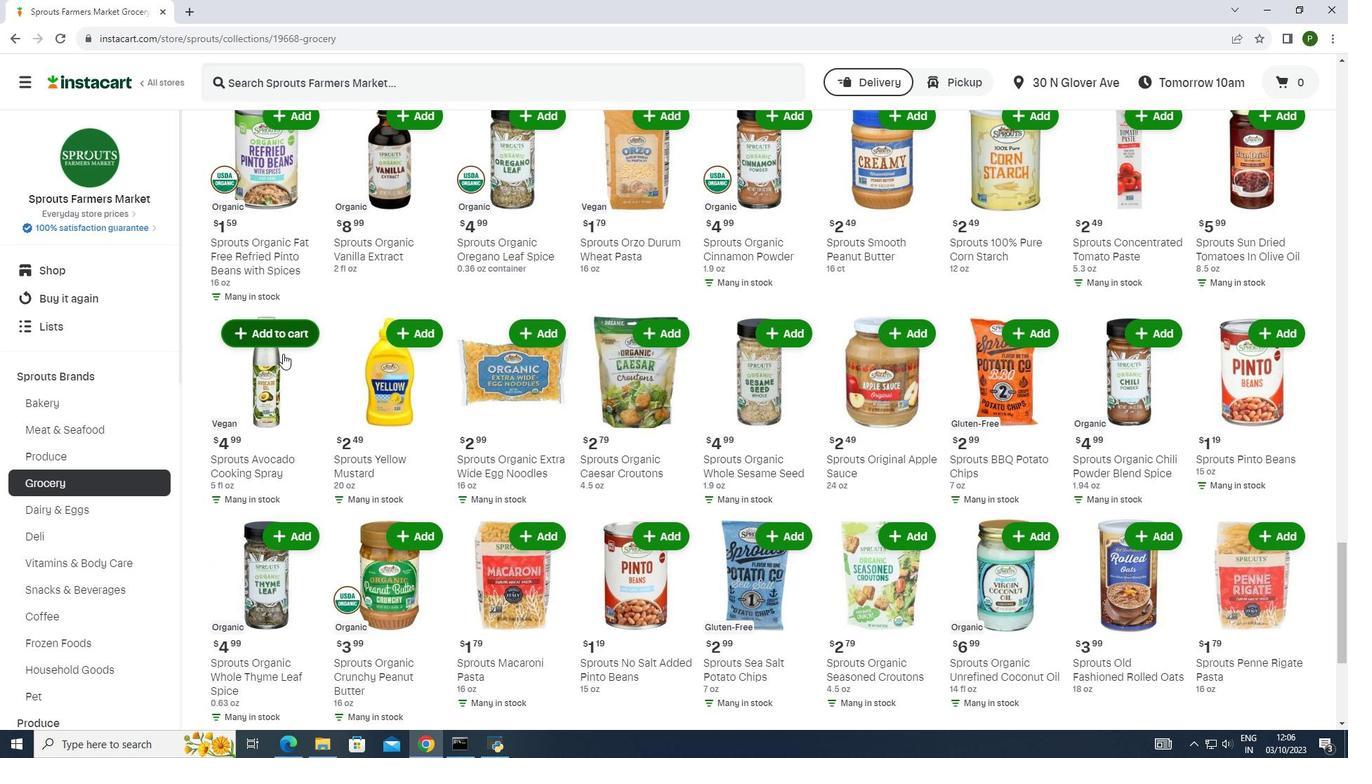 
Action: Mouse scrolled (283, 353) with delta (0, 0)
Screenshot: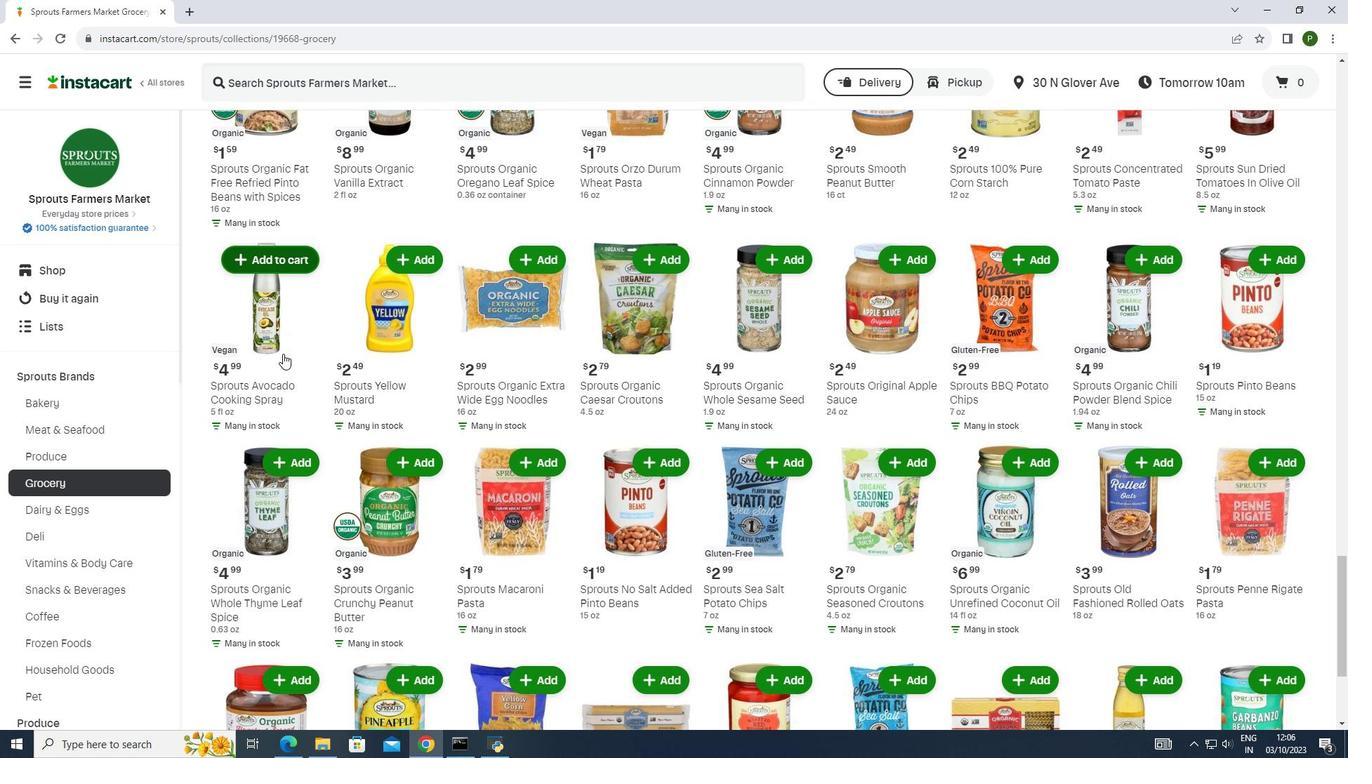 
Action: Mouse scrolled (283, 353) with delta (0, 0)
Screenshot: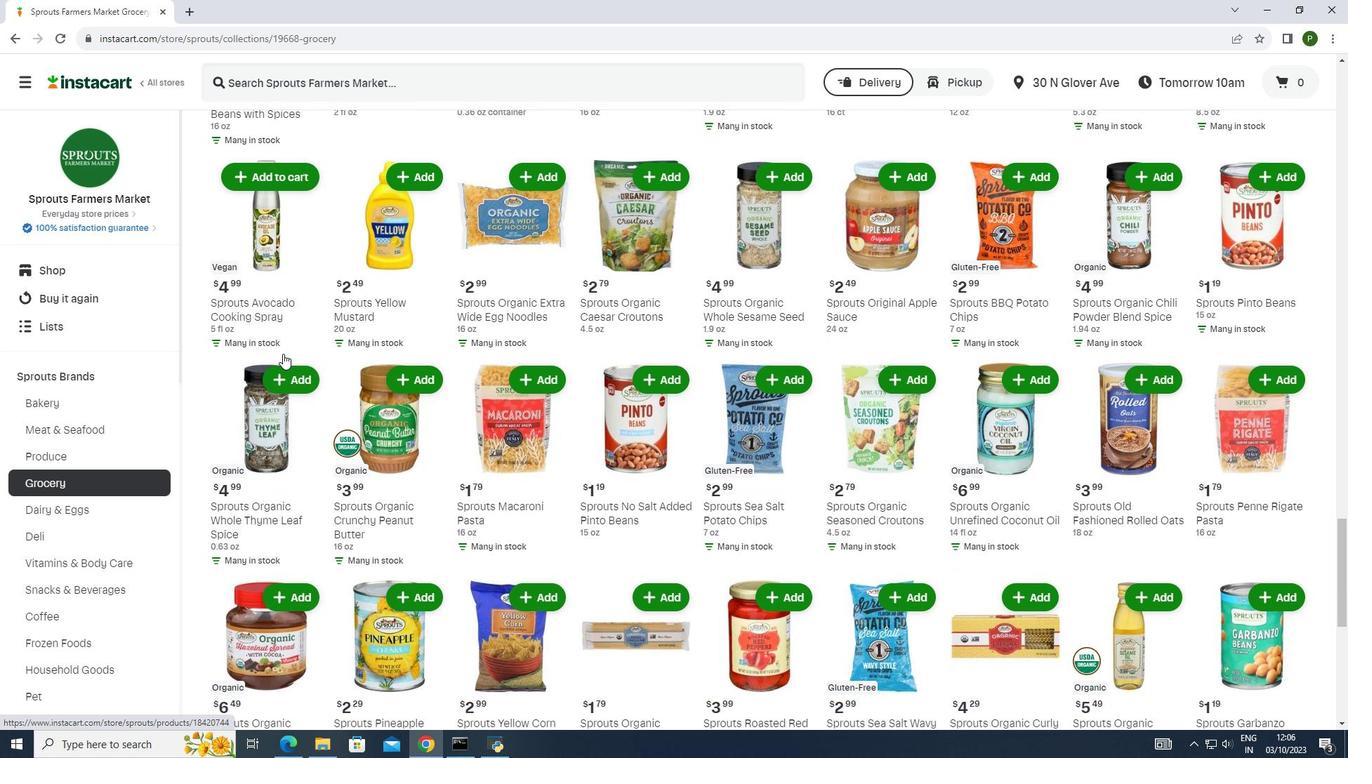 
Action: Mouse scrolled (283, 353) with delta (0, 0)
Screenshot: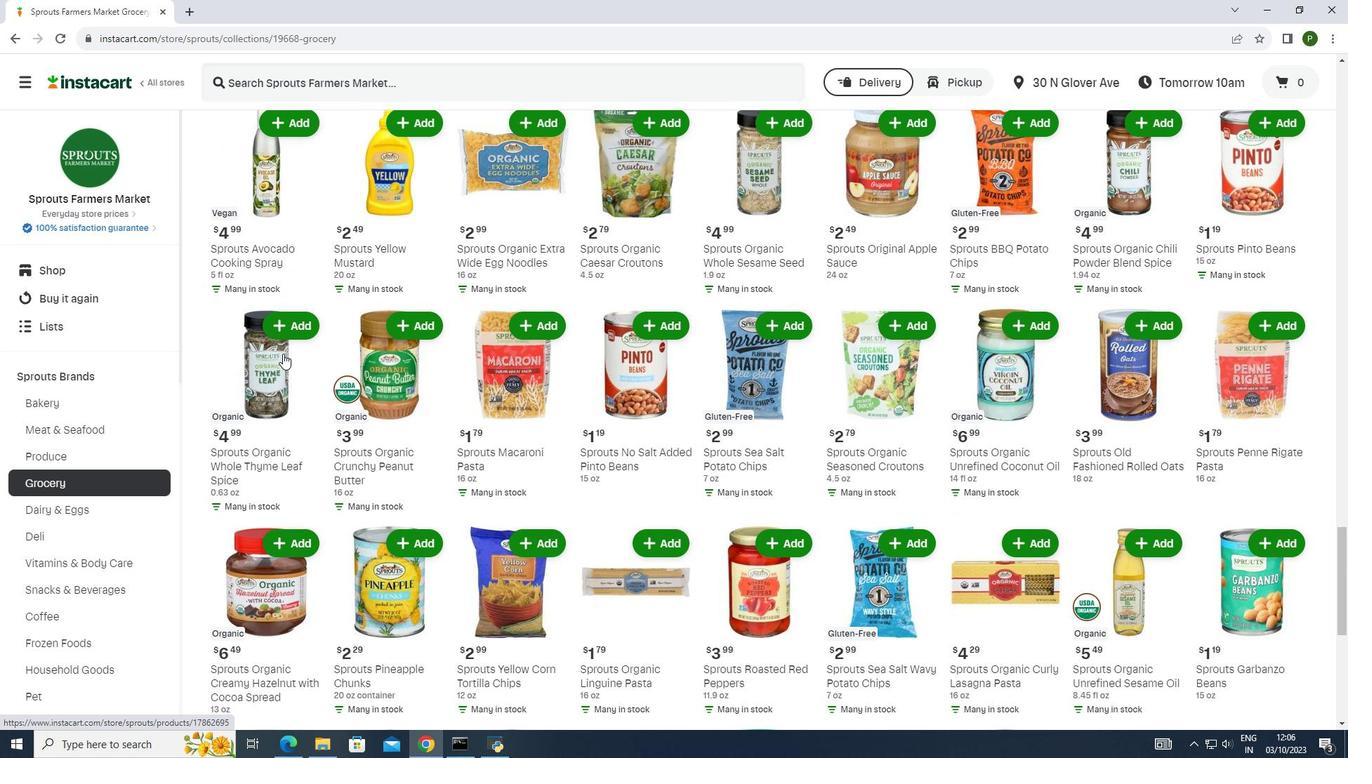 
Action: Mouse scrolled (283, 353) with delta (0, 0)
Screenshot: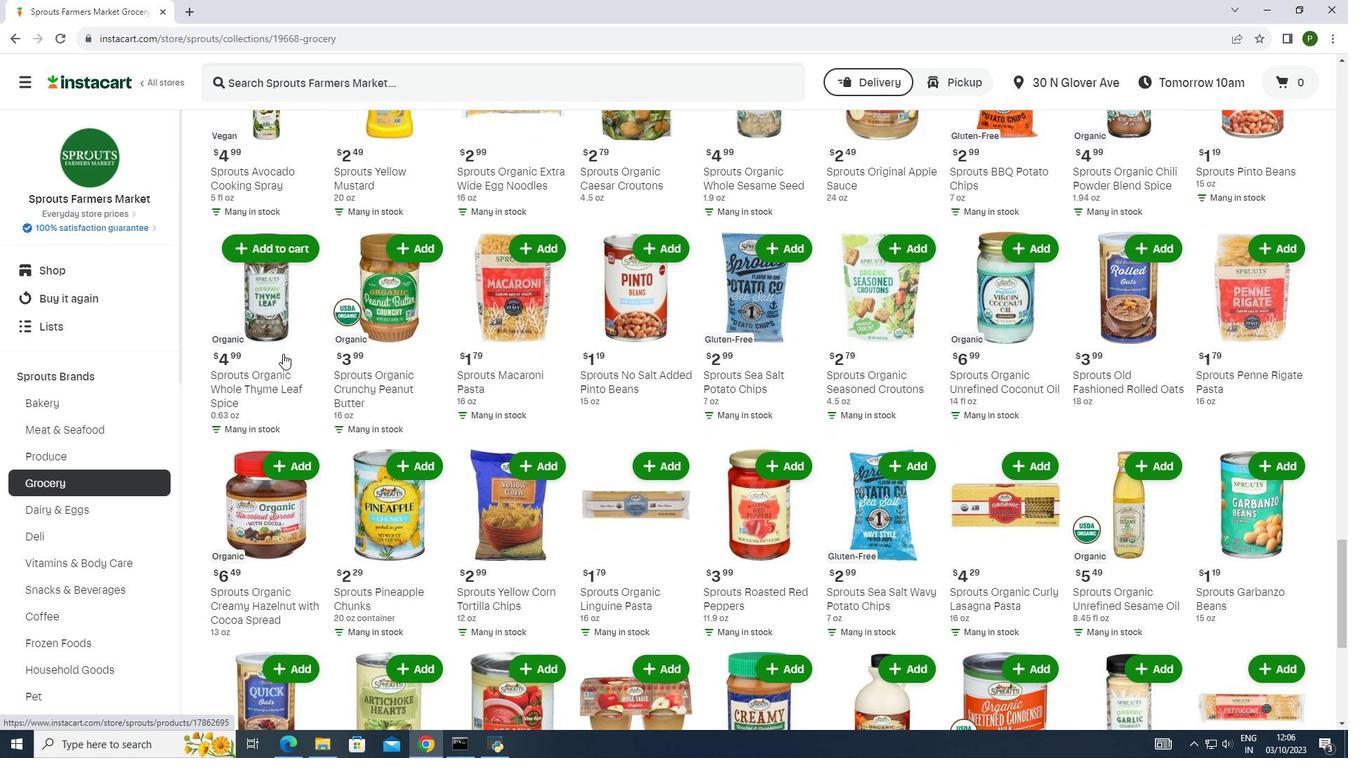 
Action: Mouse scrolled (283, 353) with delta (0, 0)
Screenshot: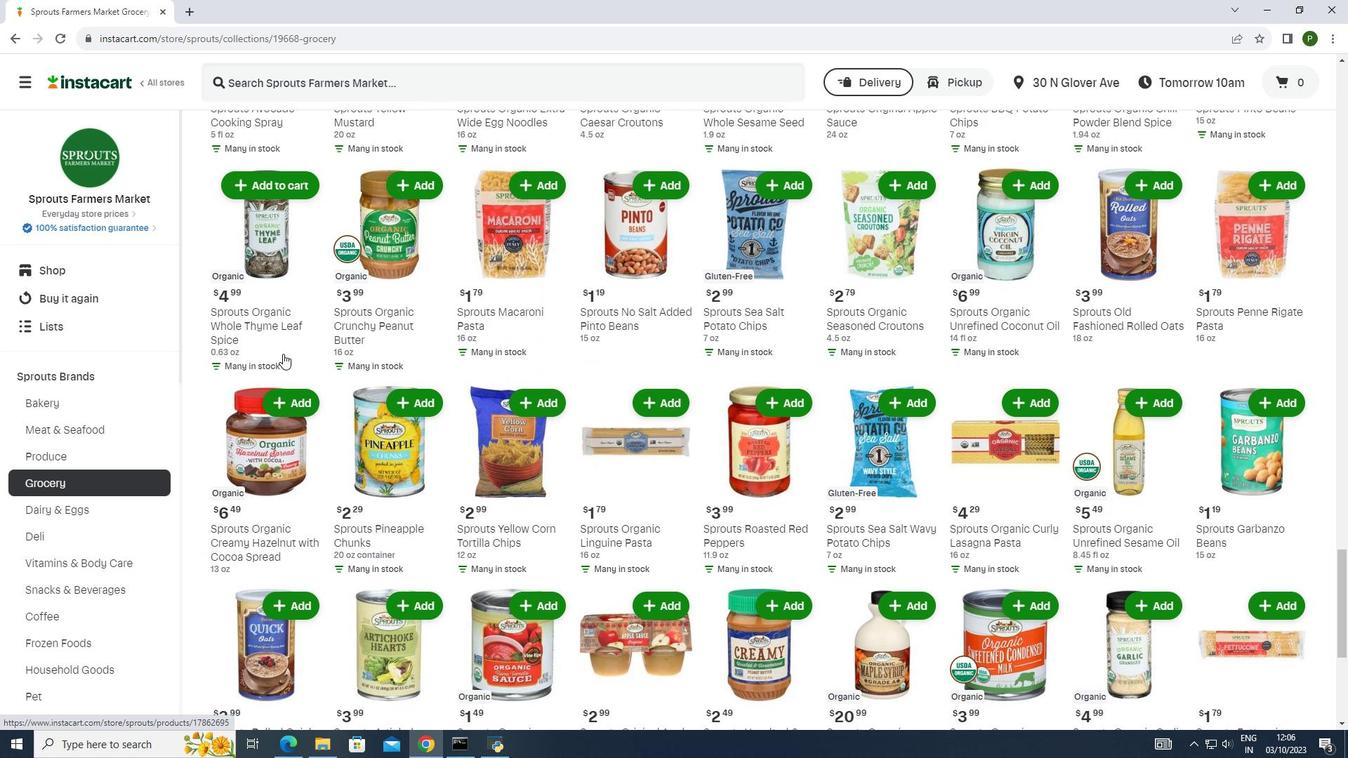 
Action: Mouse scrolled (283, 353) with delta (0, 0)
Screenshot: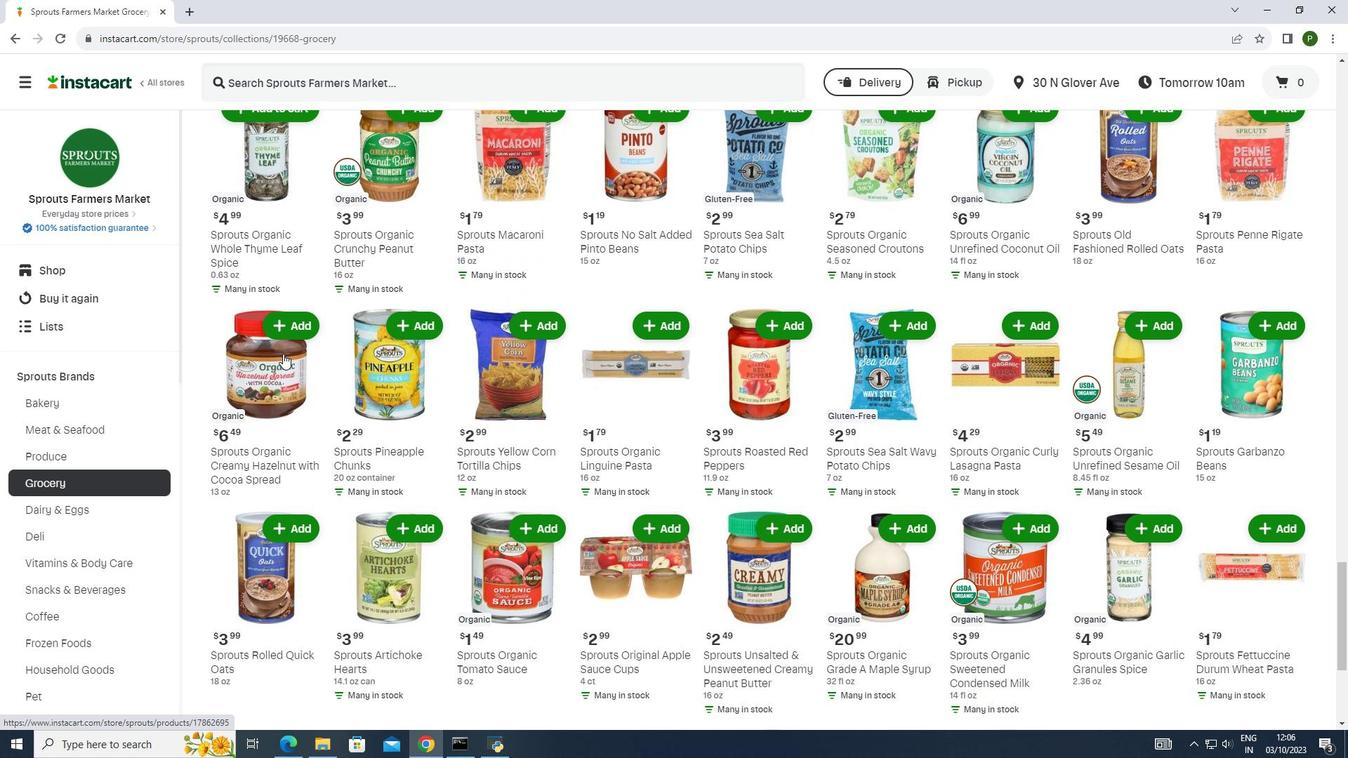 
Action: Mouse scrolled (283, 353) with delta (0, 0)
Screenshot: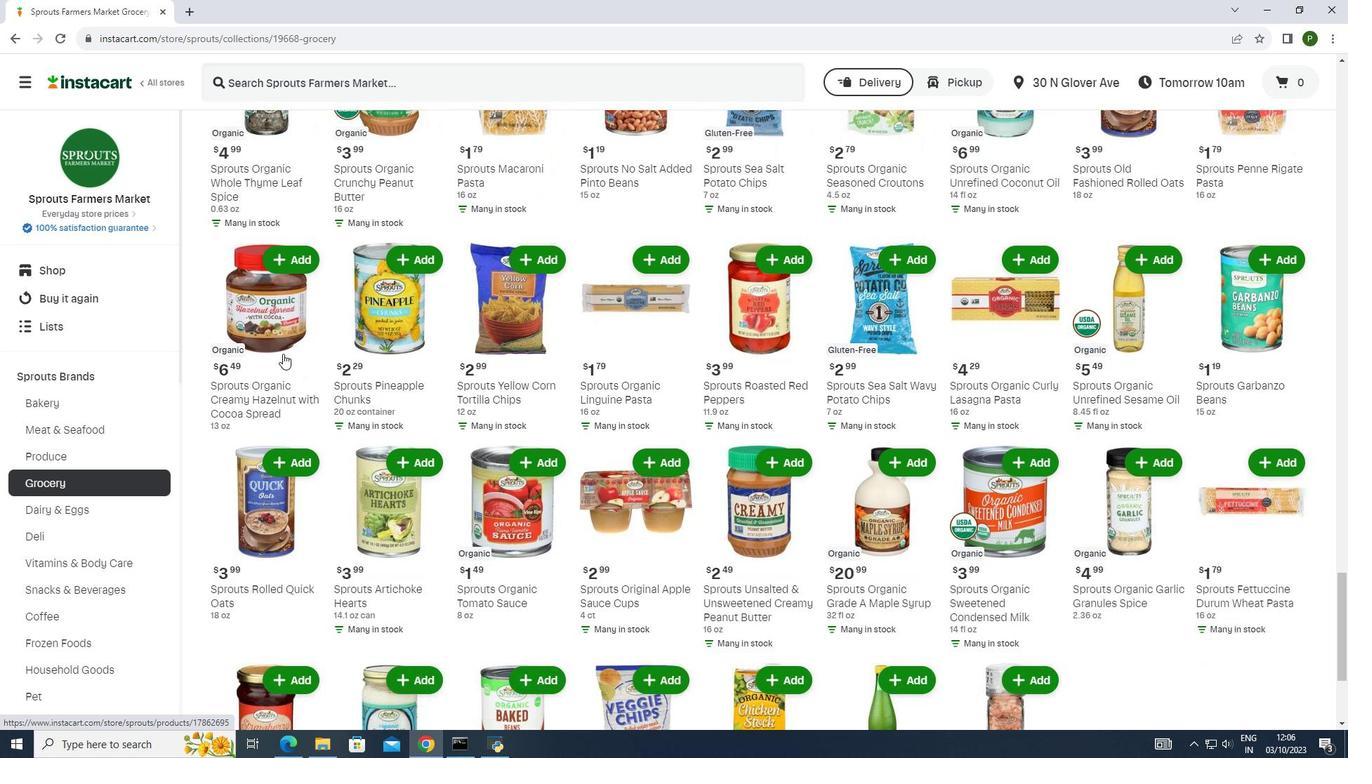 
Action: Mouse scrolled (283, 353) with delta (0, 0)
Screenshot: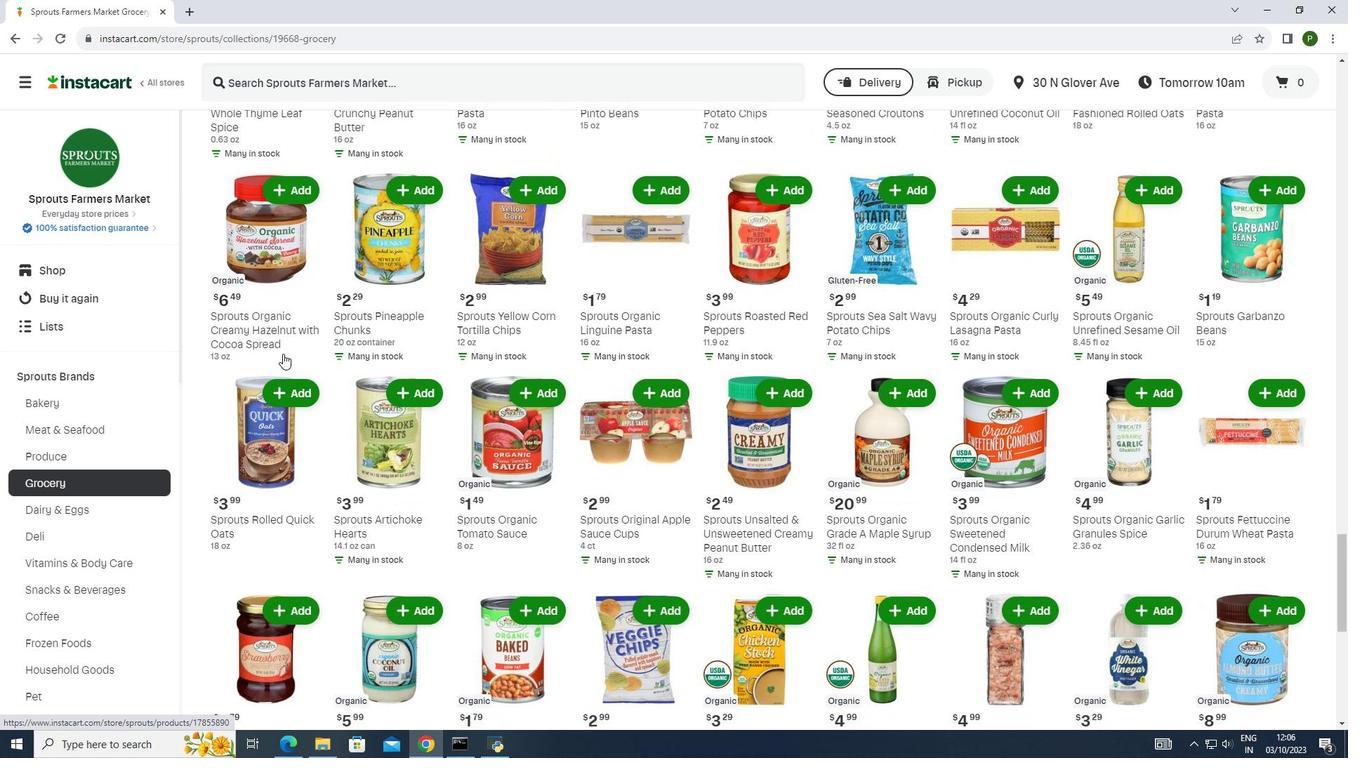 
Action: Mouse scrolled (283, 353) with delta (0, 0)
Screenshot: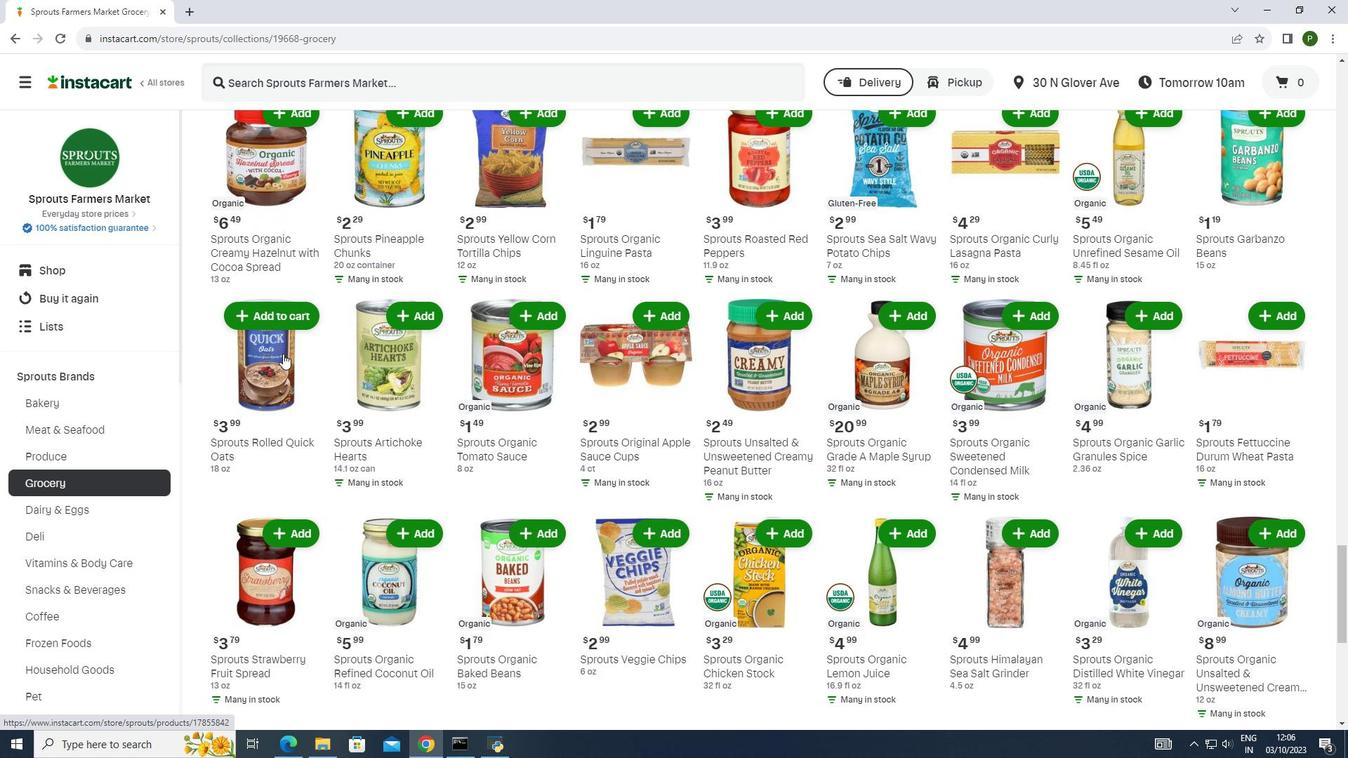 
Action: Mouse scrolled (283, 353) with delta (0, 0)
Screenshot: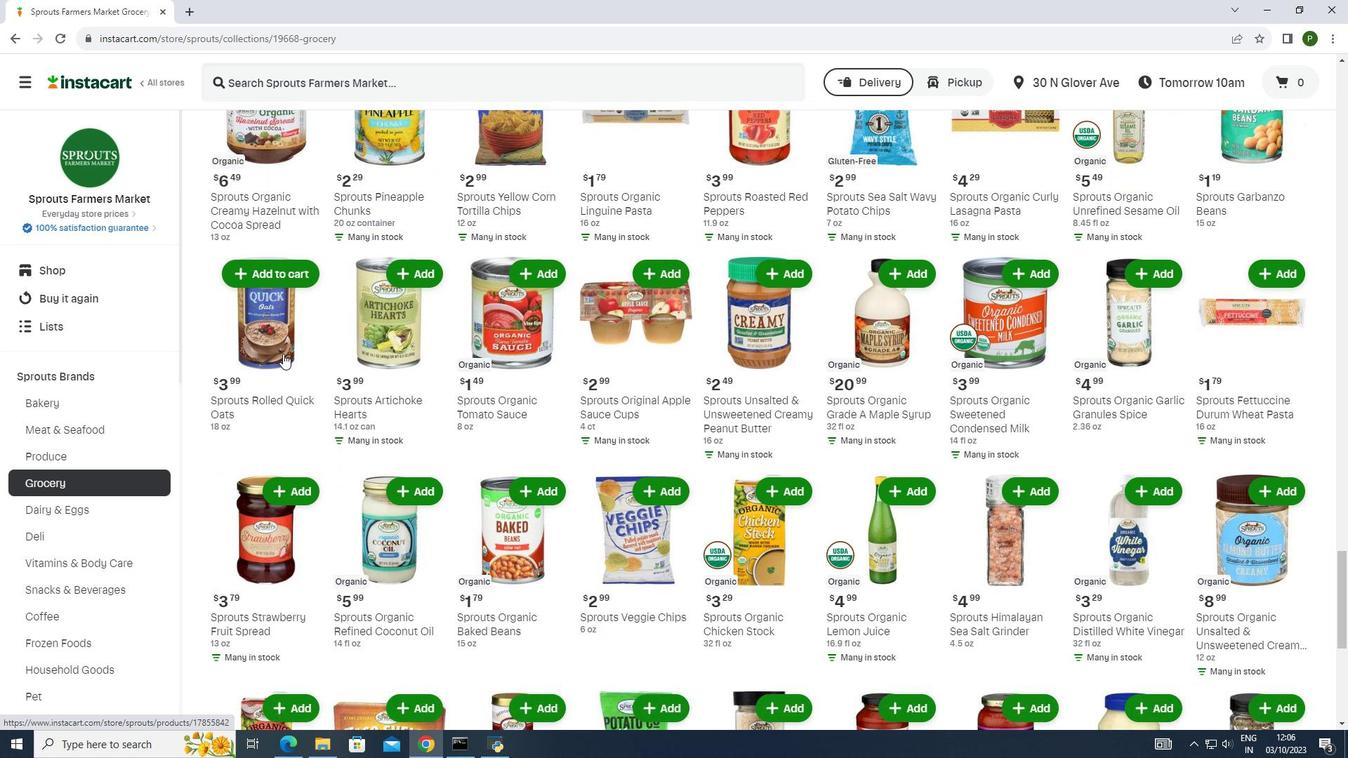 
Action: Mouse scrolled (283, 353) with delta (0, 0)
Screenshot: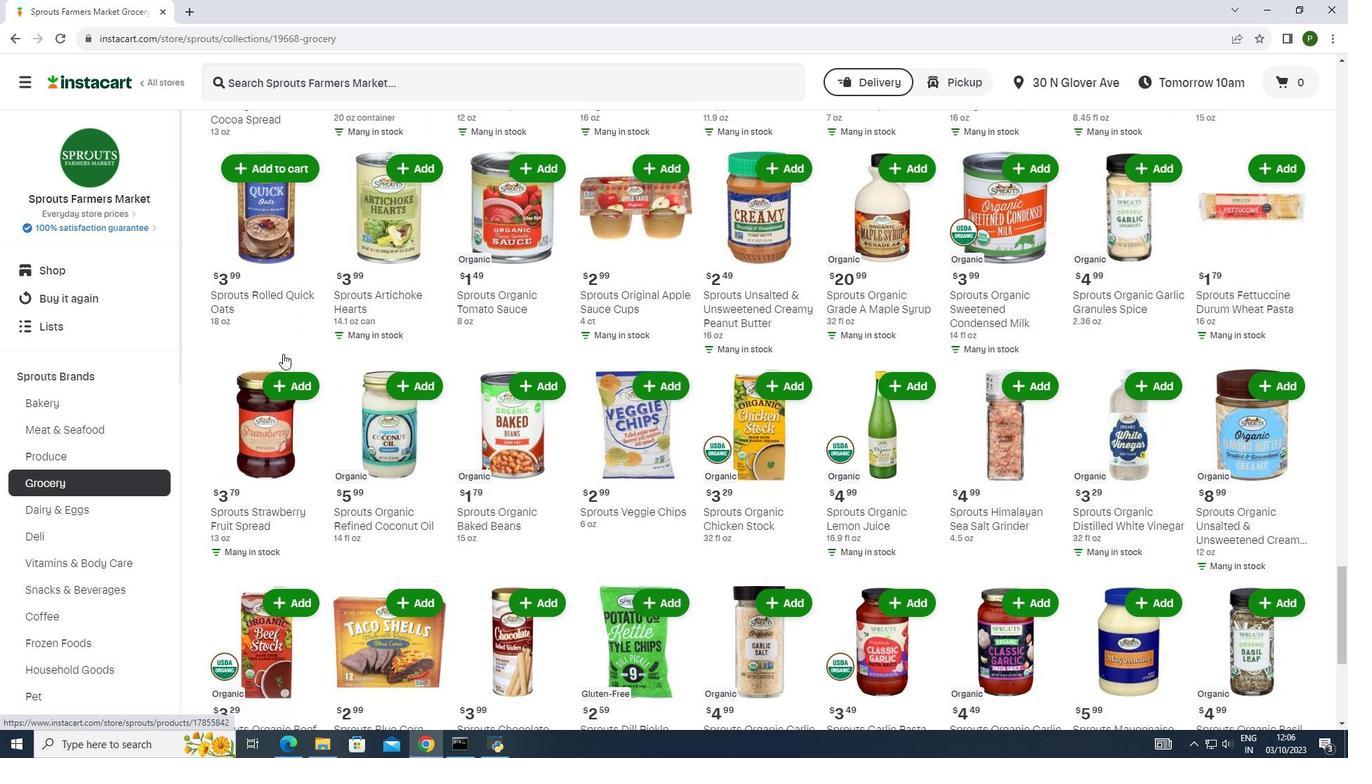 
Action: Mouse scrolled (283, 353) with delta (0, 0)
Screenshot: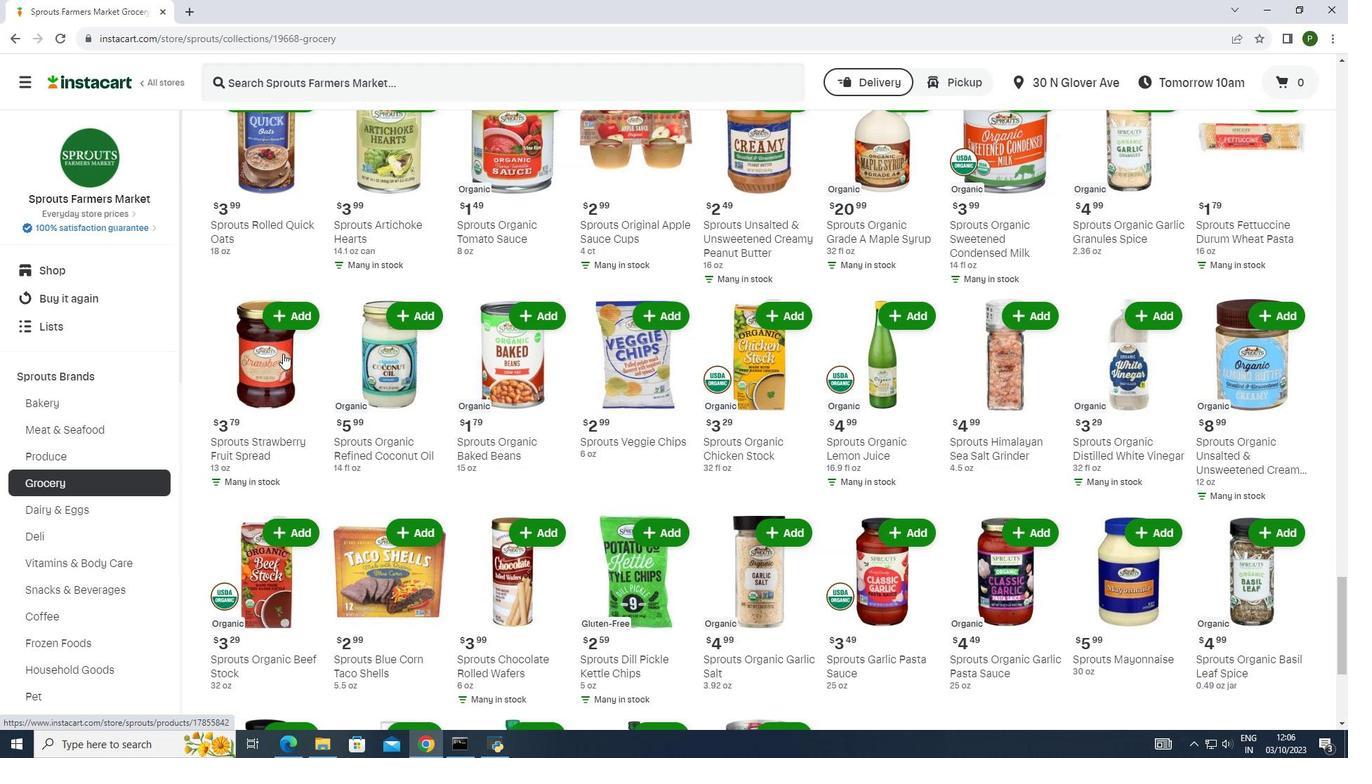 
Action: Mouse scrolled (283, 353) with delta (0, 0)
Screenshot: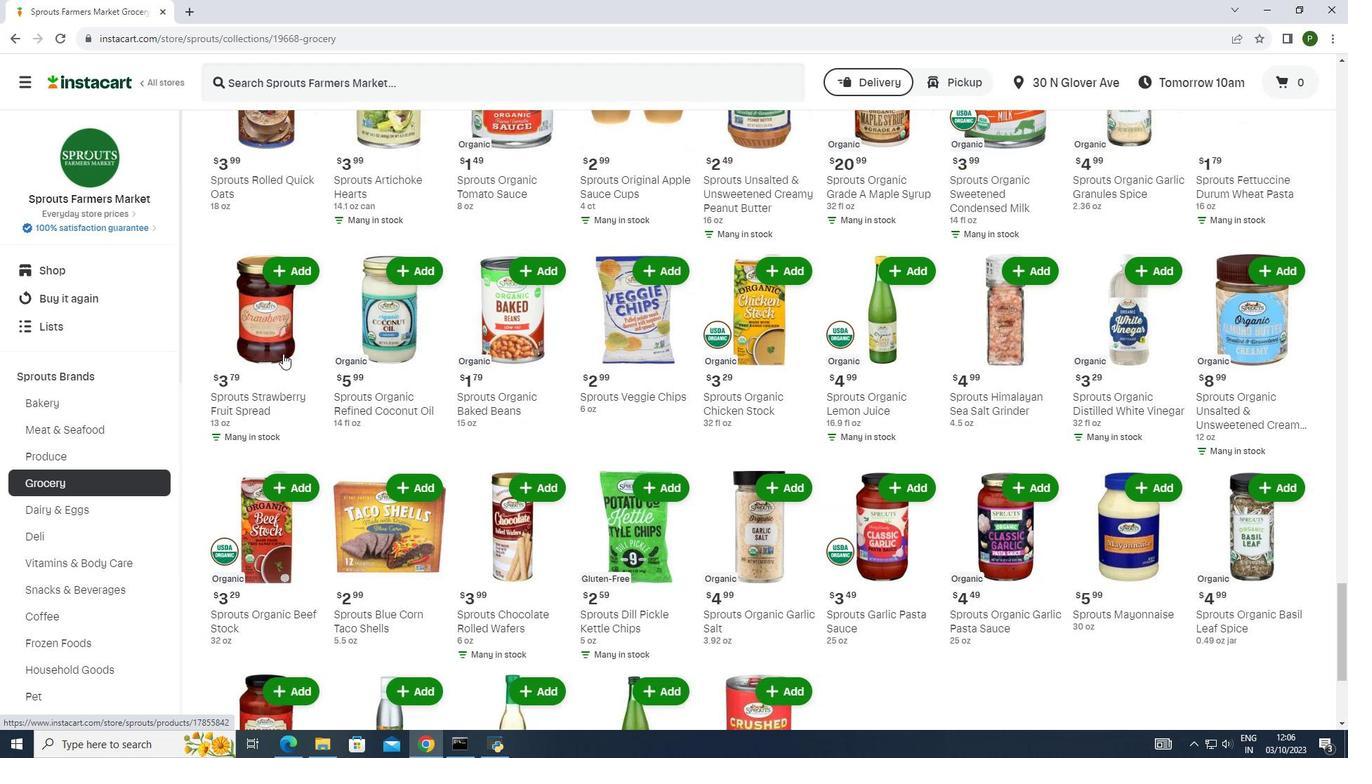 
Action: Mouse scrolled (283, 353) with delta (0, 0)
Screenshot: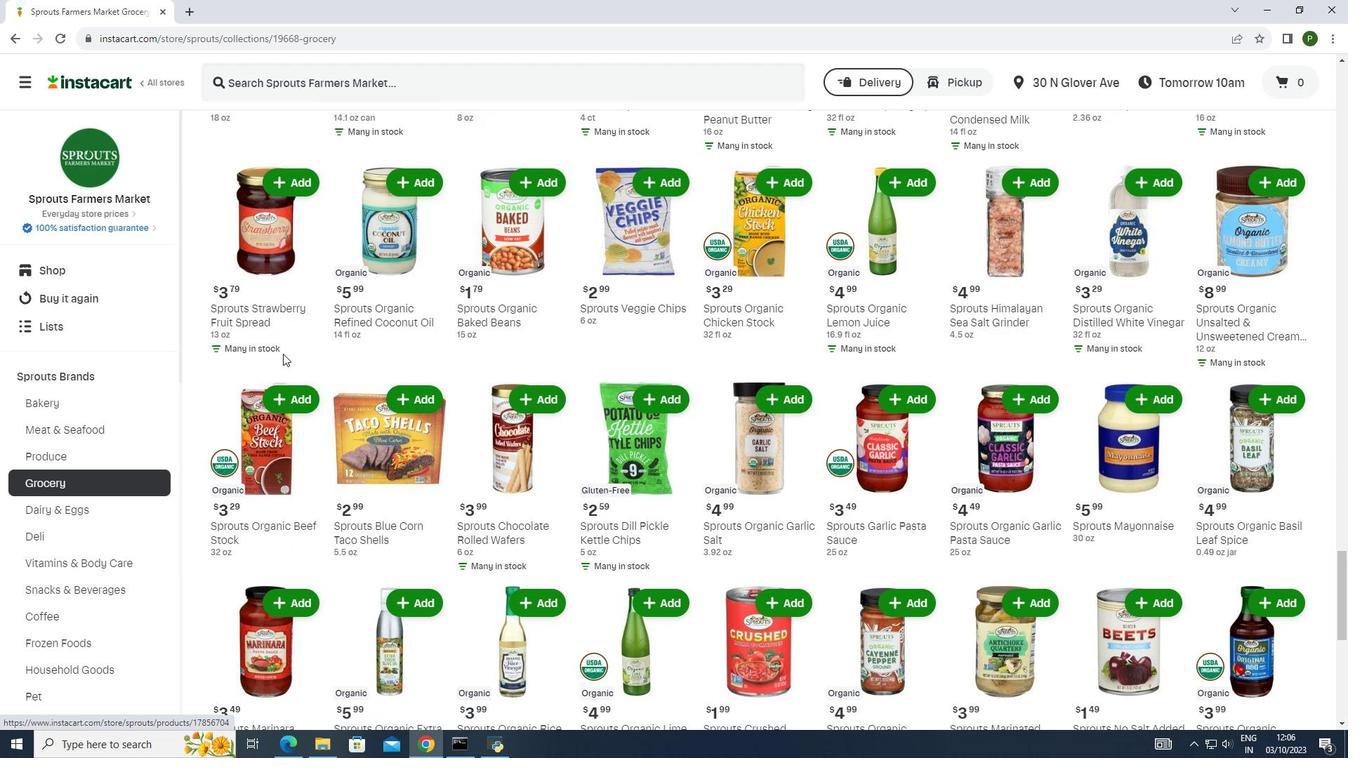 
Action: Mouse scrolled (283, 353) with delta (0, 0)
Screenshot: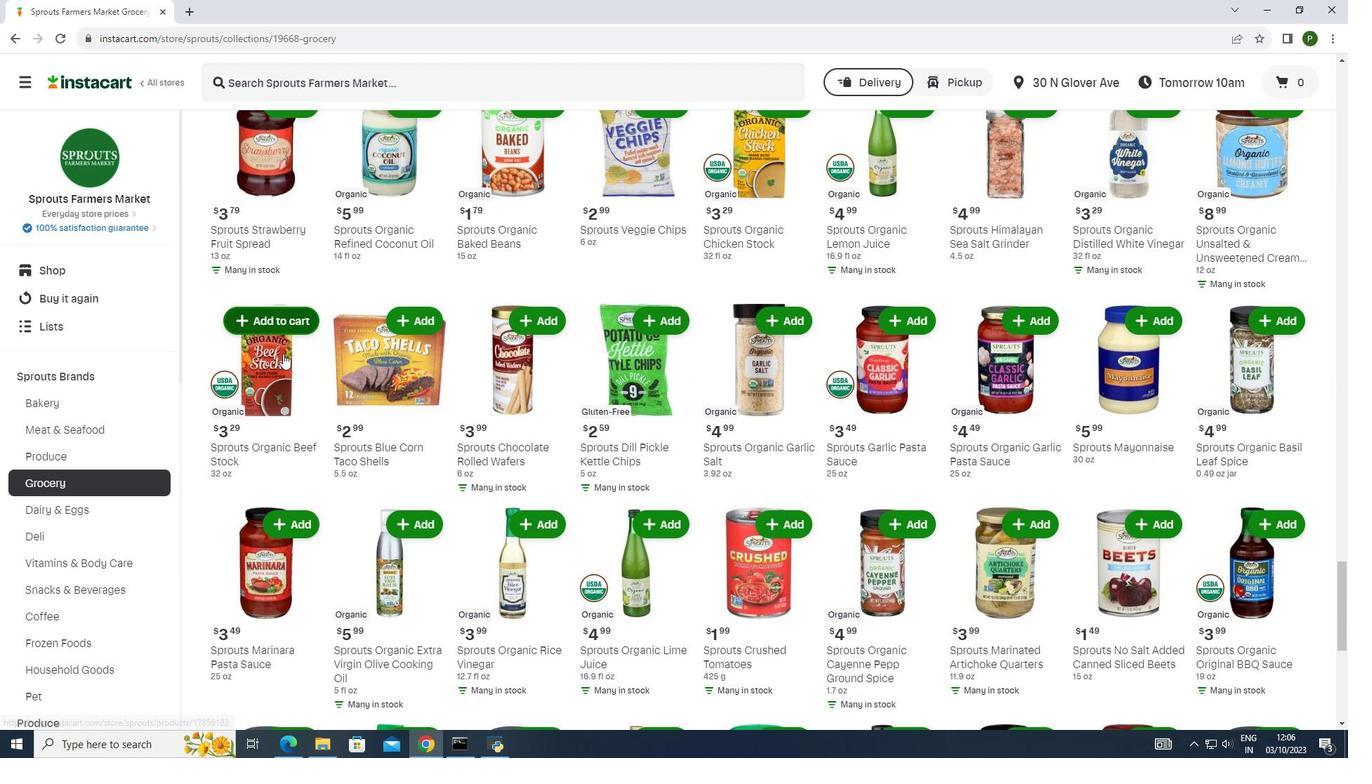 
Action: Mouse scrolled (283, 353) with delta (0, 0)
Screenshot: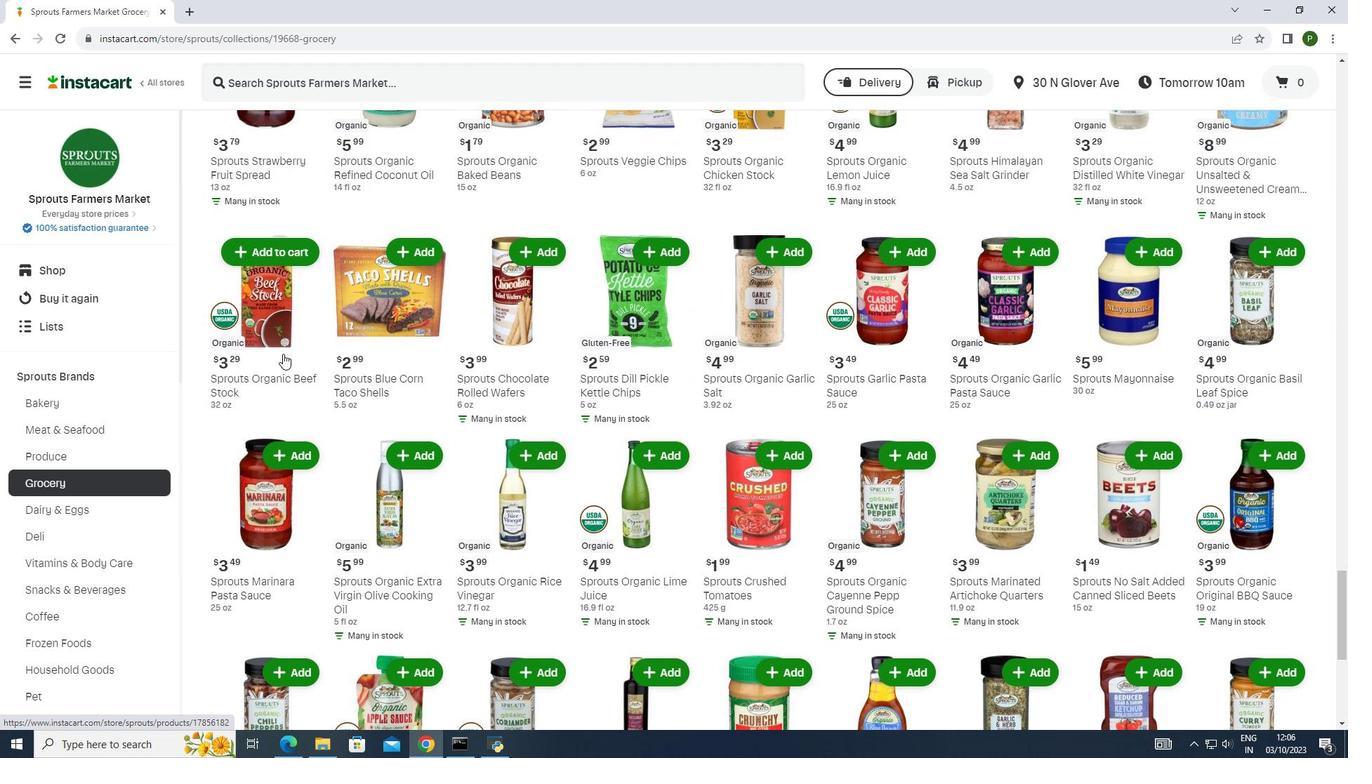 
Action: Mouse scrolled (283, 353) with delta (0, 0)
Screenshot: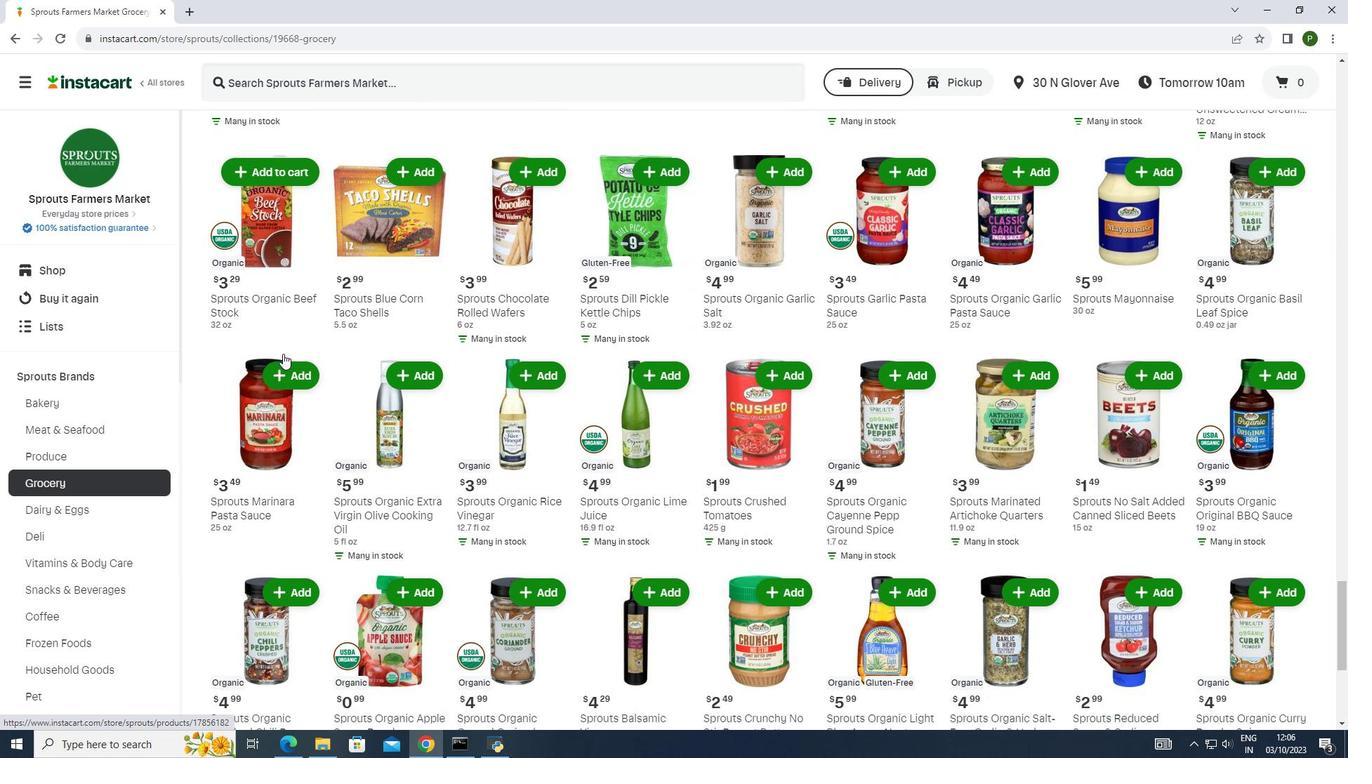 
Action: Mouse scrolled (283, 353) with delta (0, 0)
Screenshot: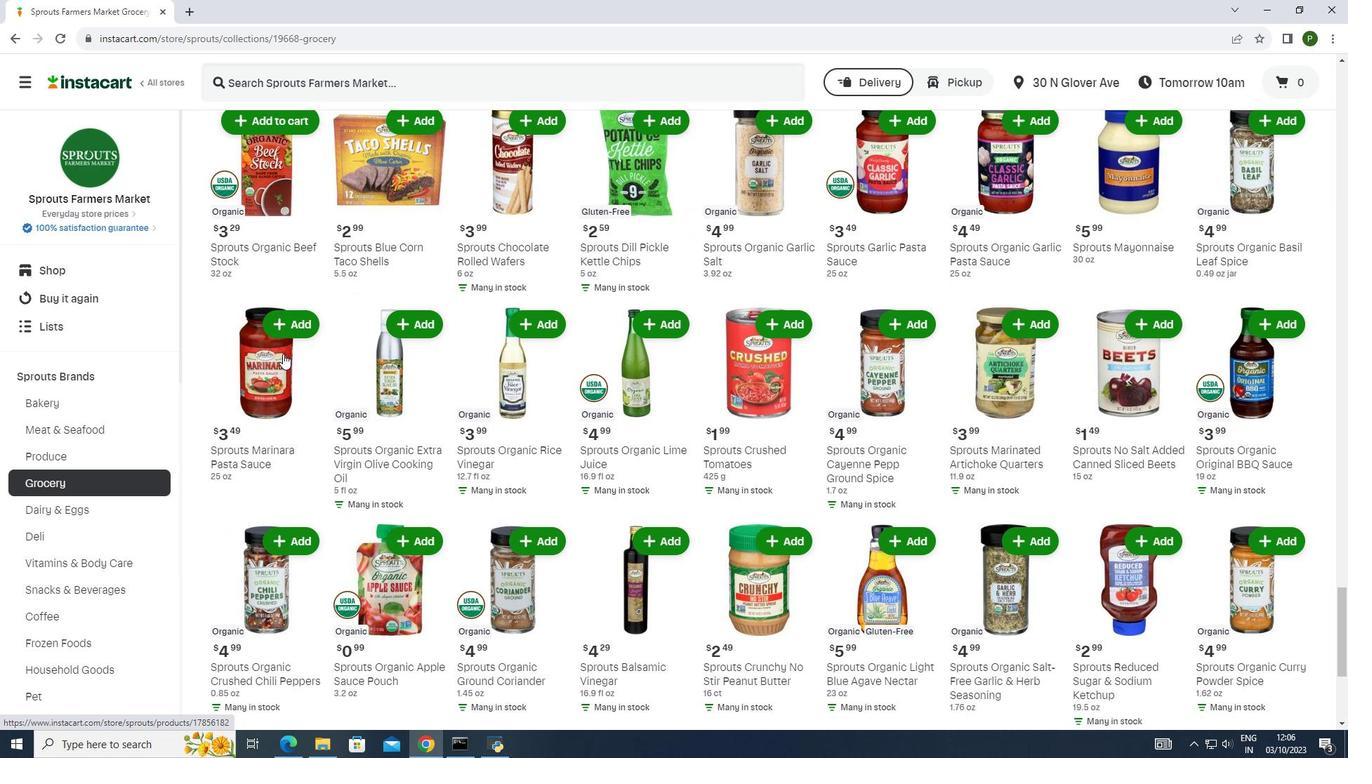 
Action: Mouse scrolled (283, 353) with delta (0, 0)
Screenshot: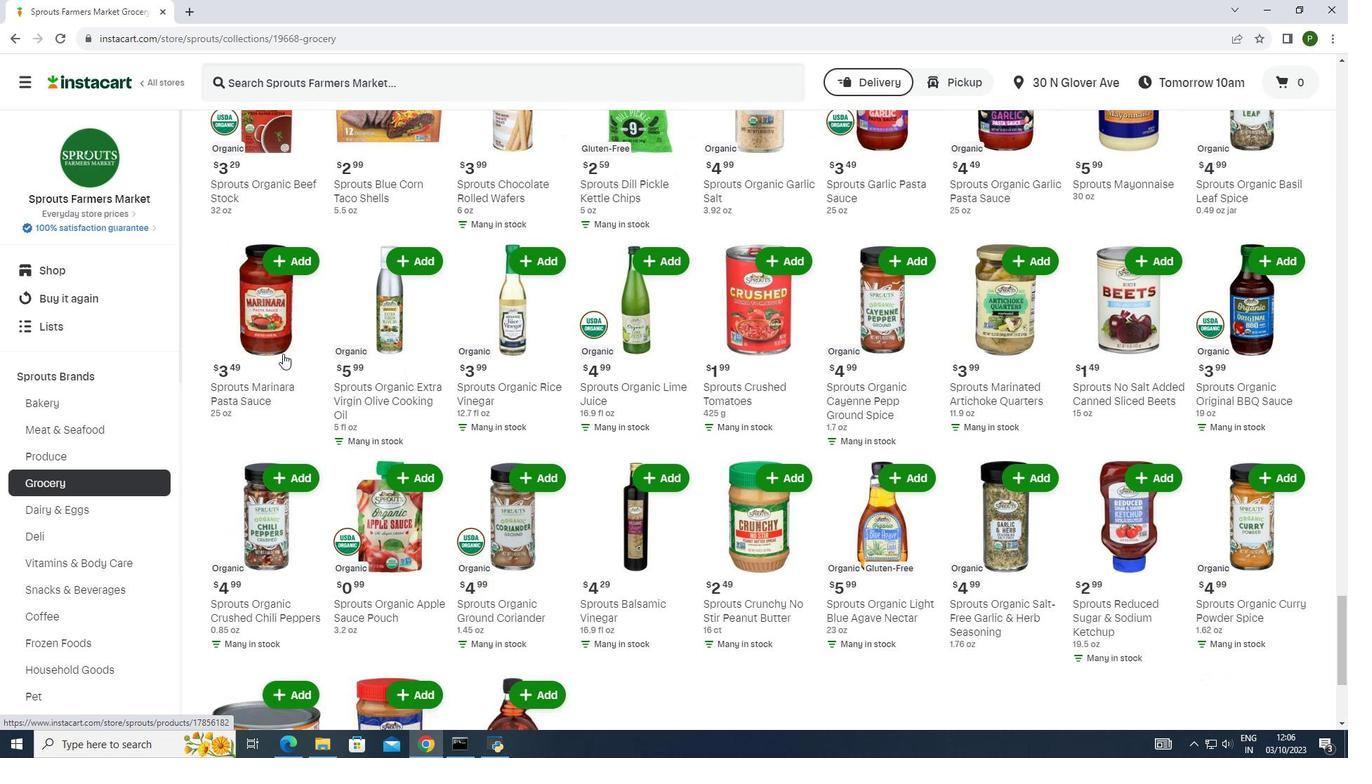 
Action: Mouse scrolled (283, 353) with delta (0, 0)
Screenshot: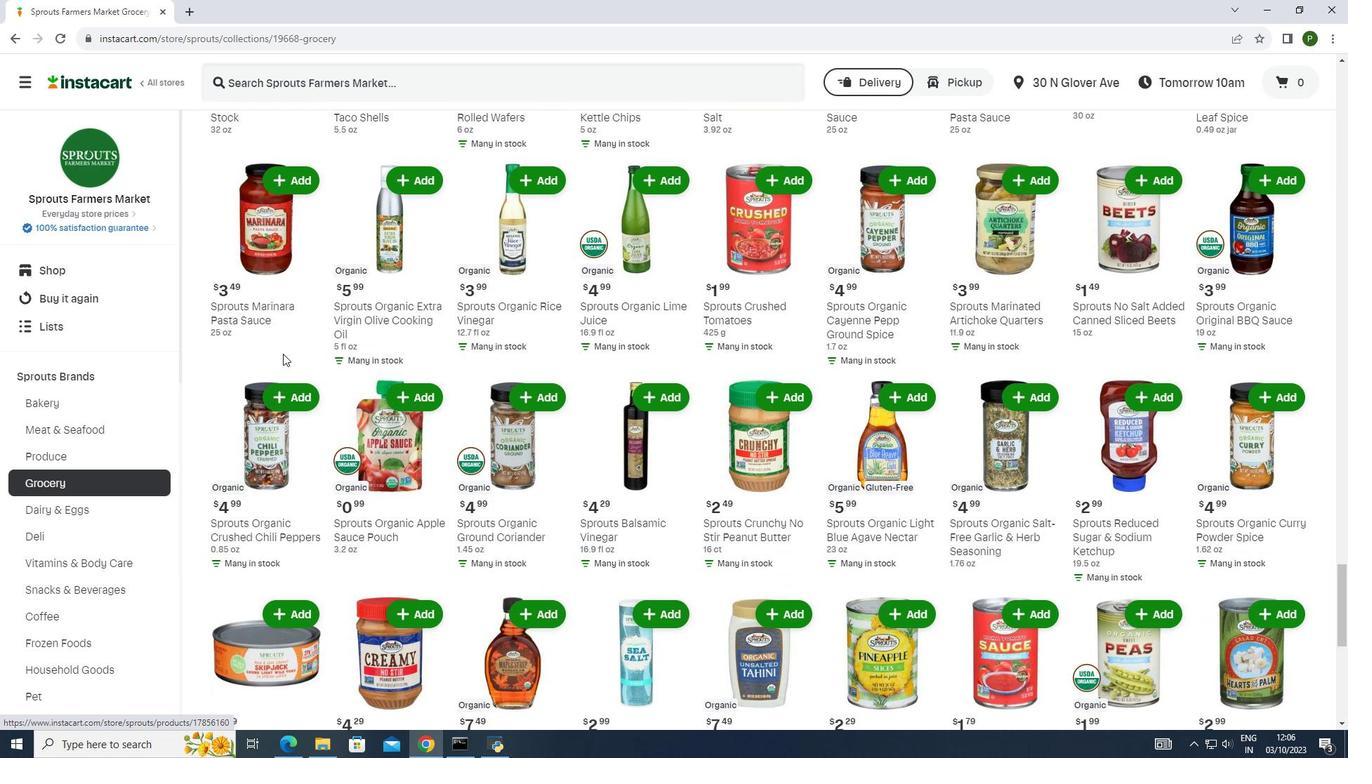 
Action: Mouse scrolled (283, 353) with delta (0, 0)
Screenshot: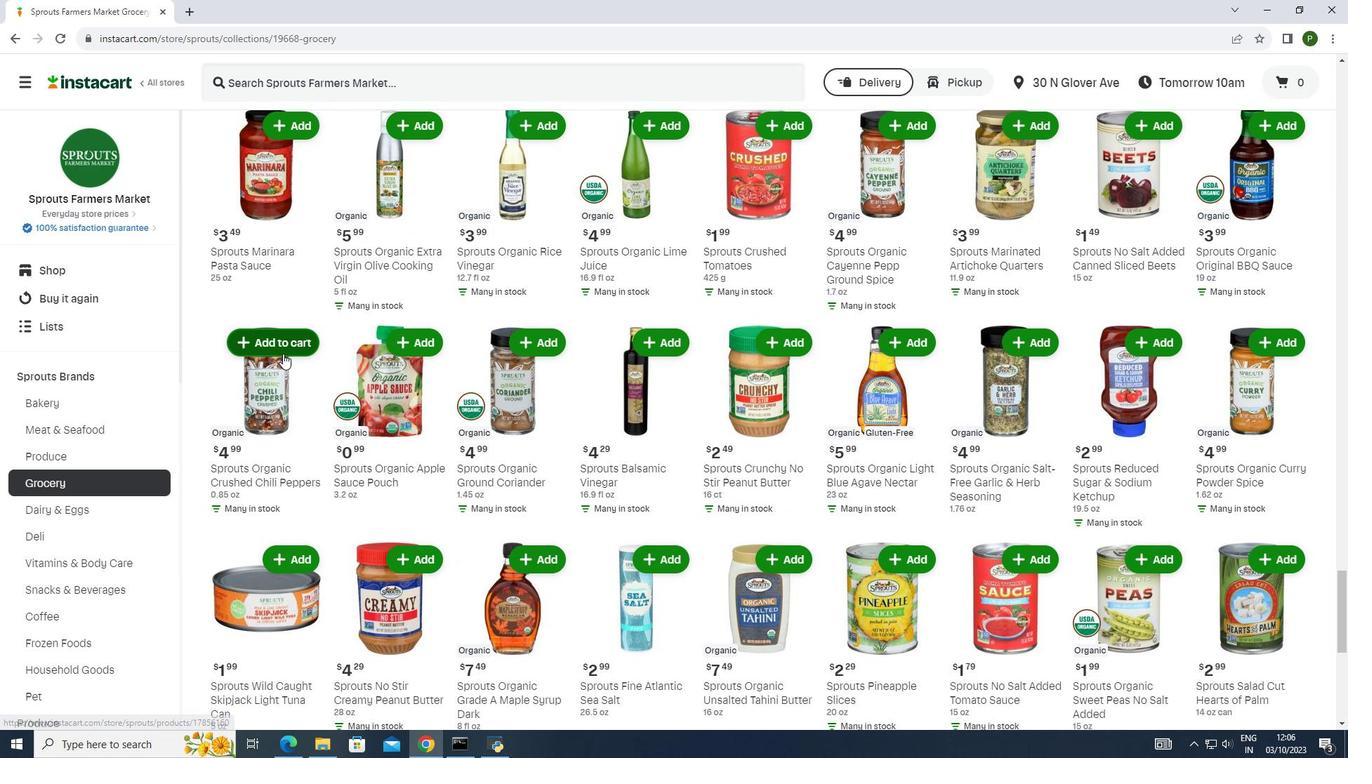
Action: Mouse scrolled (283, 353) with delta (0, 0)
Screenshot: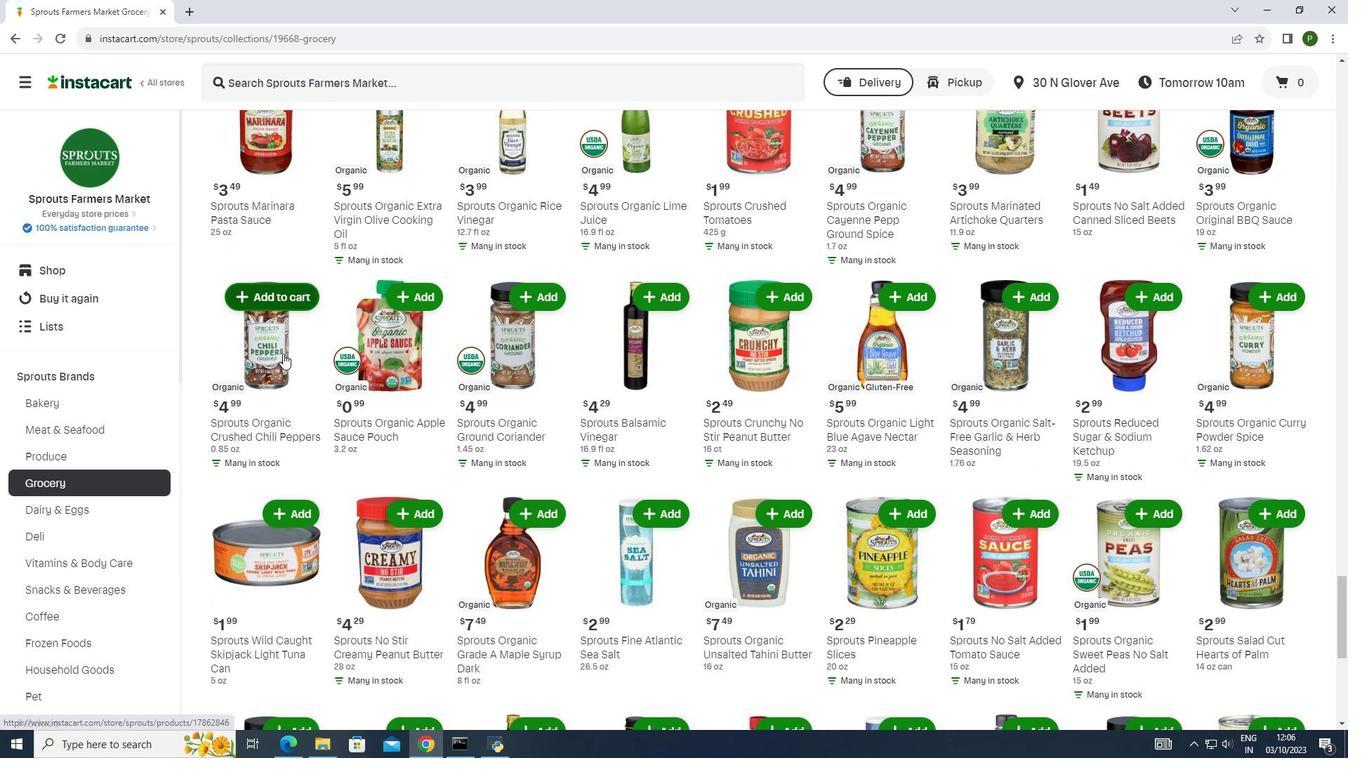 
Action: Mouse scrolled (283, 353) with delta (0, 0)
Screenshot: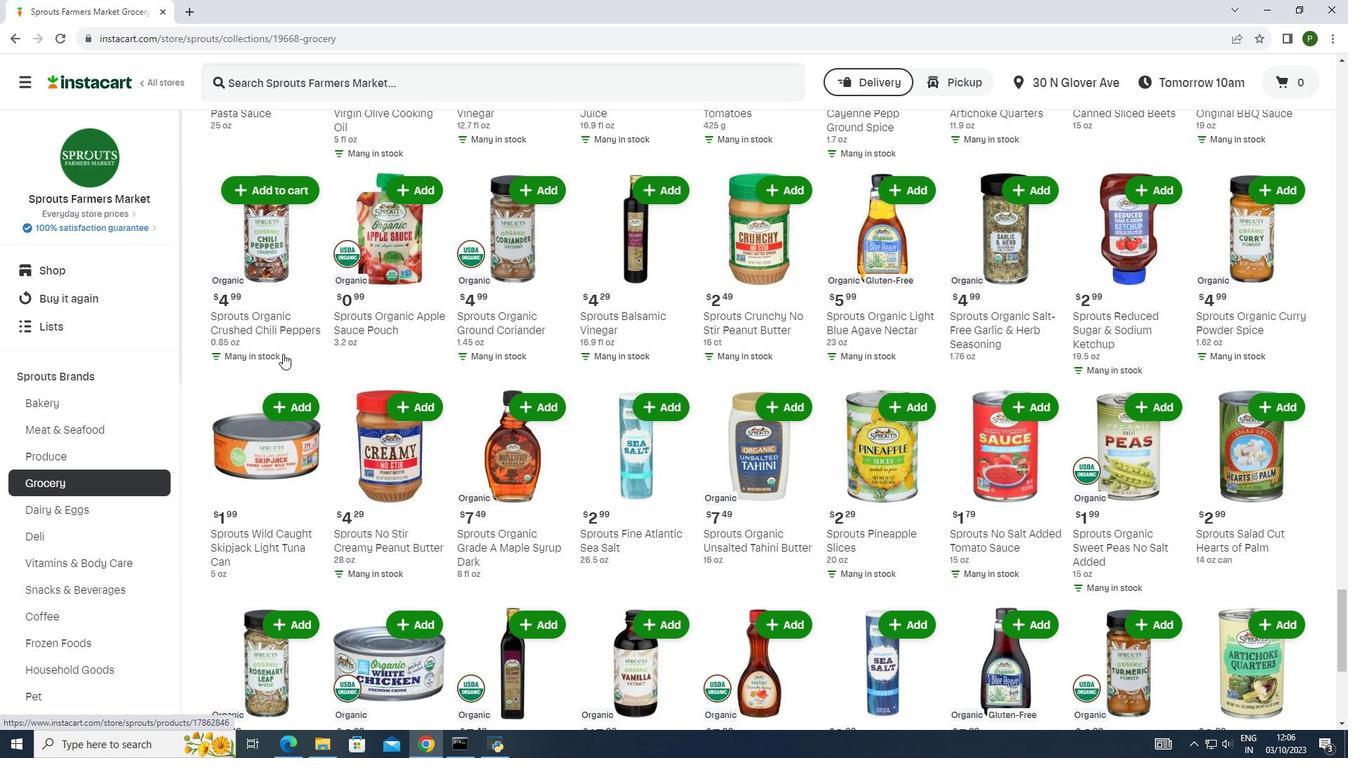 
Action: Mouse scrolled (283, 353) with delta (0, 0)
Screenshot: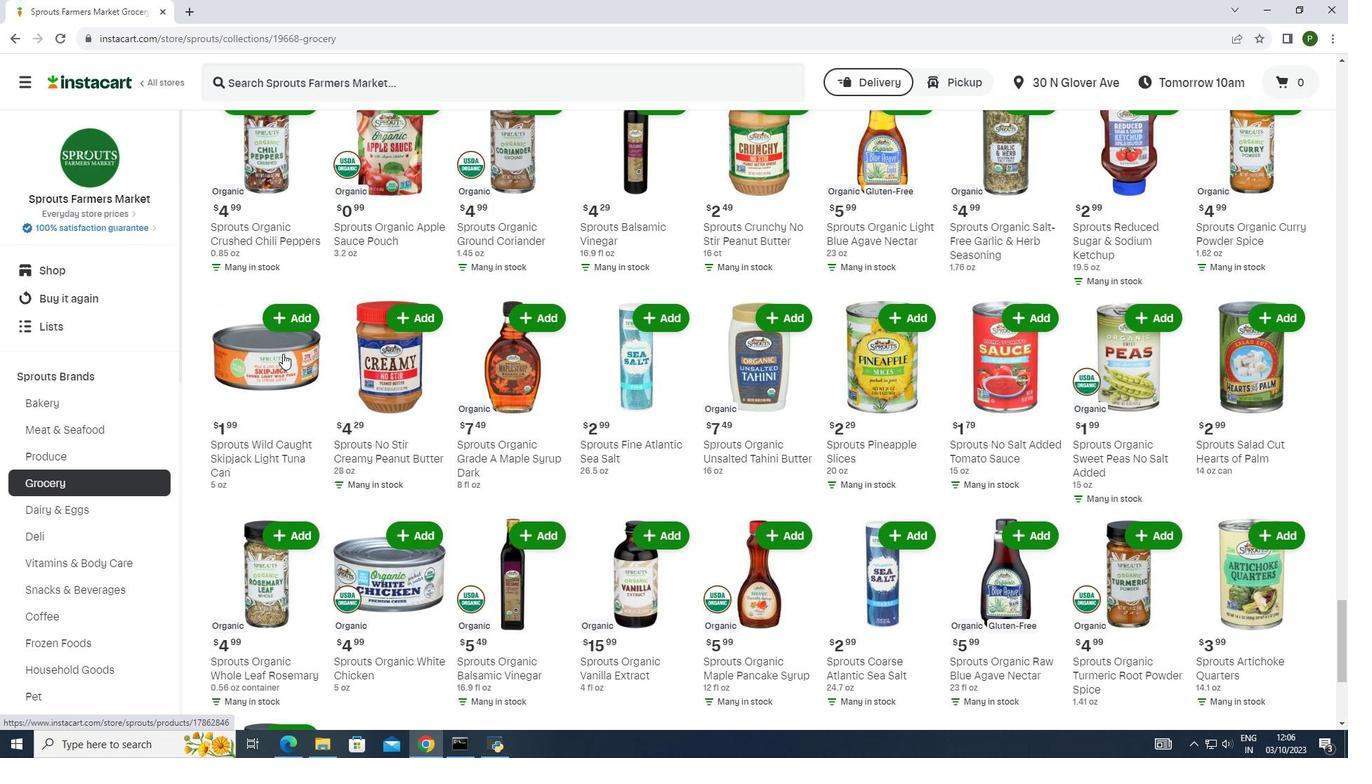 
Action: Mouse scrolled (283, 353) with delta (0, 0)
Screenshot: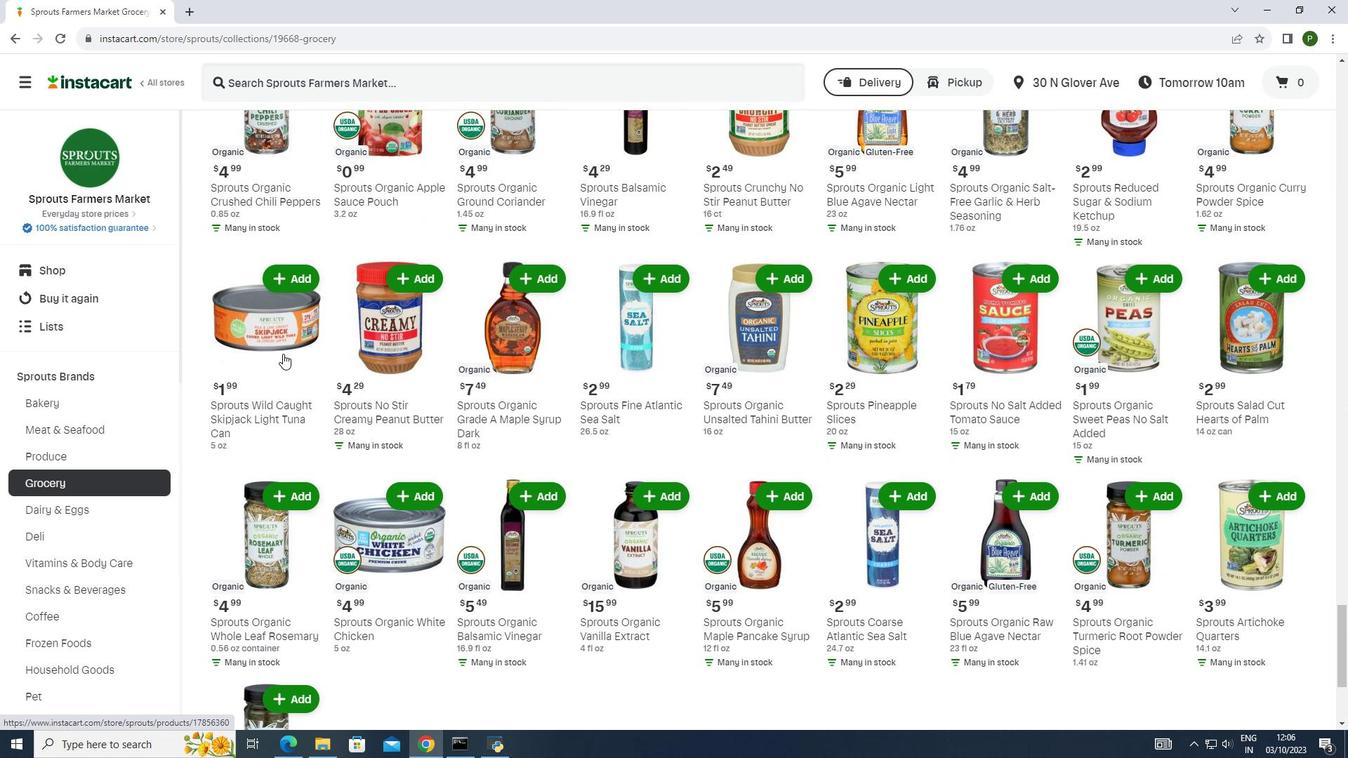 
Action: Mouse scrolled (283, 353) with delta (0, 0)
Screenshot: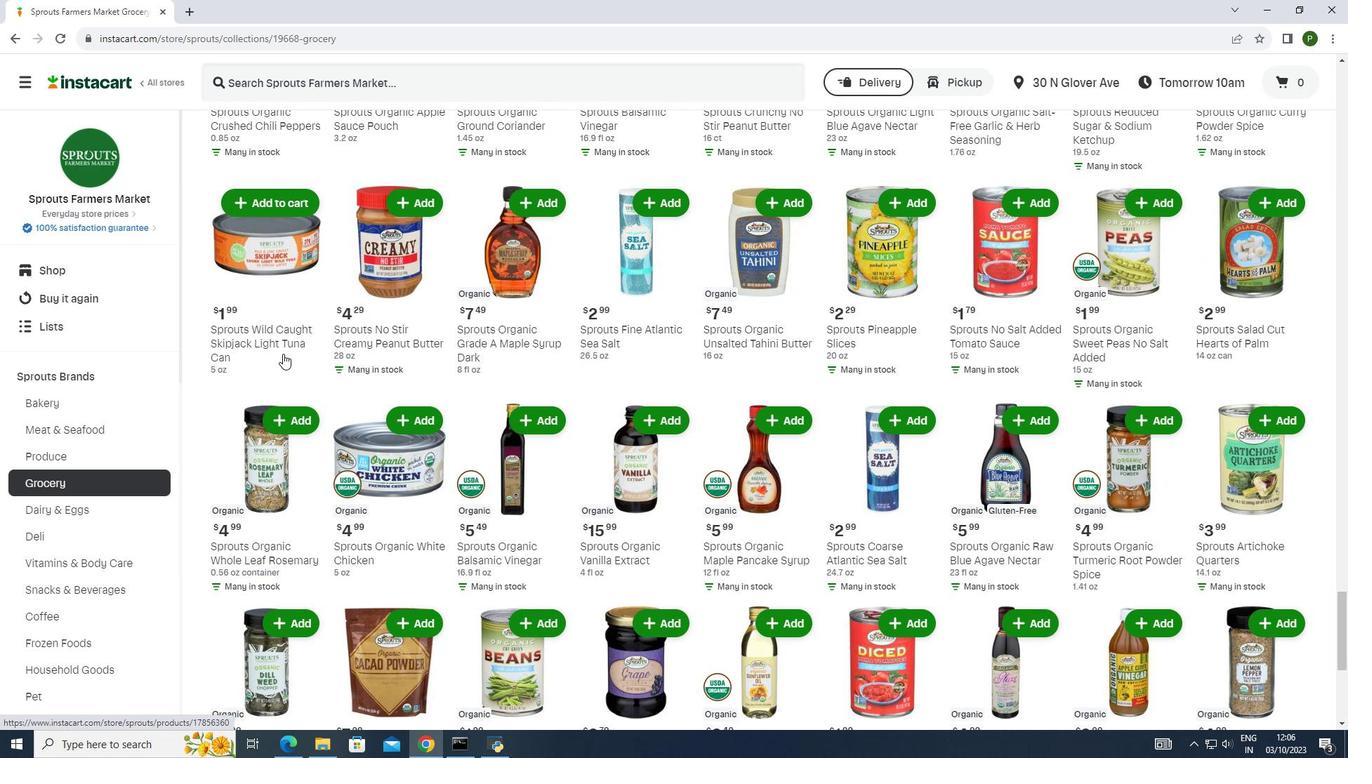 
Action: Mouse scrolled (283, 353) with delta (0, 0)
Screenshot: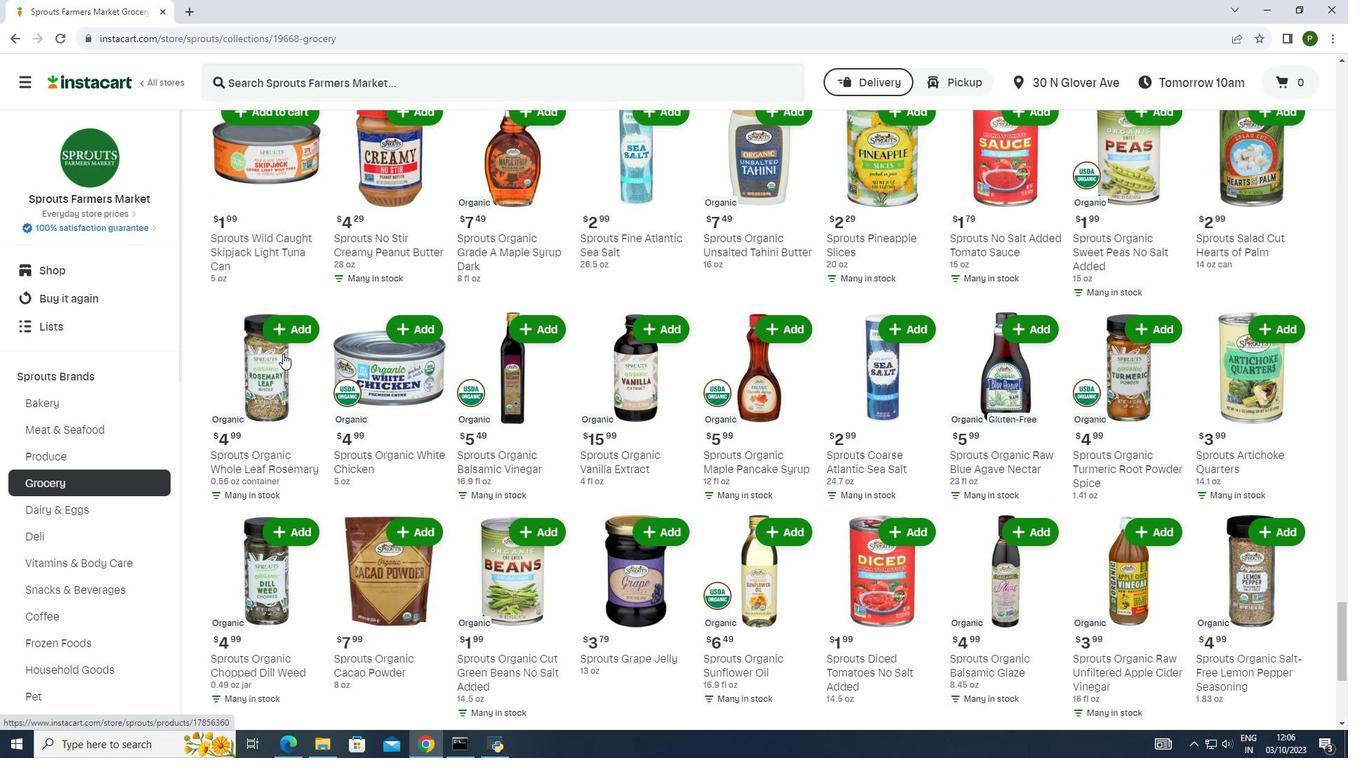 
Action: Mouse scrolled (283, 353) with delta (0, 0)
Screenshot: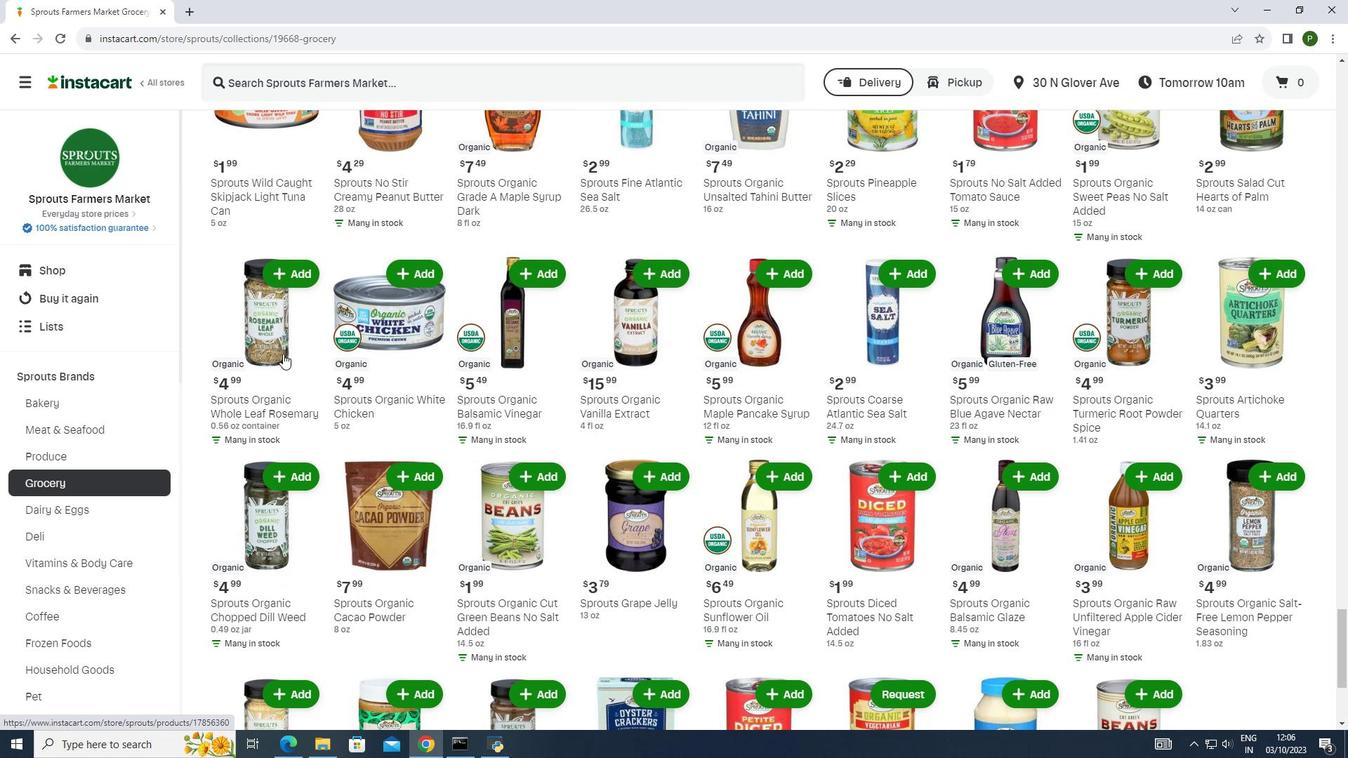 
Action: Mouse scrolled (283, 353) with delta (0, 0)
Screenshot: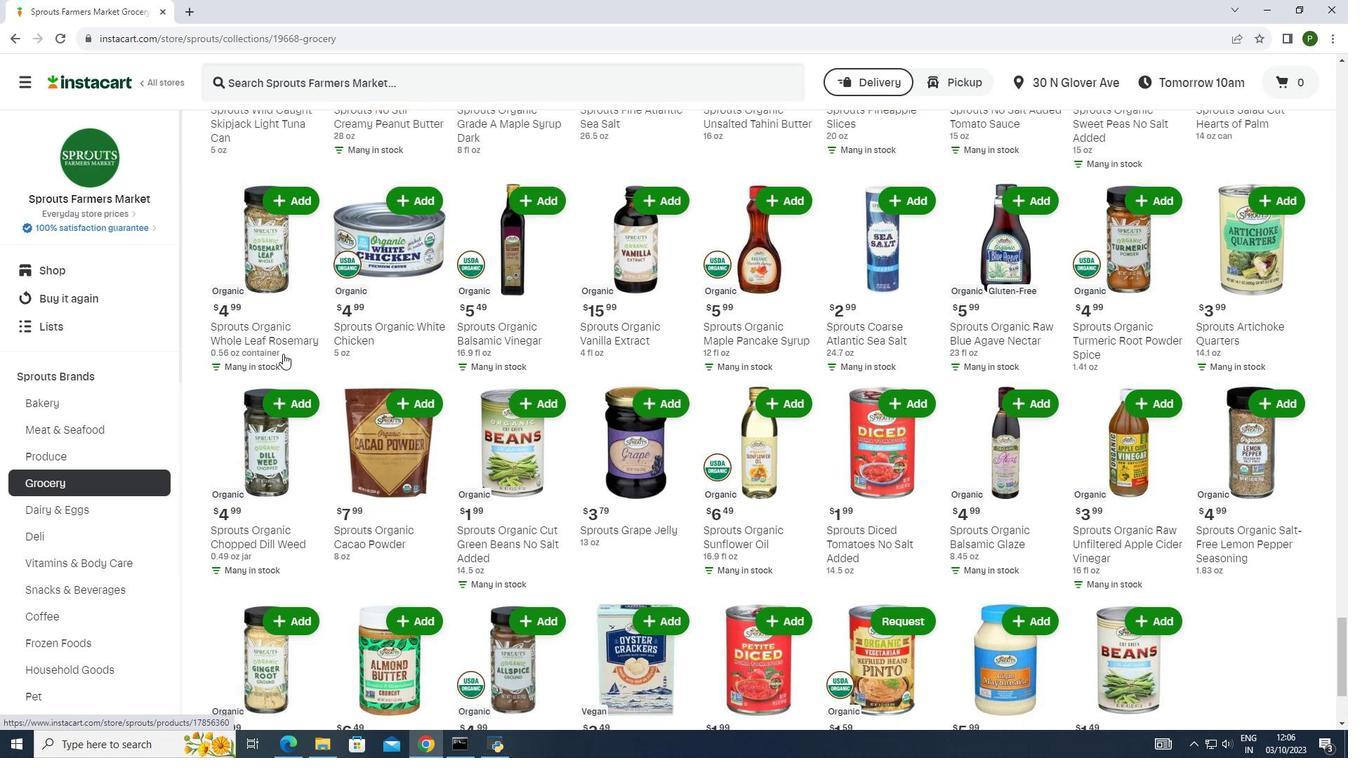 
Action: Mouse scrolled (283, 353) with delta (0, 0)
Screenshot: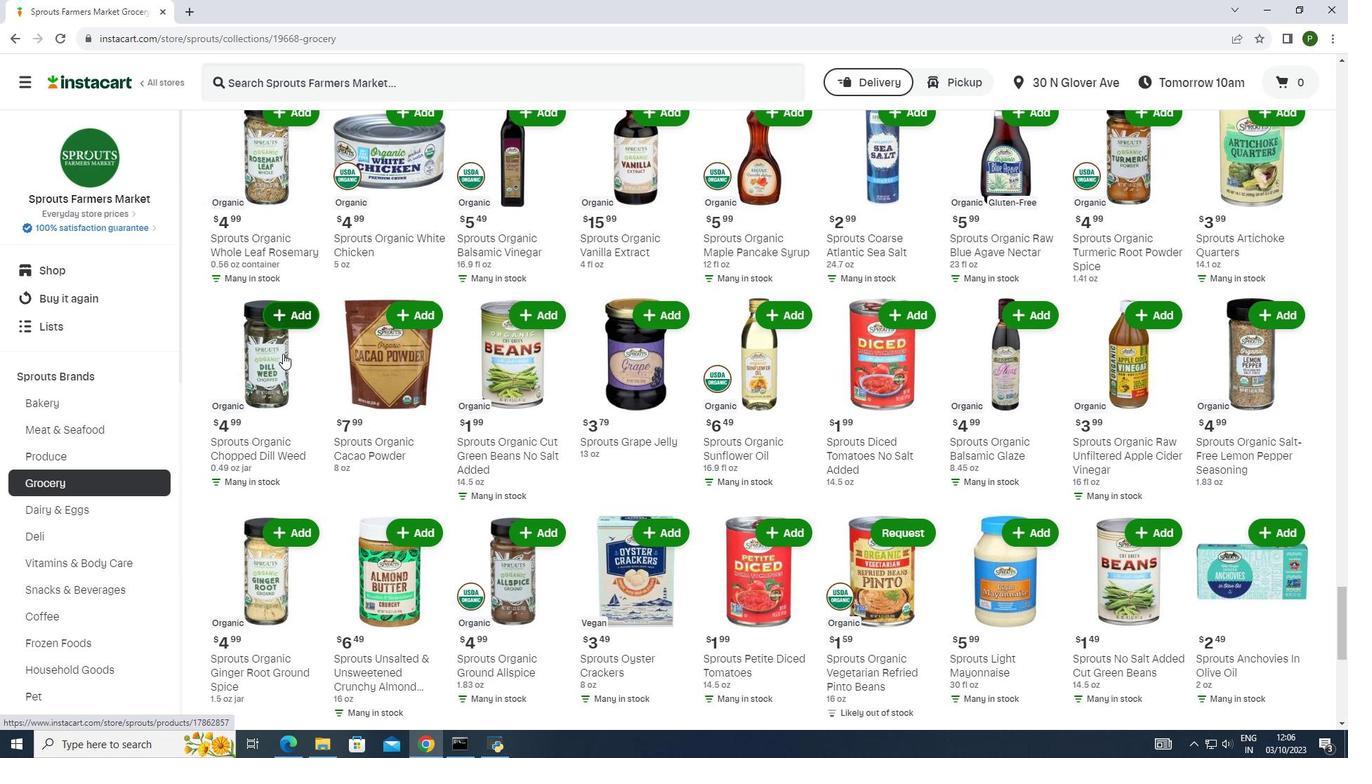 
Action: Mouse scrolled (283, 353) with delta (0, 0)
Screenshot: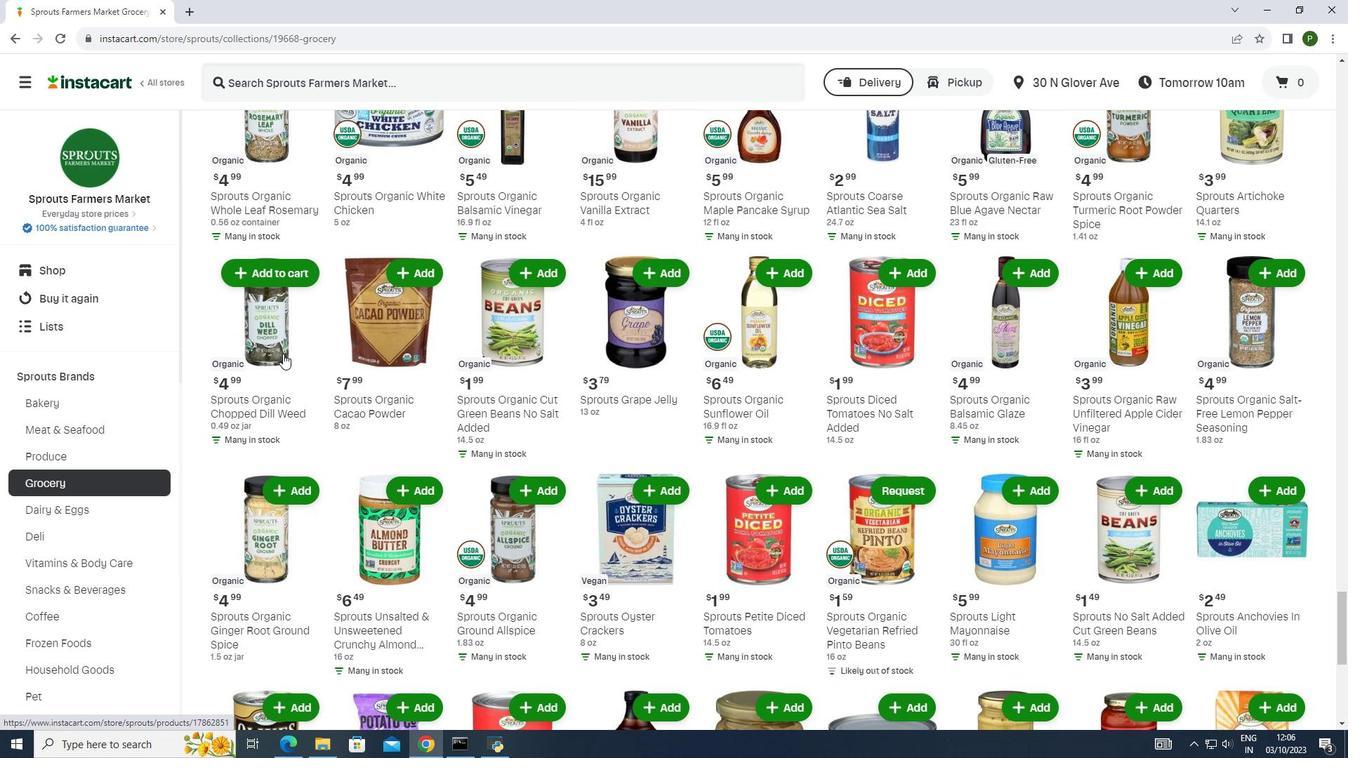 
Action: Mouse scrolled (283, 353) with delta (0, 0)
Screenshot: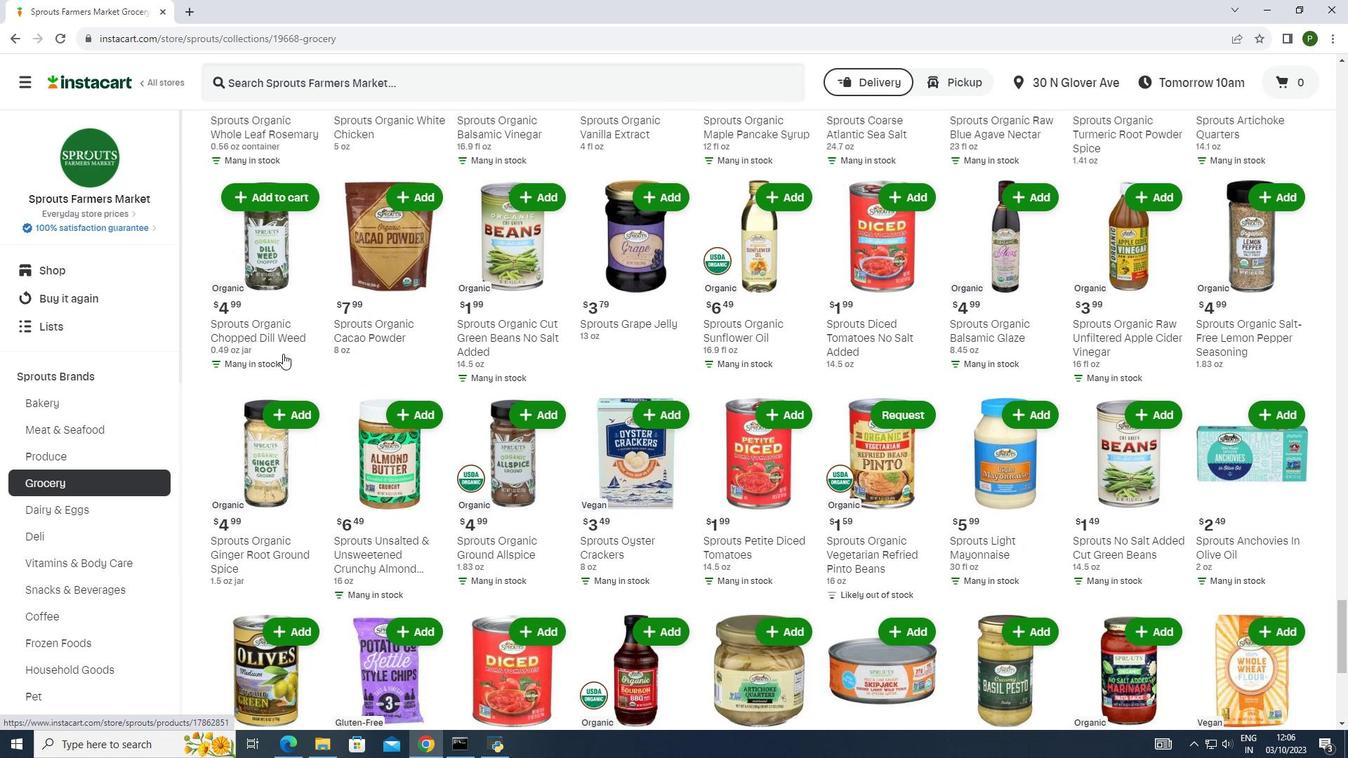 
Action: Mouse scrolled (283, 353) with delta (0, 0)
Screenshot: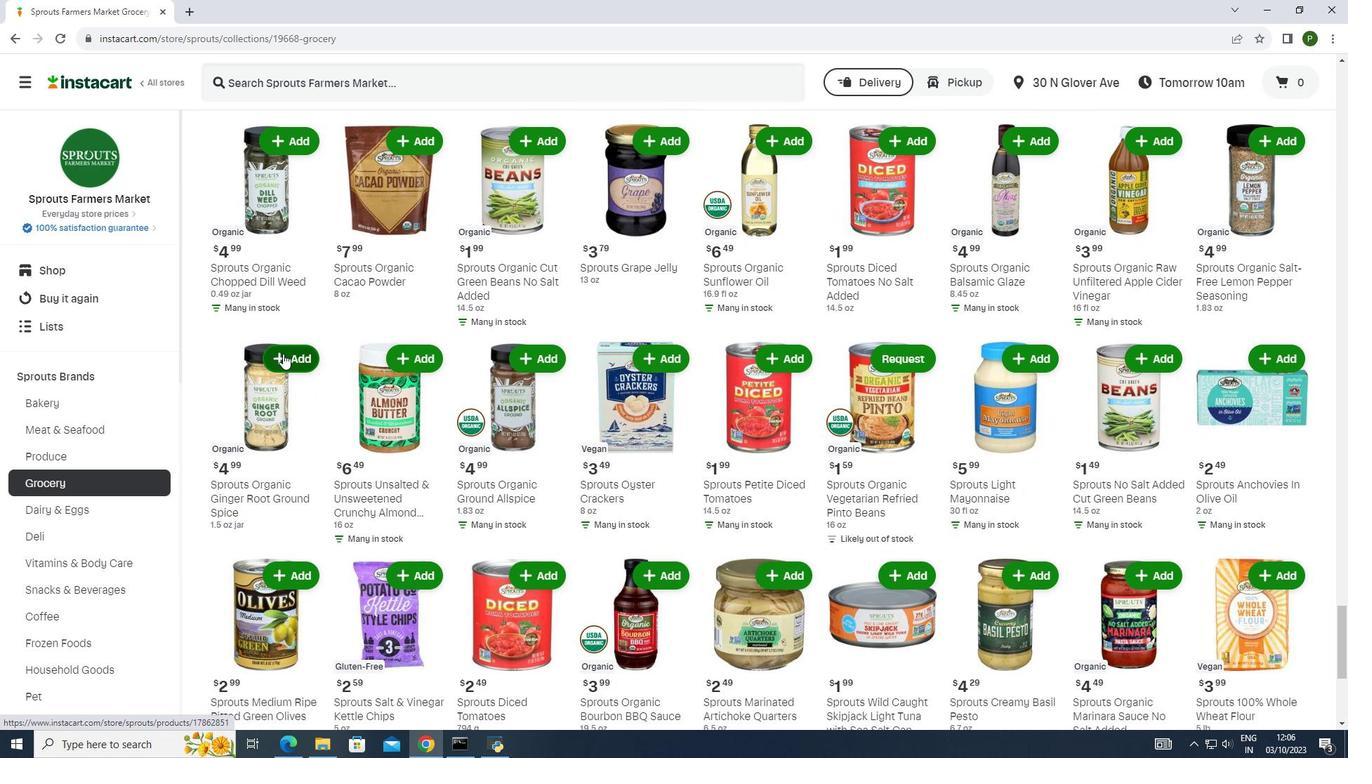 
Action: Mouse moved to (1230, 504)
Screenshot: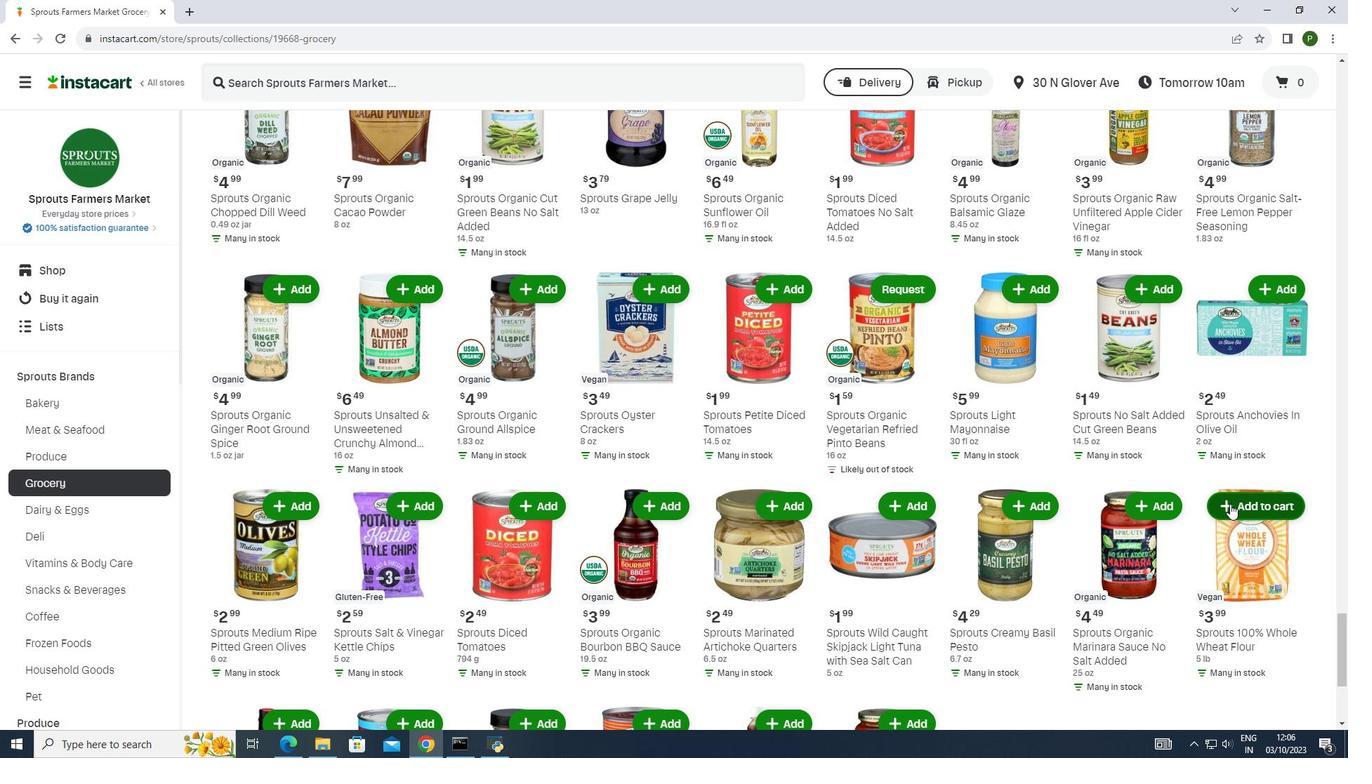 
Action: Mouse pressed left at (1230, 504)
Screenshot: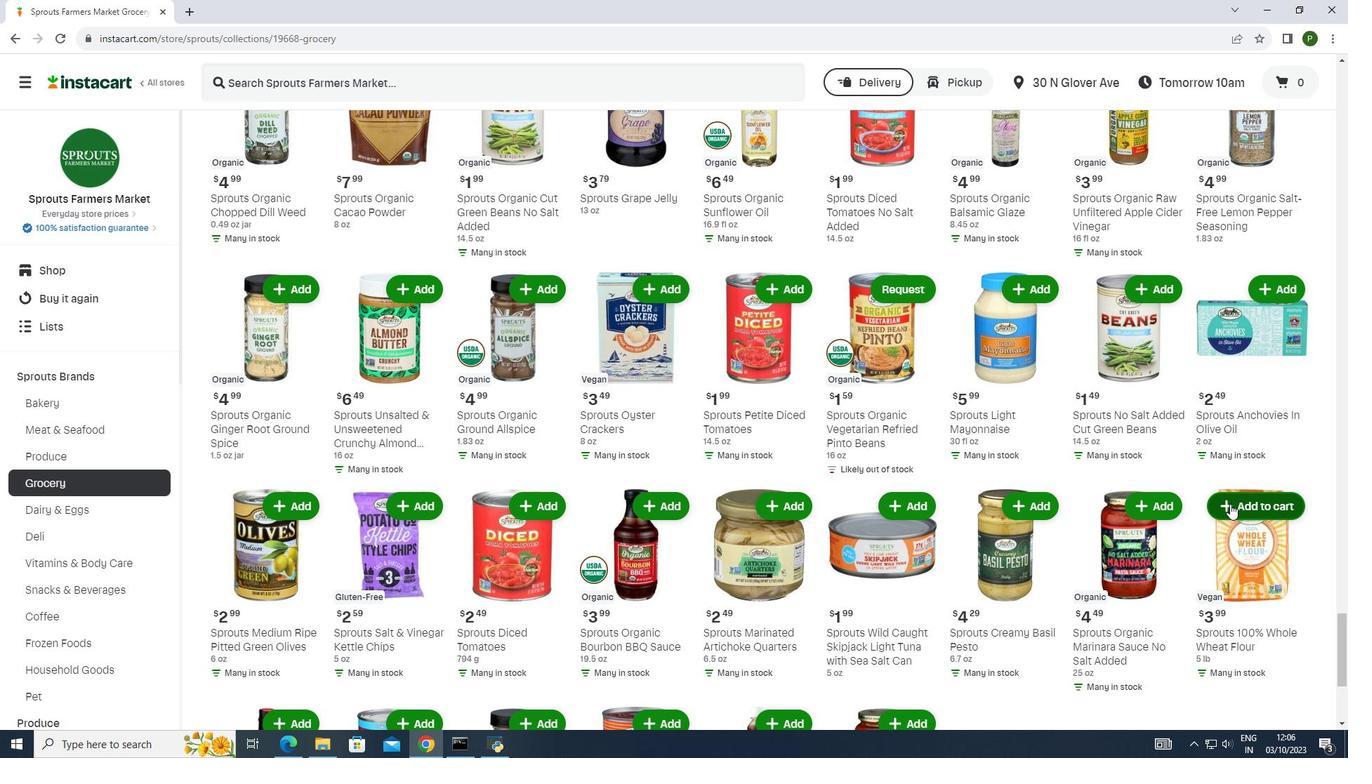 
Action: Mouse moved to (1230, 503)
Screenshot: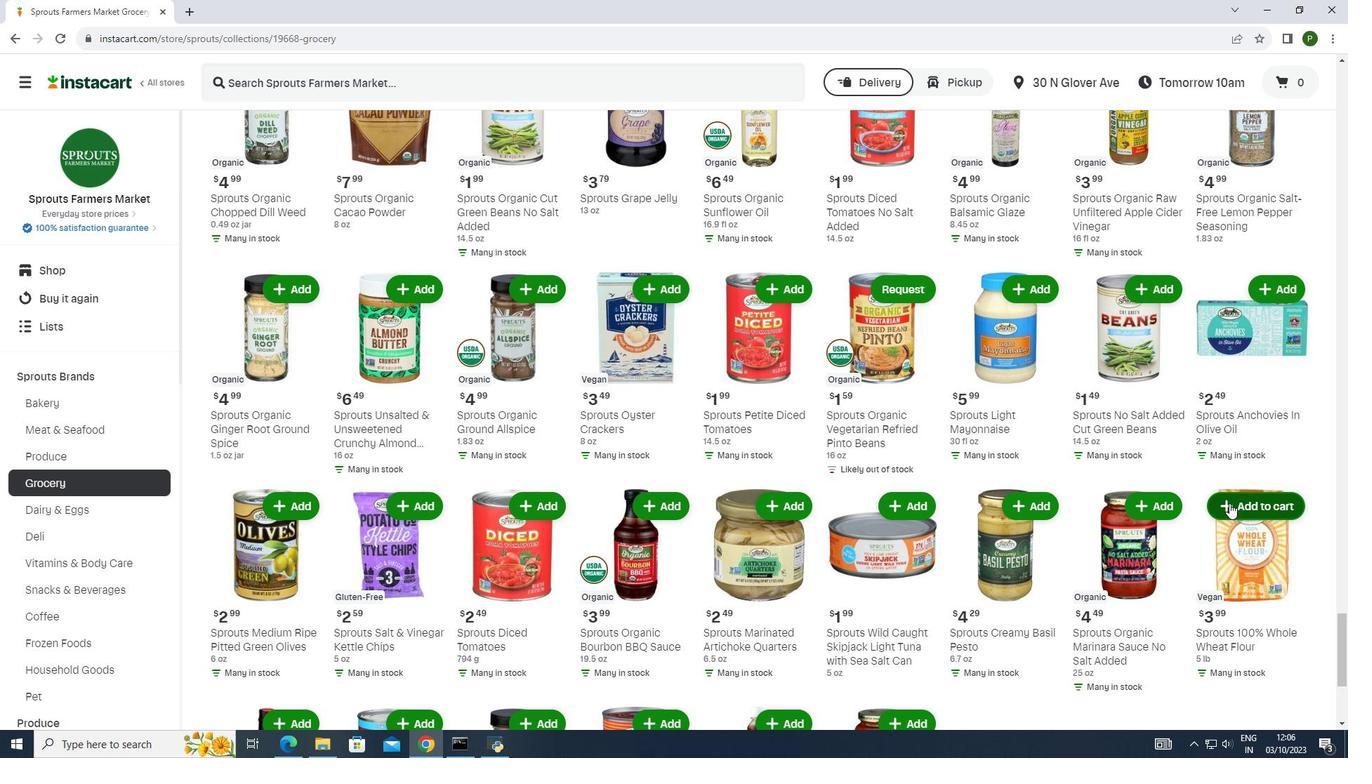 
